 Task: Open an excel sheet and write heading  Excelerate Sales. Add 10 people name  'David White, Emily Green, Andrew Baker, Madison Evans, Logan King, Grace Hill, Gabriel Young, Elizabeth Flores, Samuel Reed, Avery Nelson'Item code in between  4055-6600. Product range in between  5000-20000. Add Products  Nike shoe, Adidas shoe, Gucci T-shirt, Louis Vuitton bag, Zara Shirt, H&M jeans, Chanel perfume, Versace perfume, Ralph Lauren, Prada Shirt_x000D_
Choose quantity  1 to 10 commission 2 percent Total Add Amount. Save page  Excelerate Sales log book
Action: Mouse moved to (141, 201)
Screenshot: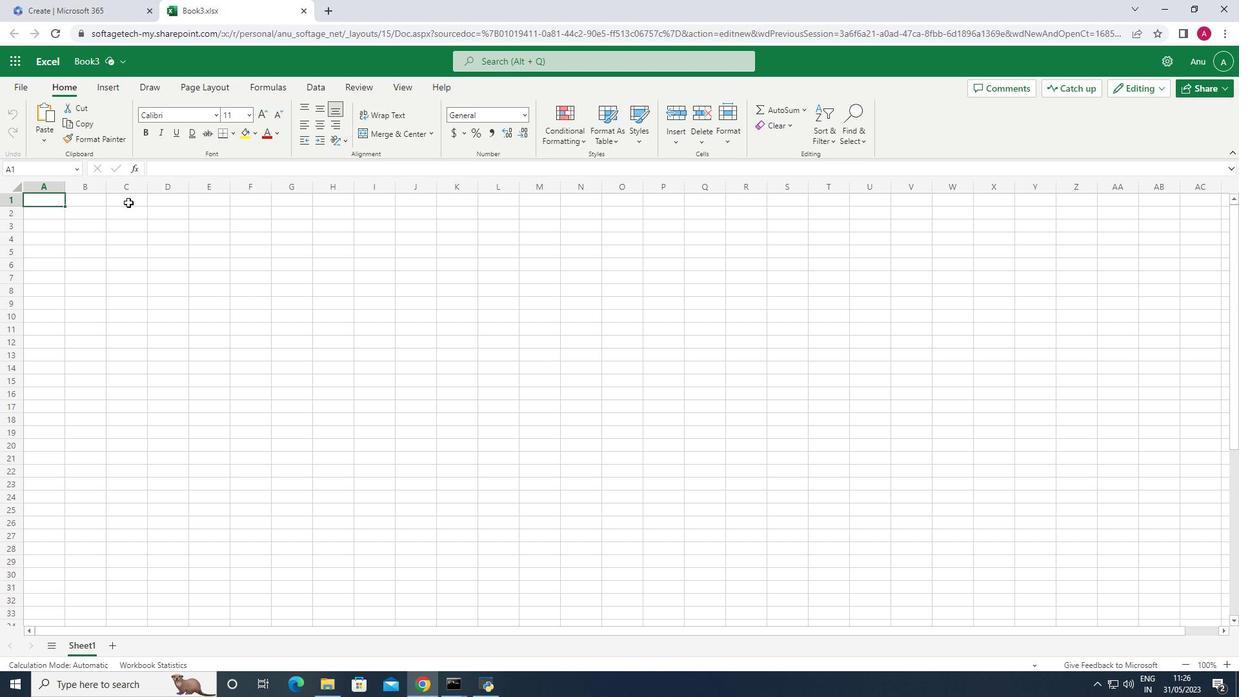 
Action: Mouse pressed left at (141, 201)
Screenshot: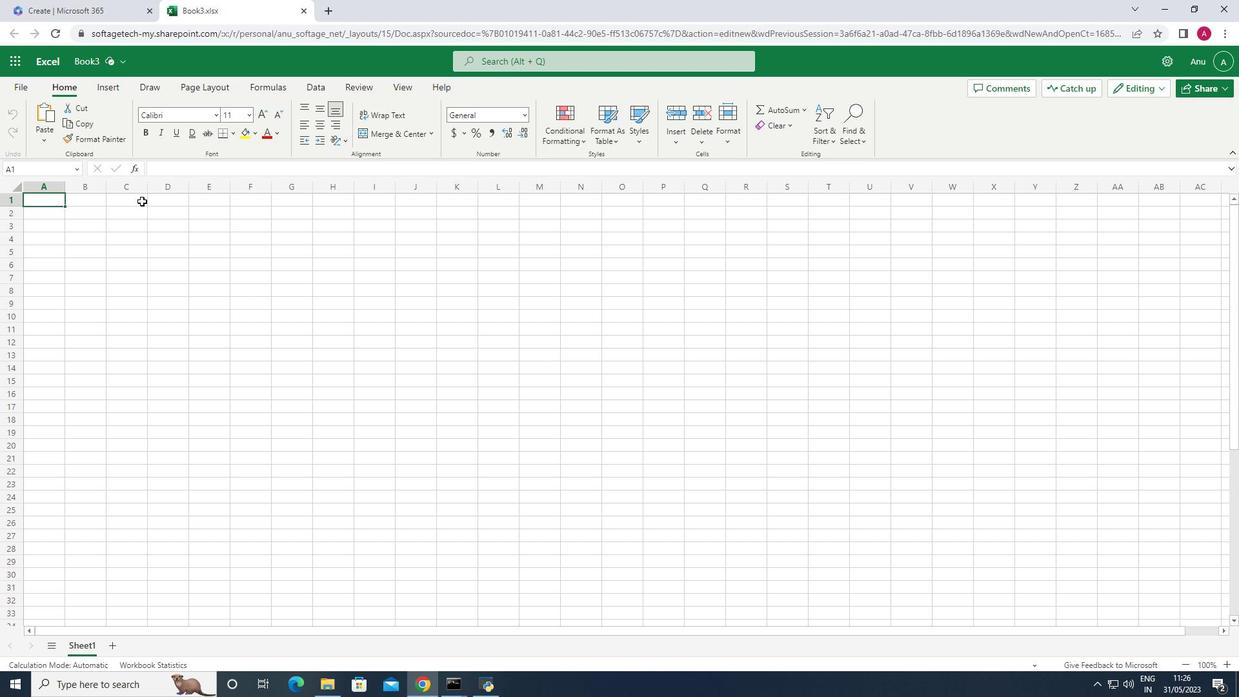 
Action: Mouse moved to (140, 202)
Screenshot: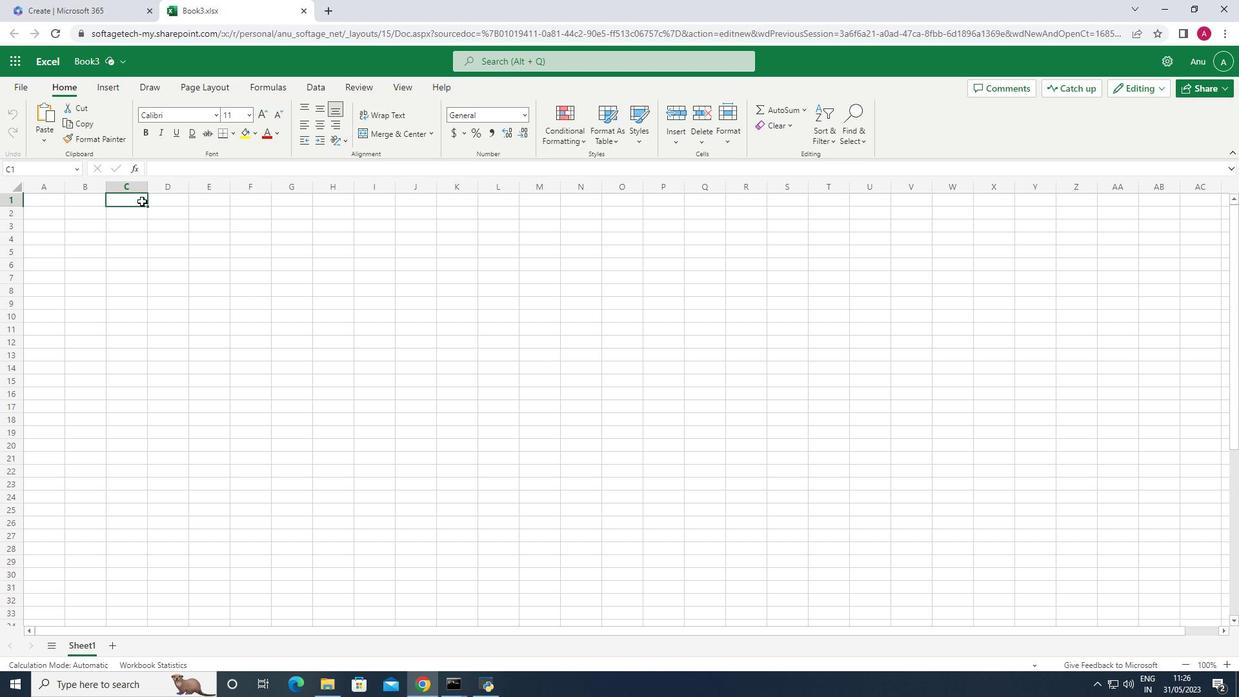 
Action: Key pressed <Key.shift>Excelerate<Key.space><Key.shift>Sales
Screenshot: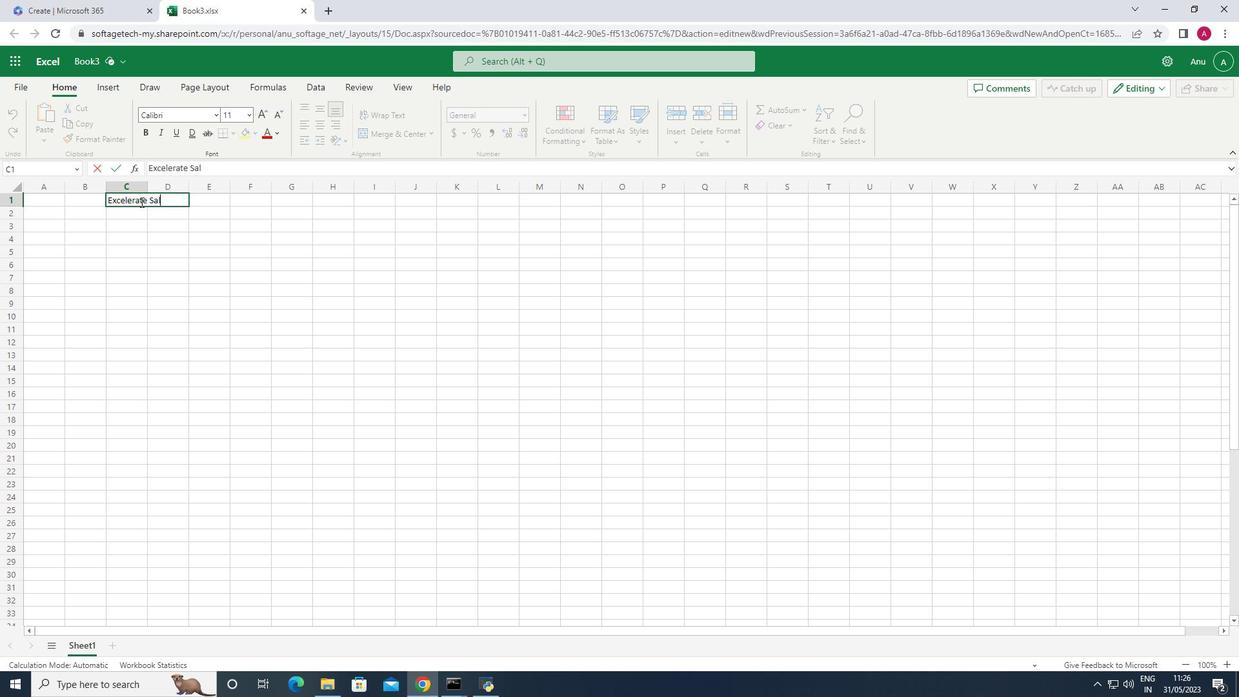 
Action: Mouse moved to (51, 214)
Screenshot: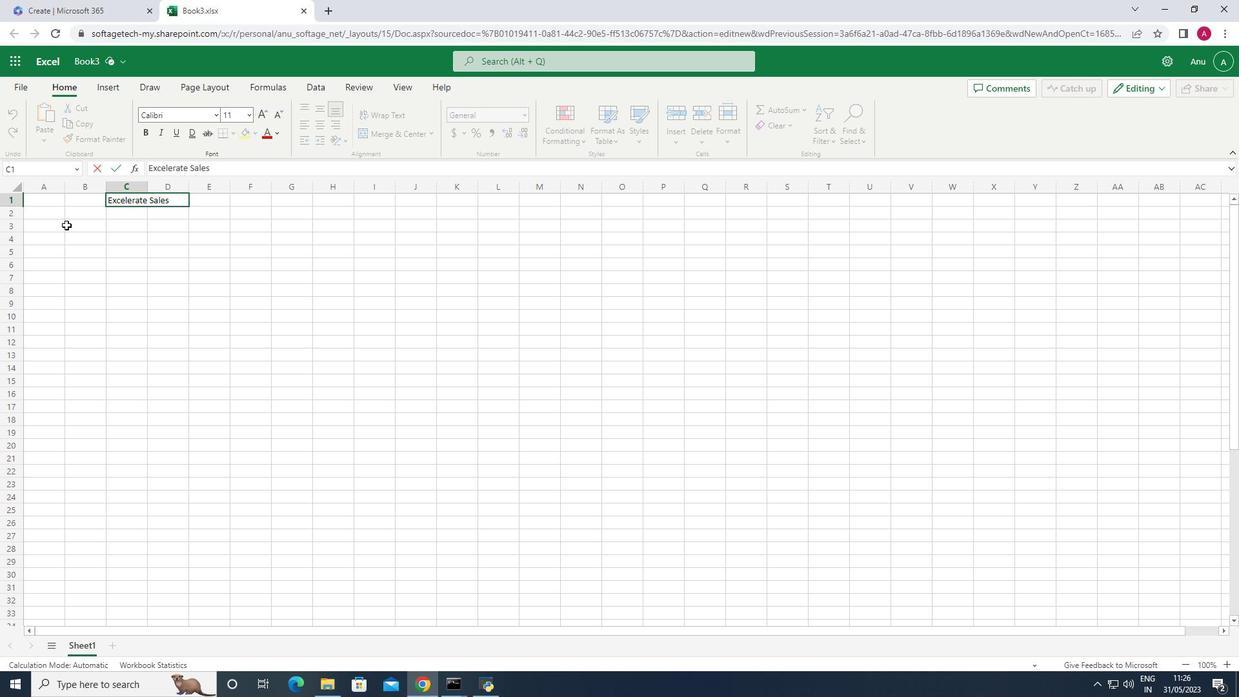 
Action: Mouse pressed left at (51, 214)
Screenshot: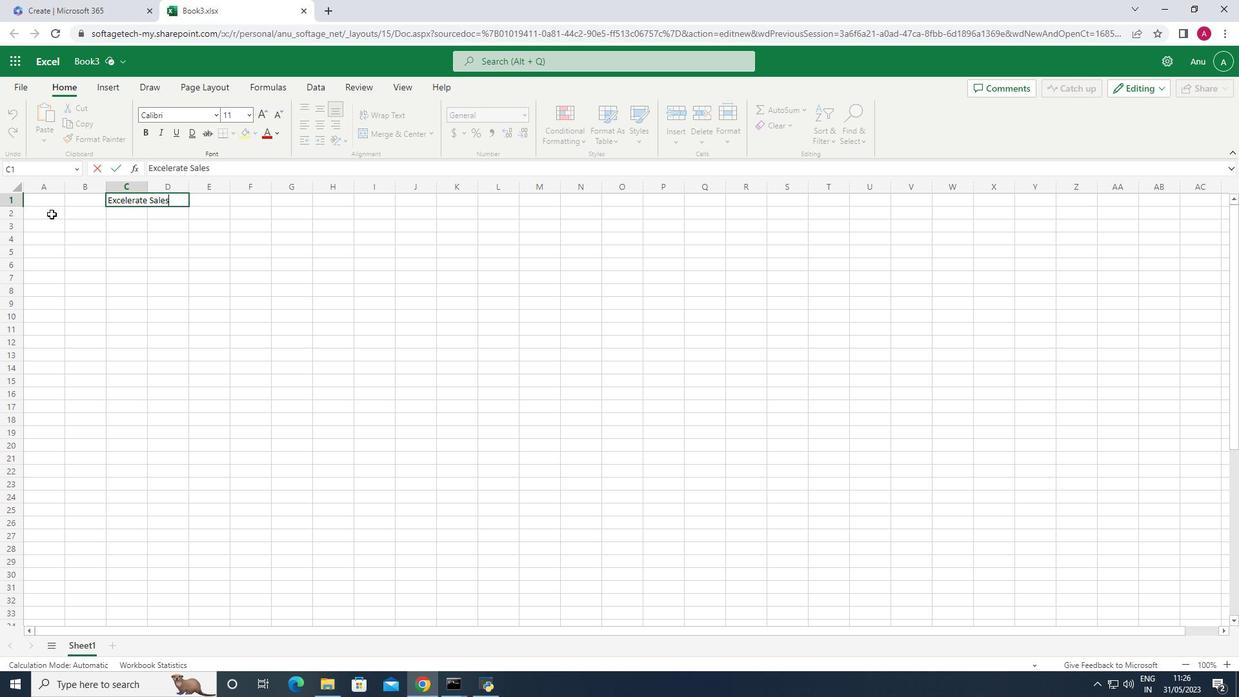 
Action: Mouse moved to (50, 217)
Screenshot: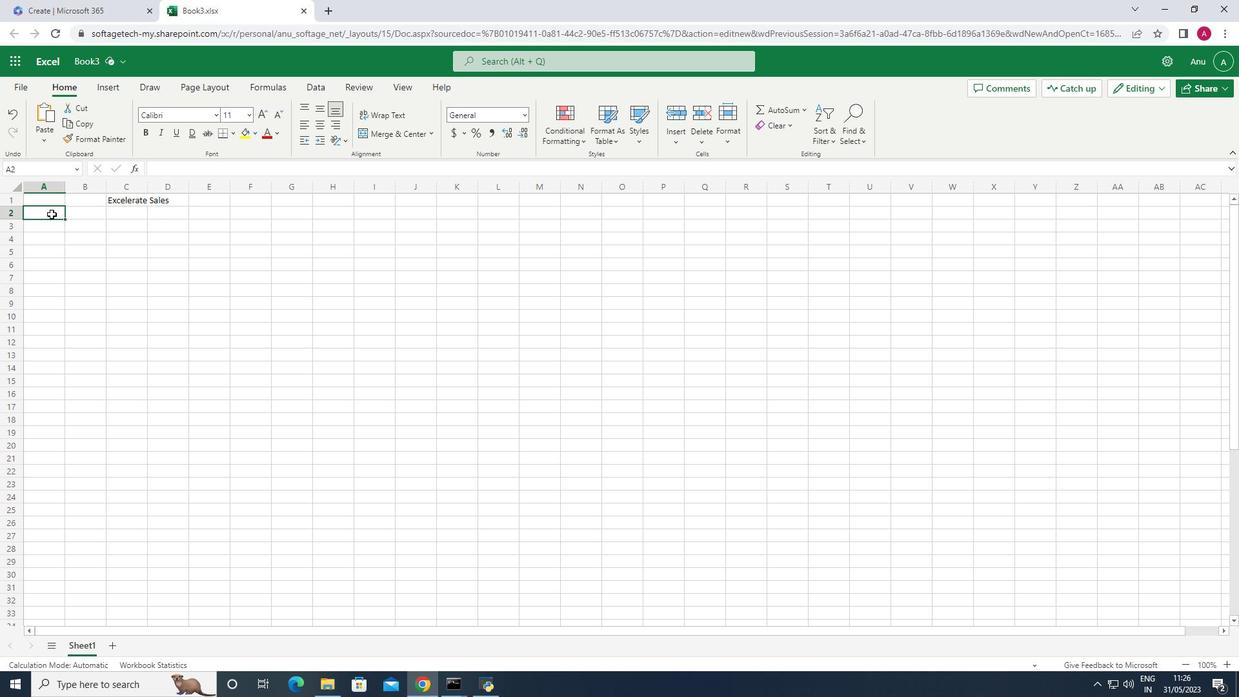
Action: Key pressed <Key.shift>Sr.no<Key.down>1<Key.down>2<Key.down>23<Key.backspace><Key.backspace>3
Screenshot: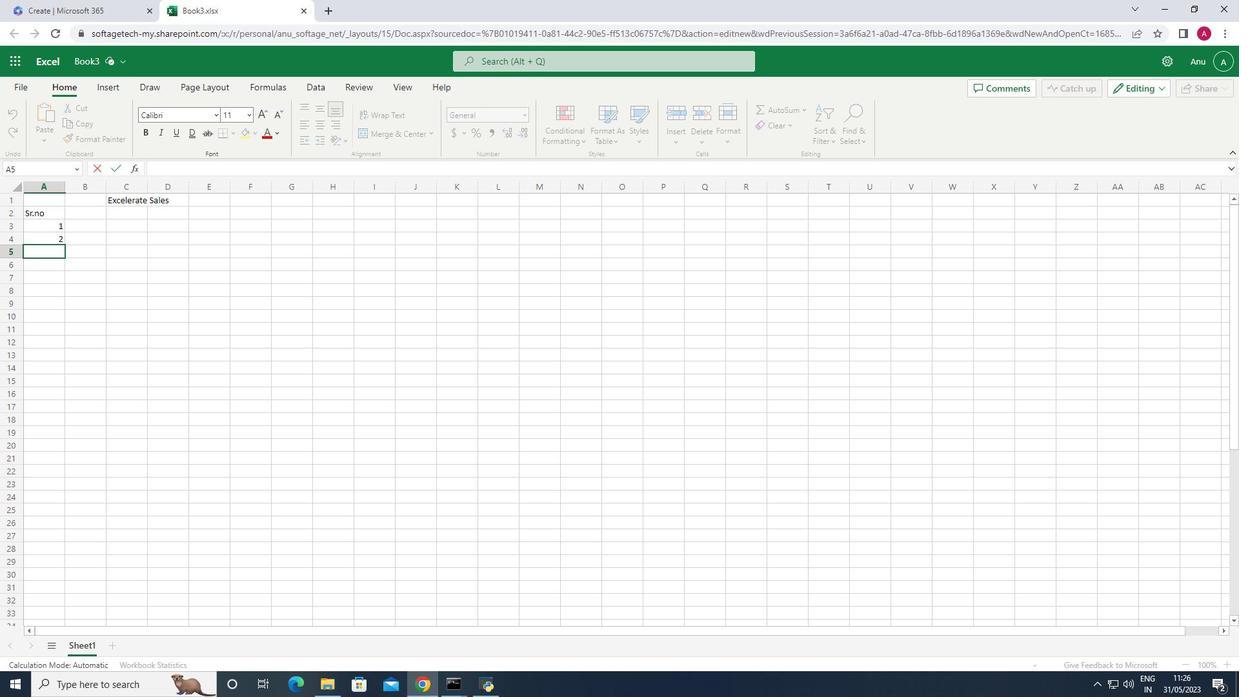 
Action: Mouse moved to (45, 227)
Screenshot: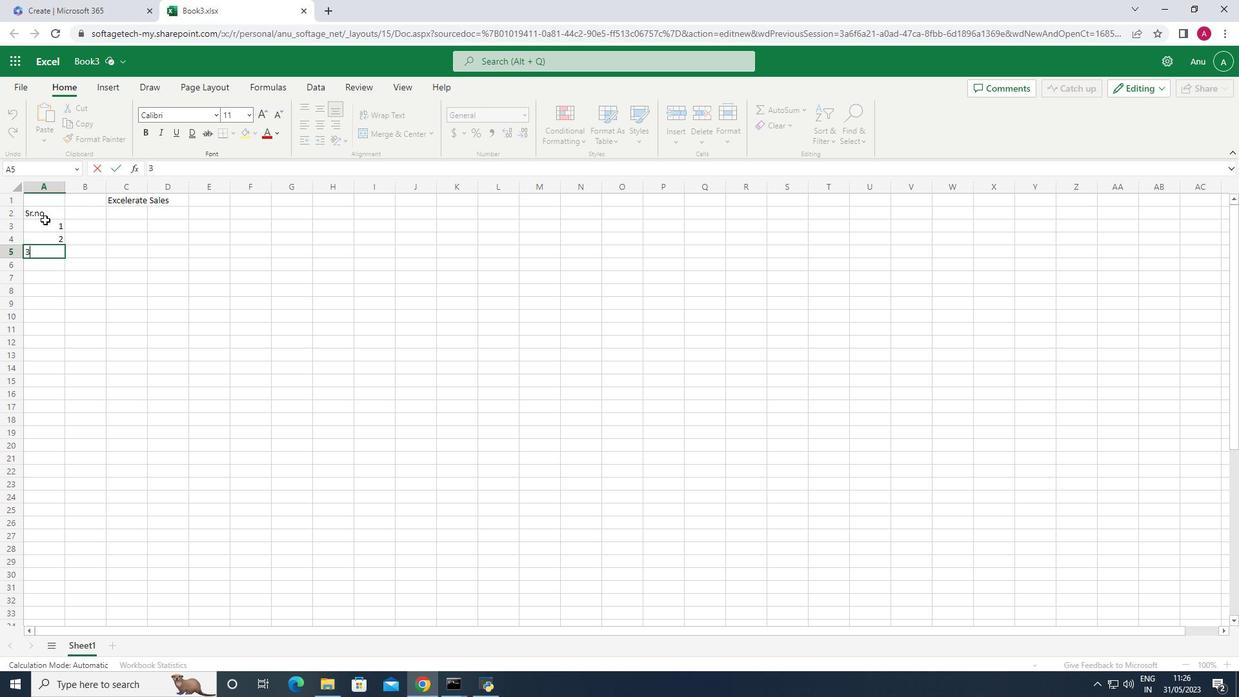 
Action: Mouse pressed left at (45, 227)
Screenshot: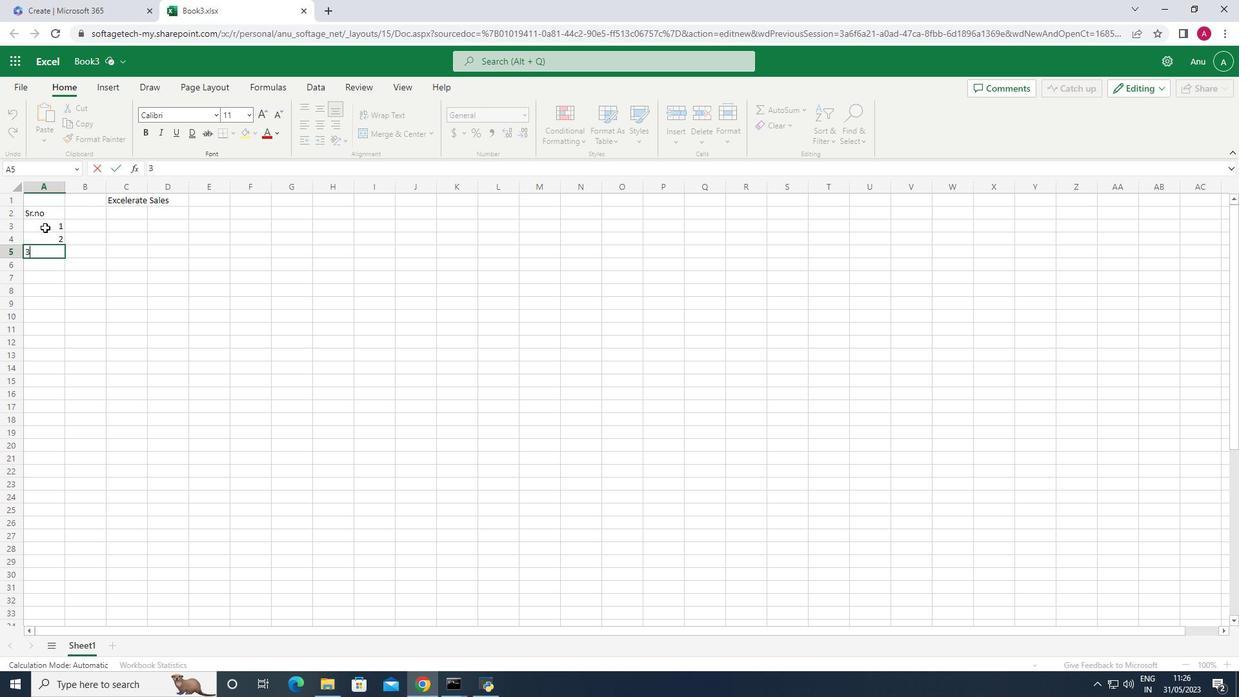 
Action: Mouse moved to (64, 257)
Screenshot: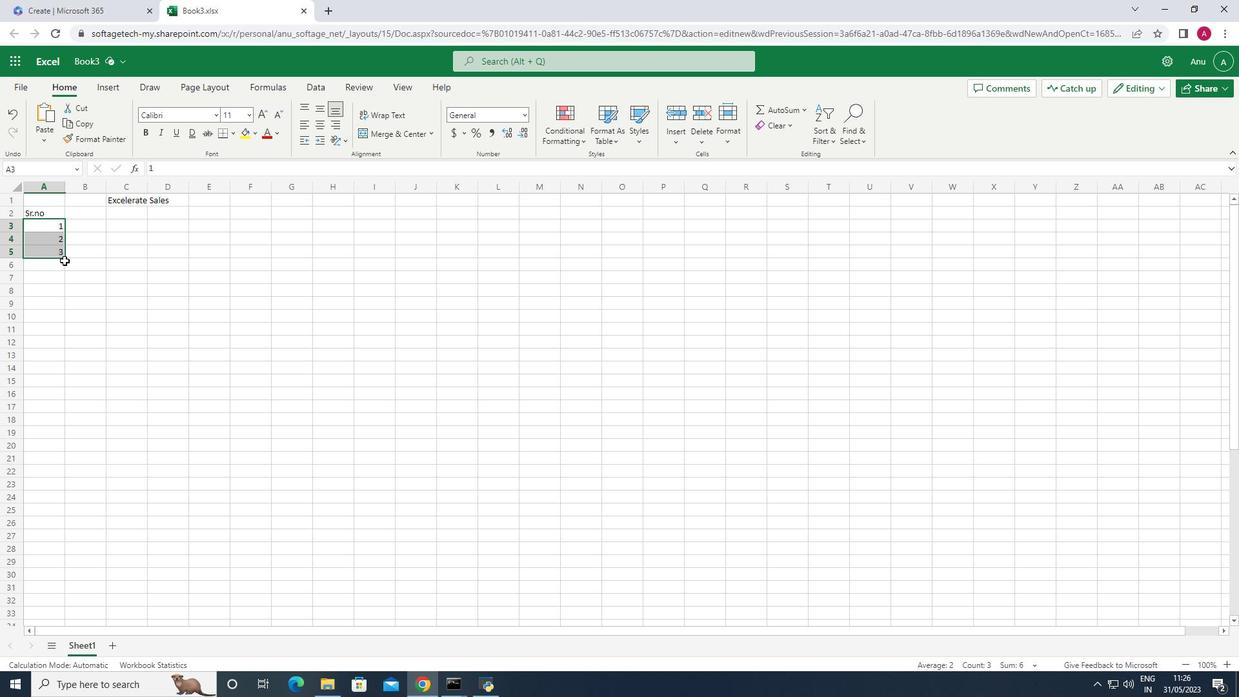 
Action: Mouse pressed left at (64, 257)
Screenshot: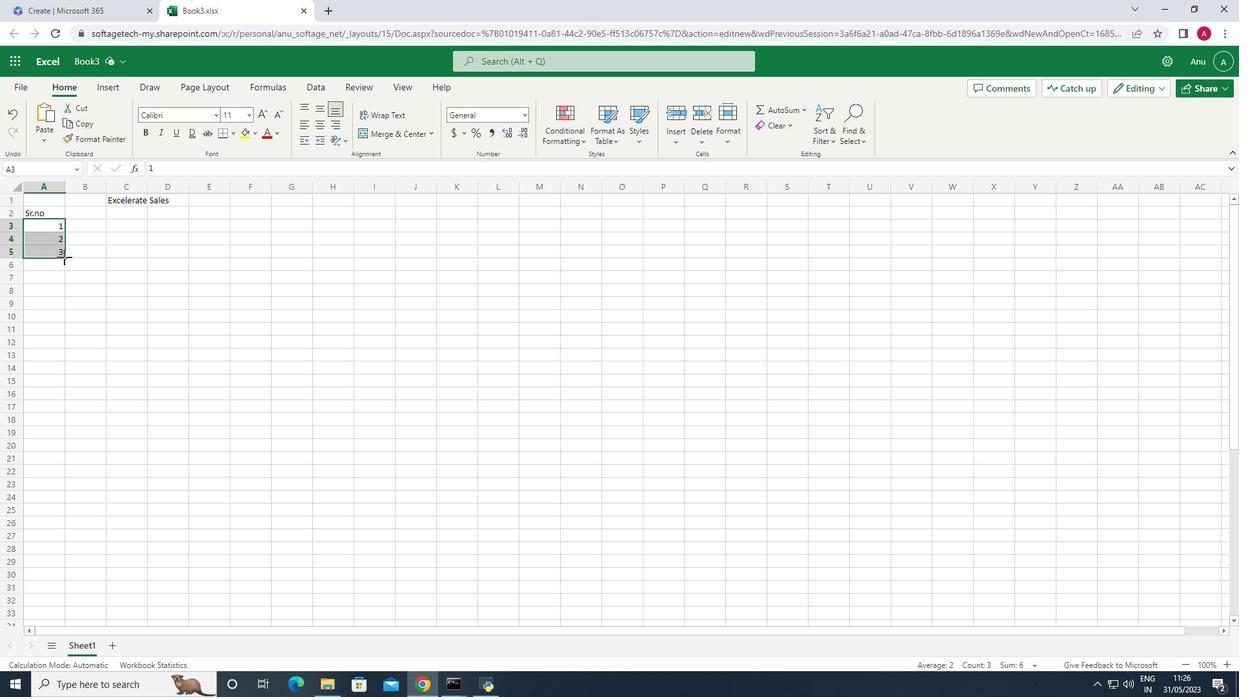 
Action: Mouse moved to (63, 334)
Screenshot: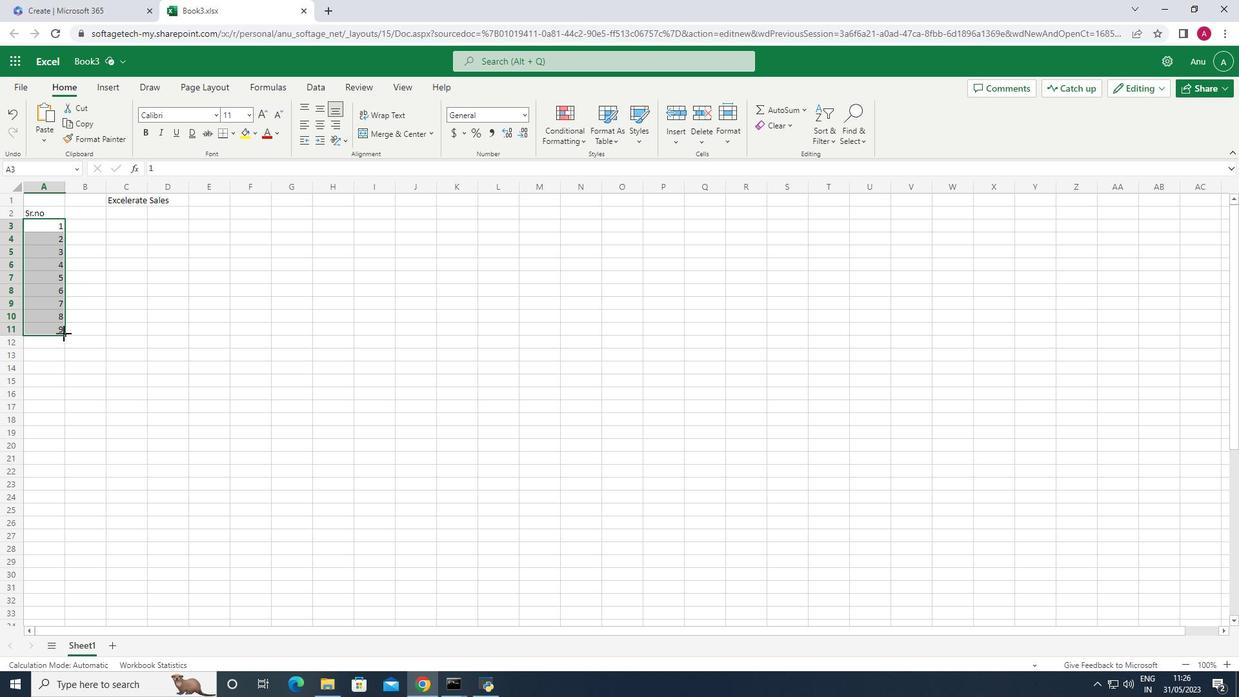 
Action: Mouse pressed left at (63, 334)
Screenshot: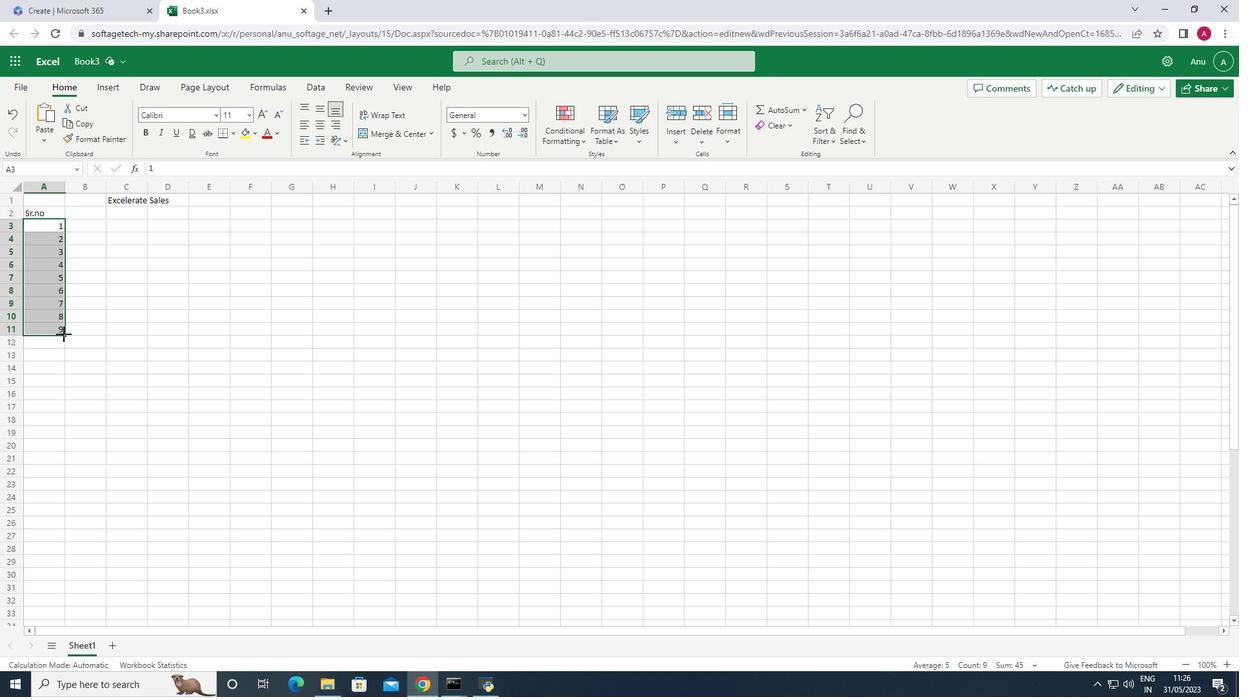 
Action: Mouse moved to (86, 210)
Screenshot: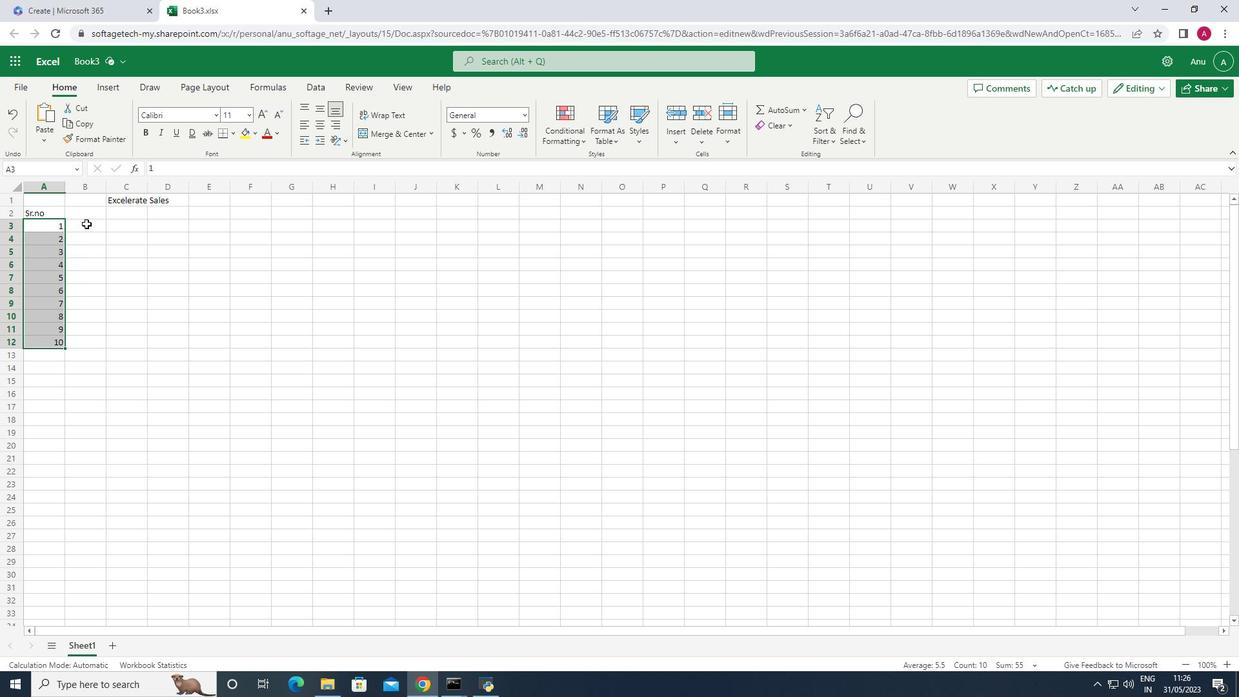 
Action: Mouse pressed left at (86, 210)
Screenshot: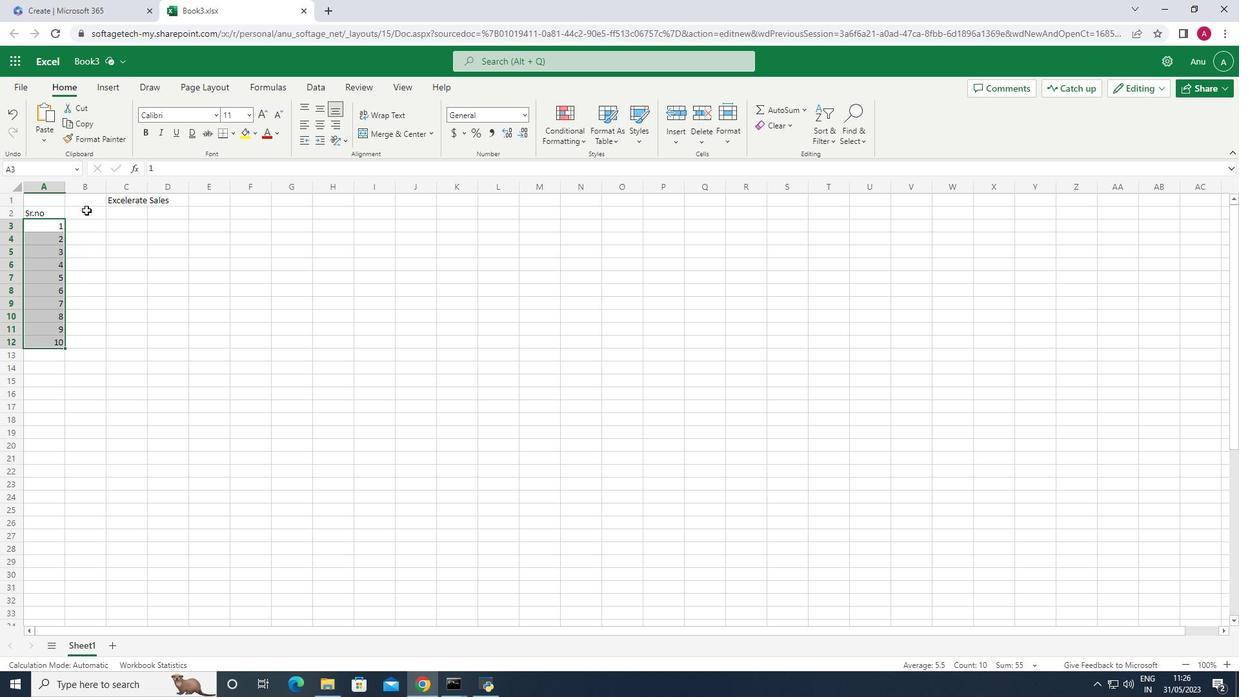 
Action: Key pressed <Key.shift>Name<Key.right><Key.left><Key.down><Key.shift>David<Key.space><Key.shift>White<Key.down><Key.shift>Emily<Key.space><Key.shift>Green<Key.down><Key.shift>Andrew<Key.space><Key.shift>Baker<Key.down><Key.shift>Madison<Key.space><Key.shift>Evans<Key.down><Key.shift><Key.shift>Logan<Key.space><Key.shift_r>King<Key.down><Key.shift>Grace<Key.space><Key.shift>Hill<Key.down><Key.shift>Gabriel<Key.space><Key.shift>Young<Key.down><Key.shift>Elizabeth<Key.space><Key.shift>Flores<Key.down><Key.shift>Samuel<Key.space><Key.shift>Reed<Key.down><Key.shift>Avery<Key.space><Key.shift>Nelson
Screenshot: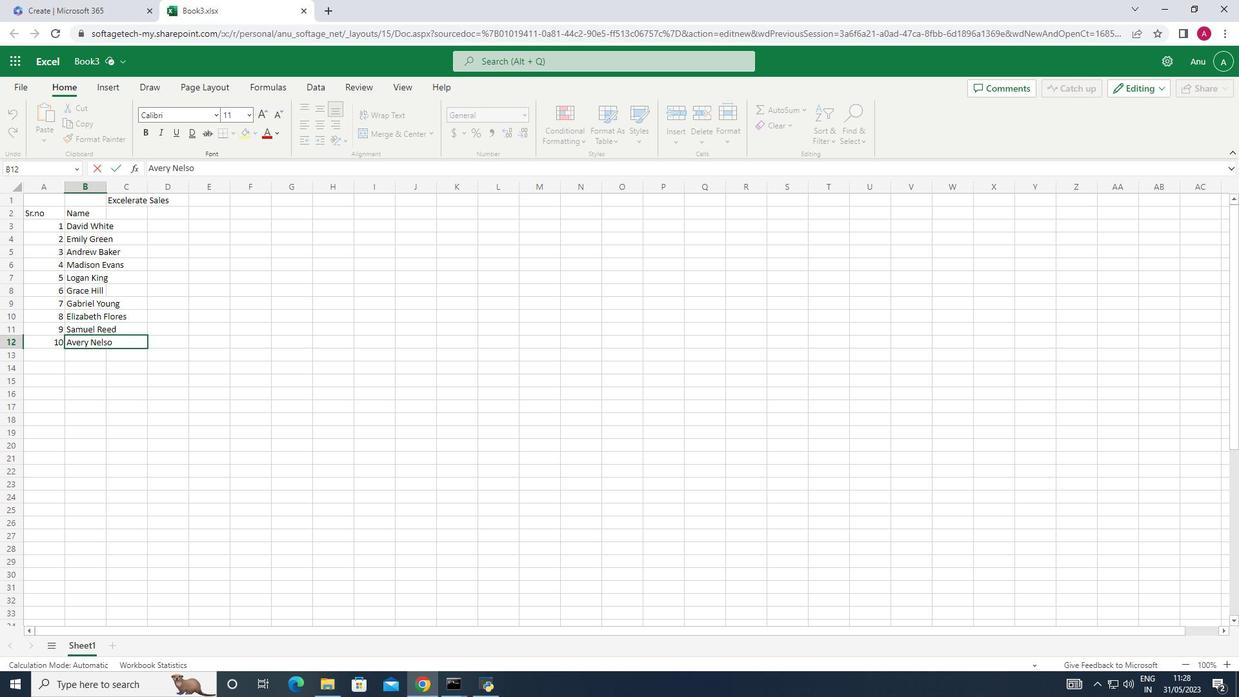 
Action: Mouse moved to (105, 185)
Screenshot: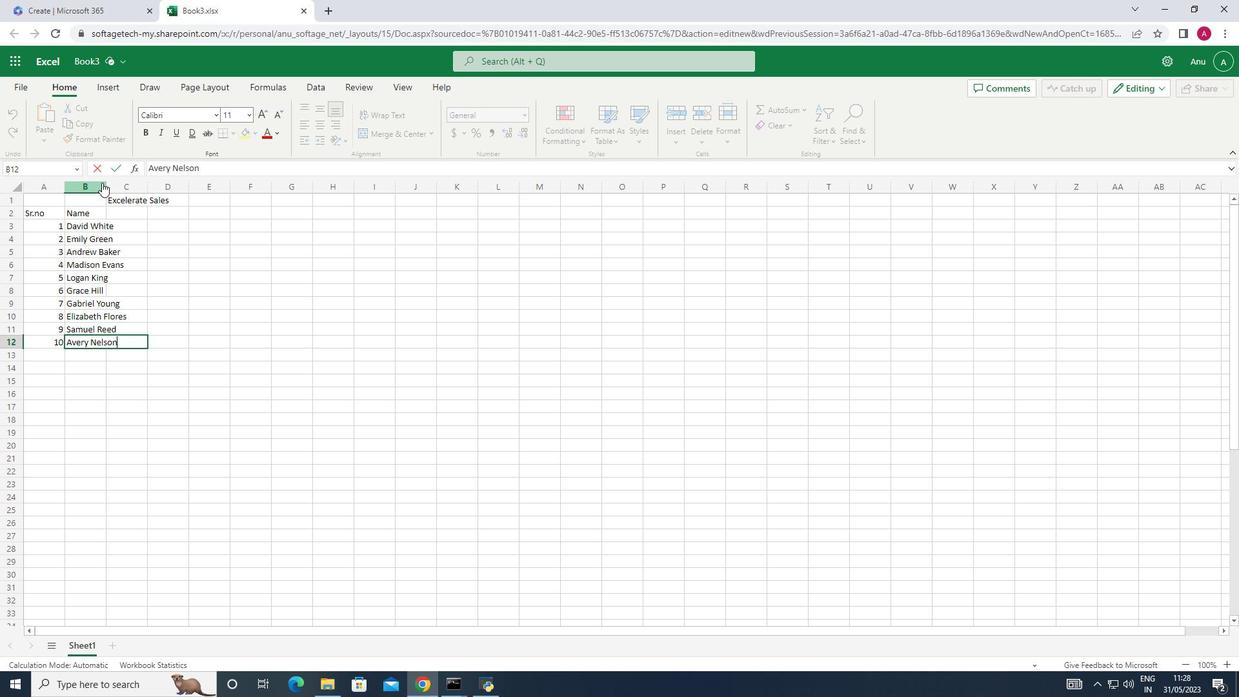 
Action: Mouse pressed left at (105, 185)
Screenshot: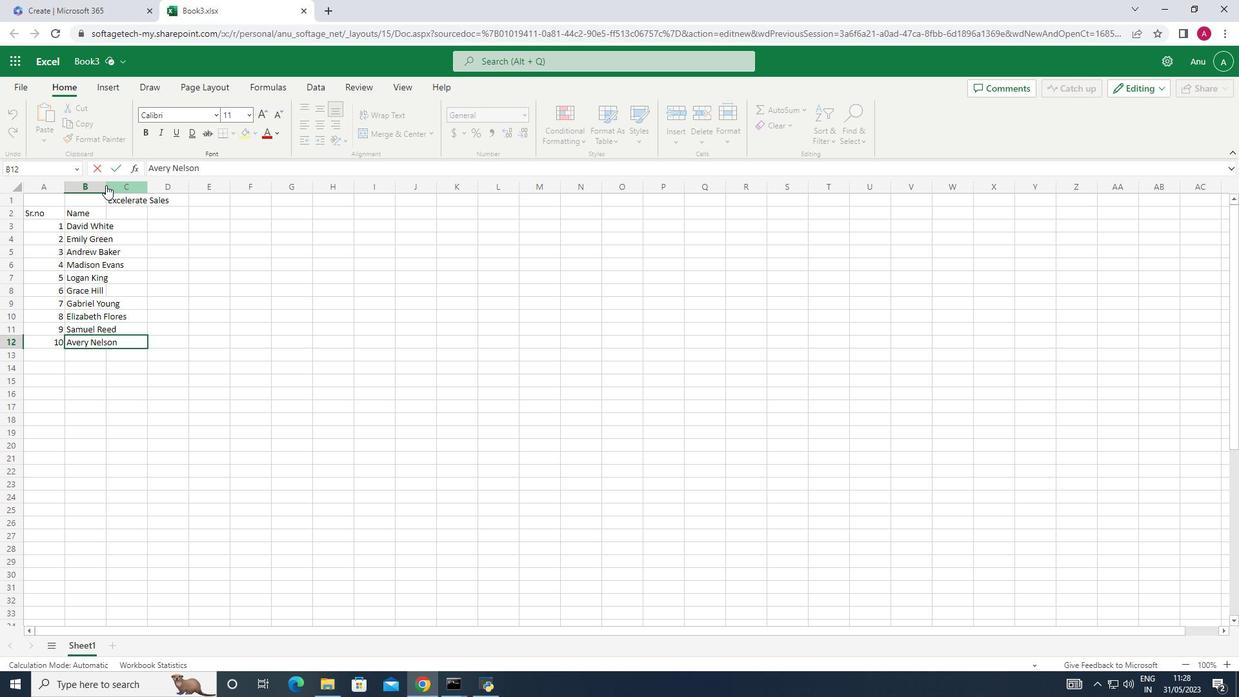 
Action: Mouse moved to (108, 184)
Screenshot: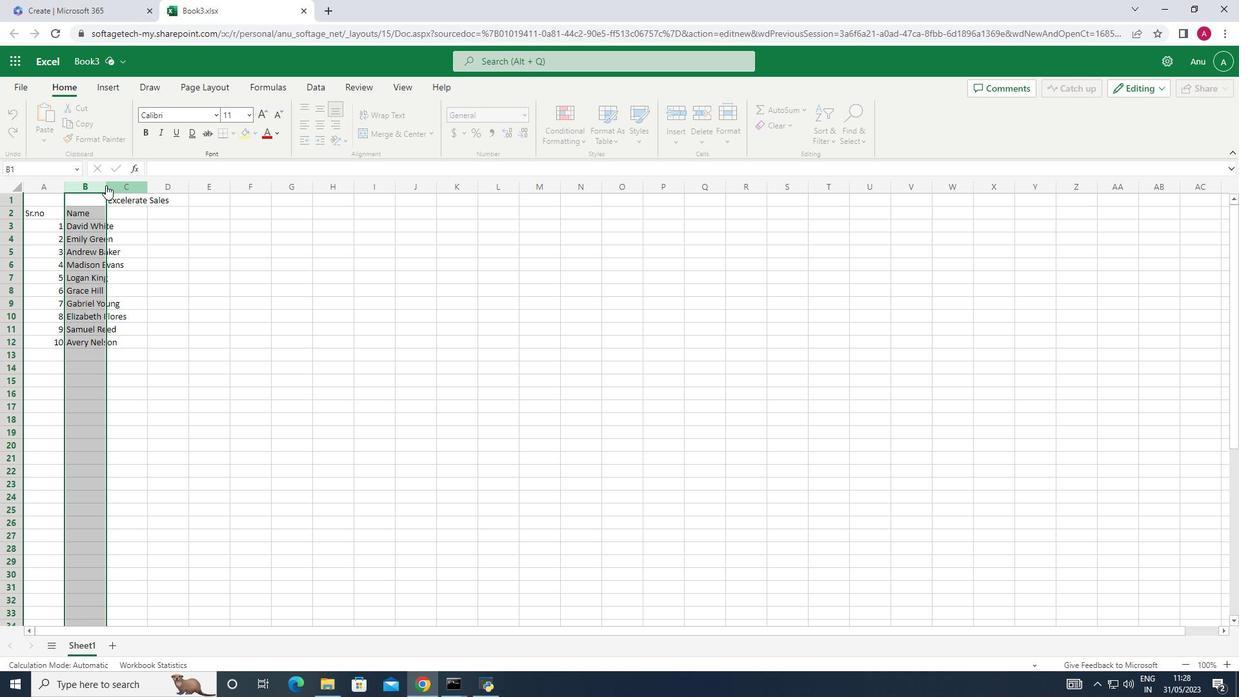 
Action: Mouse pressed left at (108, 184)
Screenshot: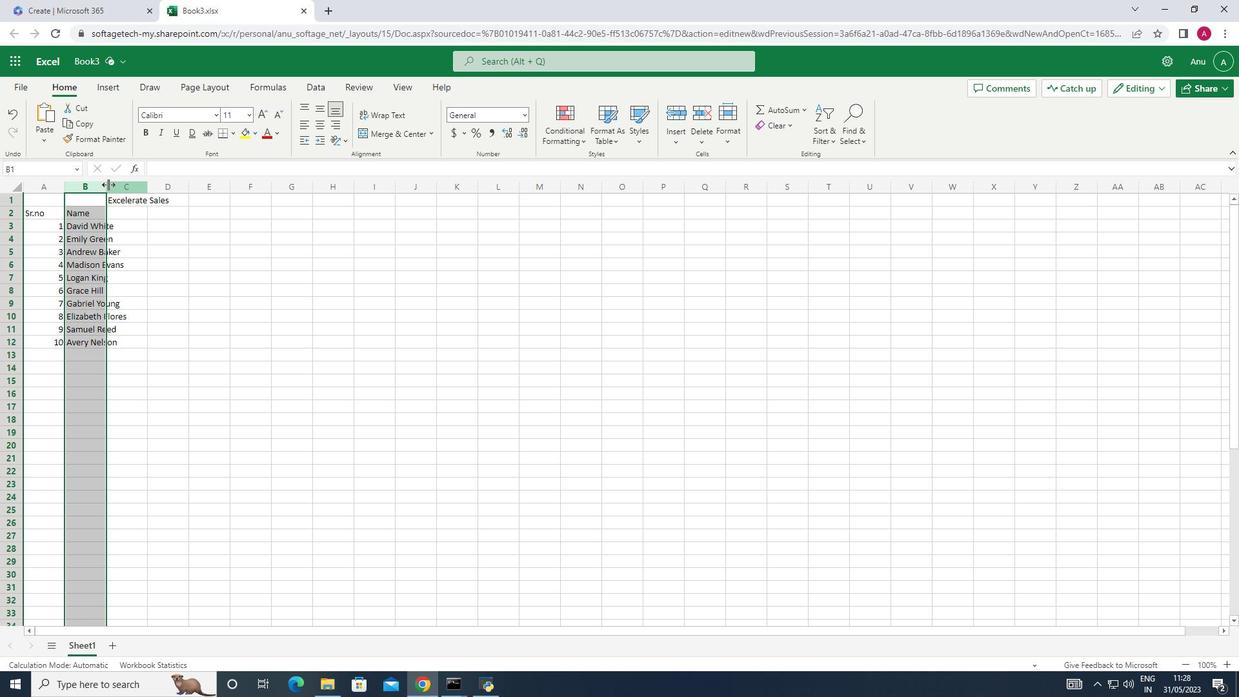 
Action: Mouse pressed left at (108, 184)
Screenshot: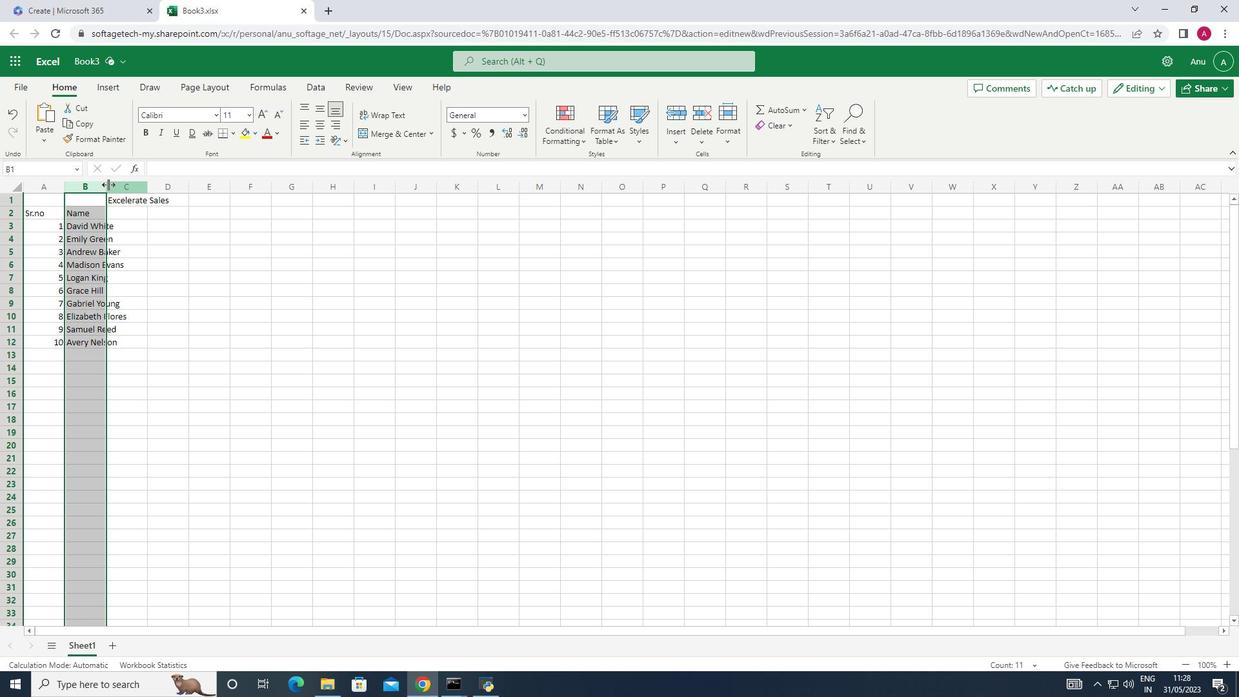 
Action: Mouse moved to (143, 215)
Screenshot: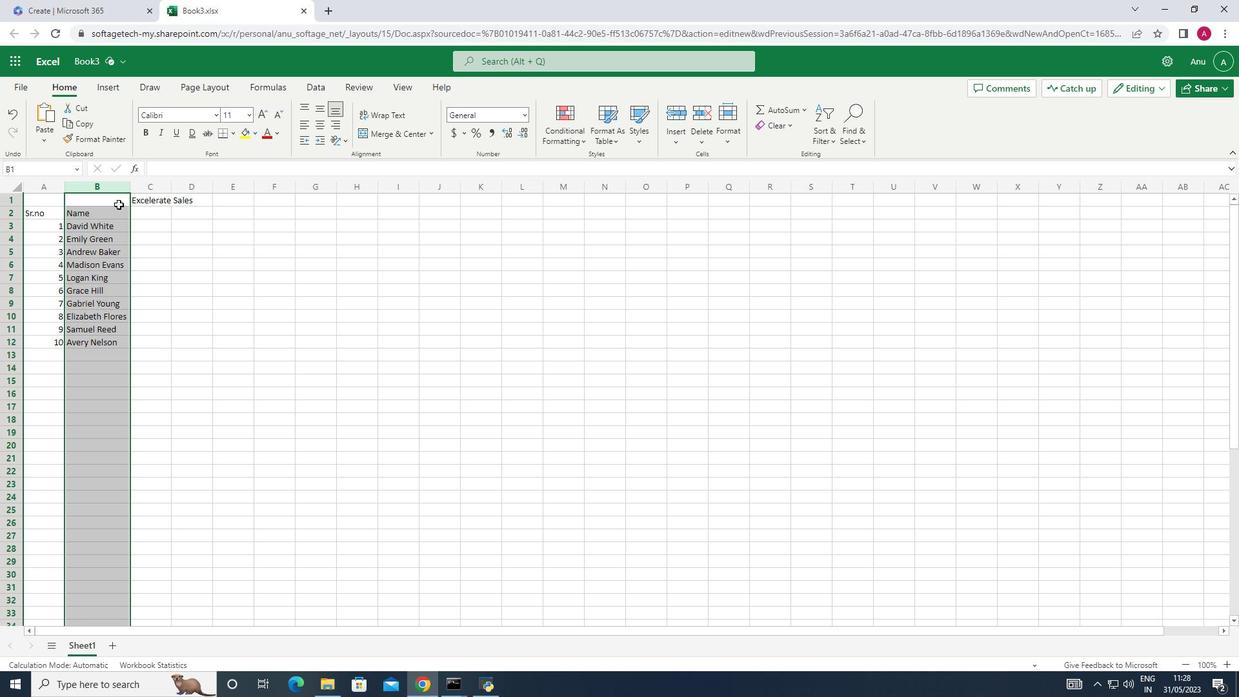 
Action: Mouse pressed left at (143, 215)
Screenshot: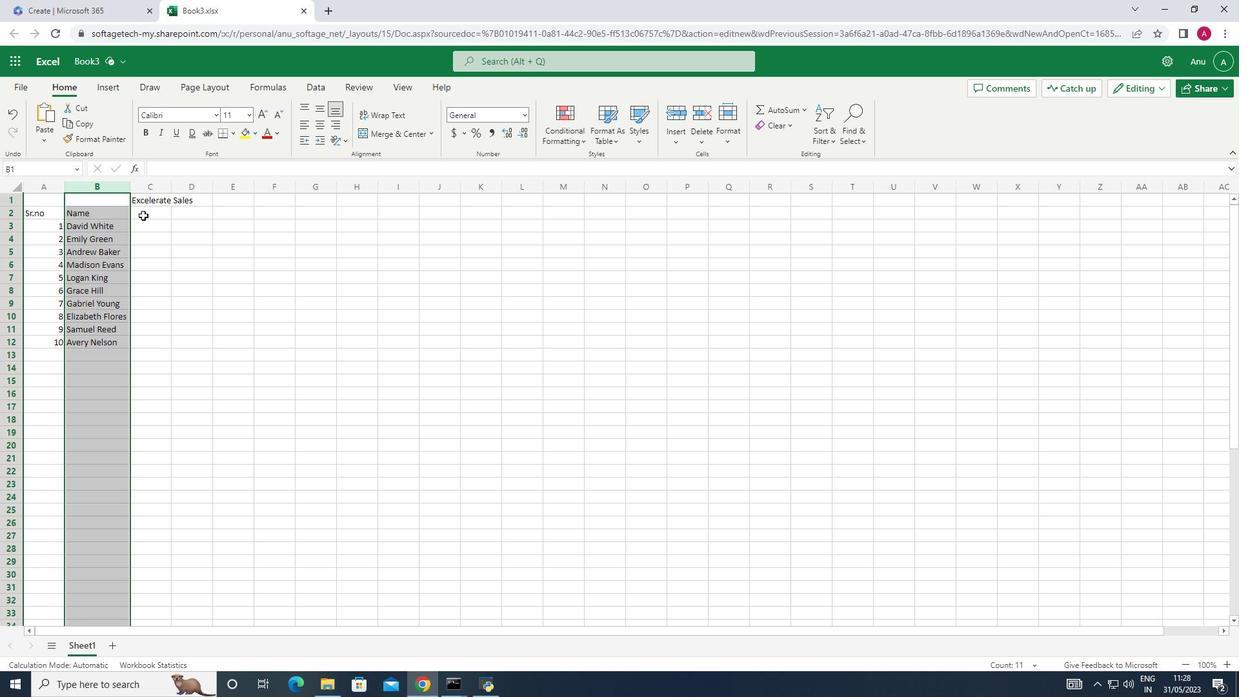 
Action: Mouse moved to (140, 217)
Screenshot: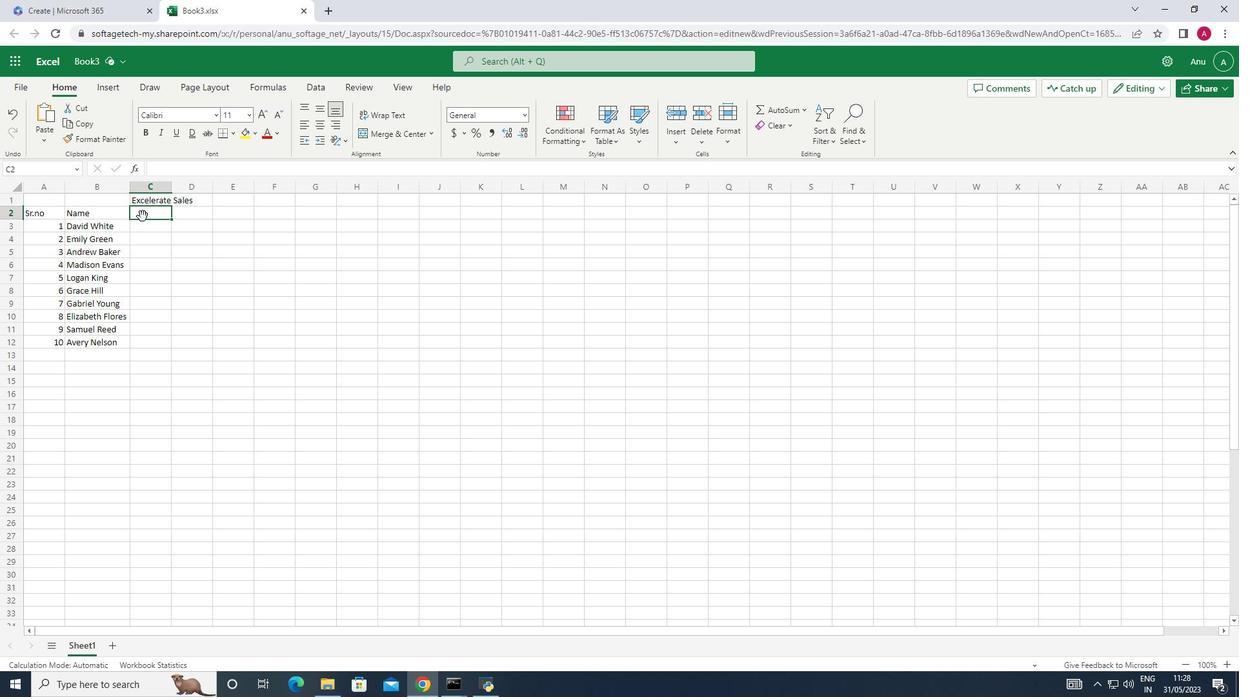 
Action: Key pressed <Key.shift><Key.shift><Key.shift><Key.shift><Key.shift><Key.shift><Key.shift><Key.shift><Key.shift><Key.shift><Key.shift><Key.shift><Key.shift><Key.shift><Key.shift><Key.shift><Key.shift><Key.shift><Key.shift><Key.shift><Key.shift><Key.shift><Key.shift><Key.shift><Key.shift>C<Key.backspace><Key.shift_r>Item<Key.space><Key.shift>Code<Key.down>4056<Key.down>405<Key.backspace>85<Key.down>4150<Key.down>4255<Key.down>4365<Key.down>4560<Key.down>4680<Key.down>4700<Key.down>5500<Key.down>6600
Screenshot: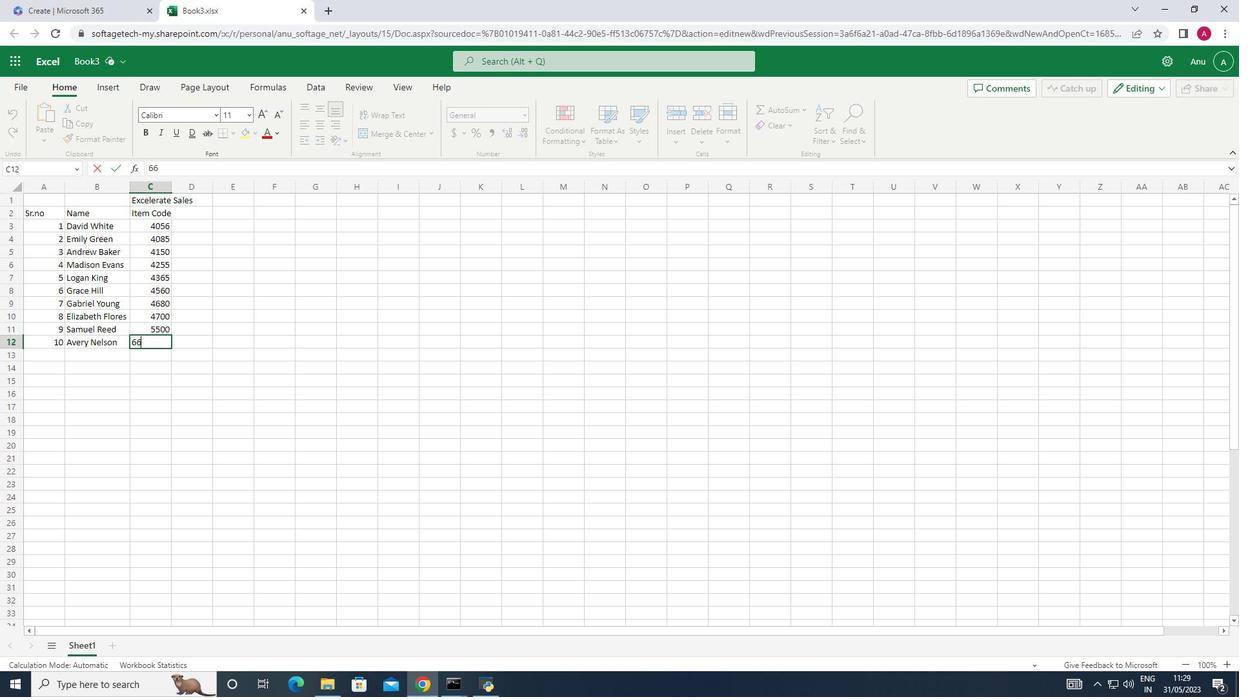 
Action: Mouse moved to (192, 216)
Screenshot: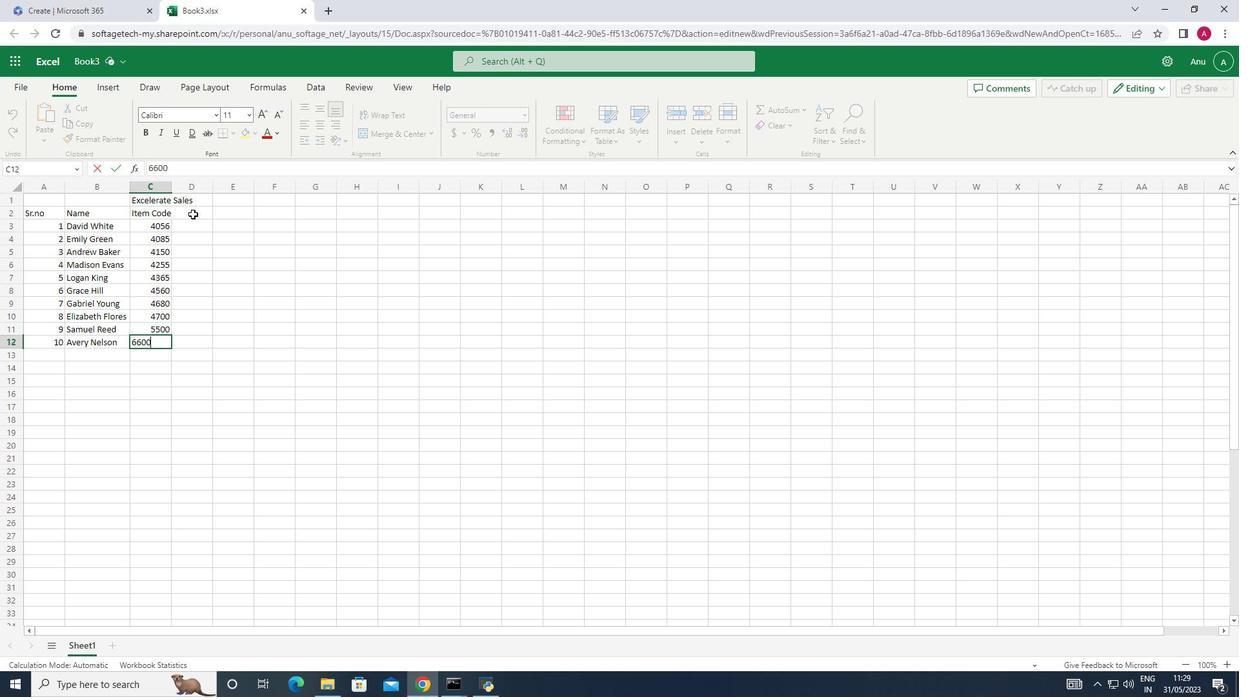 
Action: Mouse pressed left at (192, 216)
Screenshot: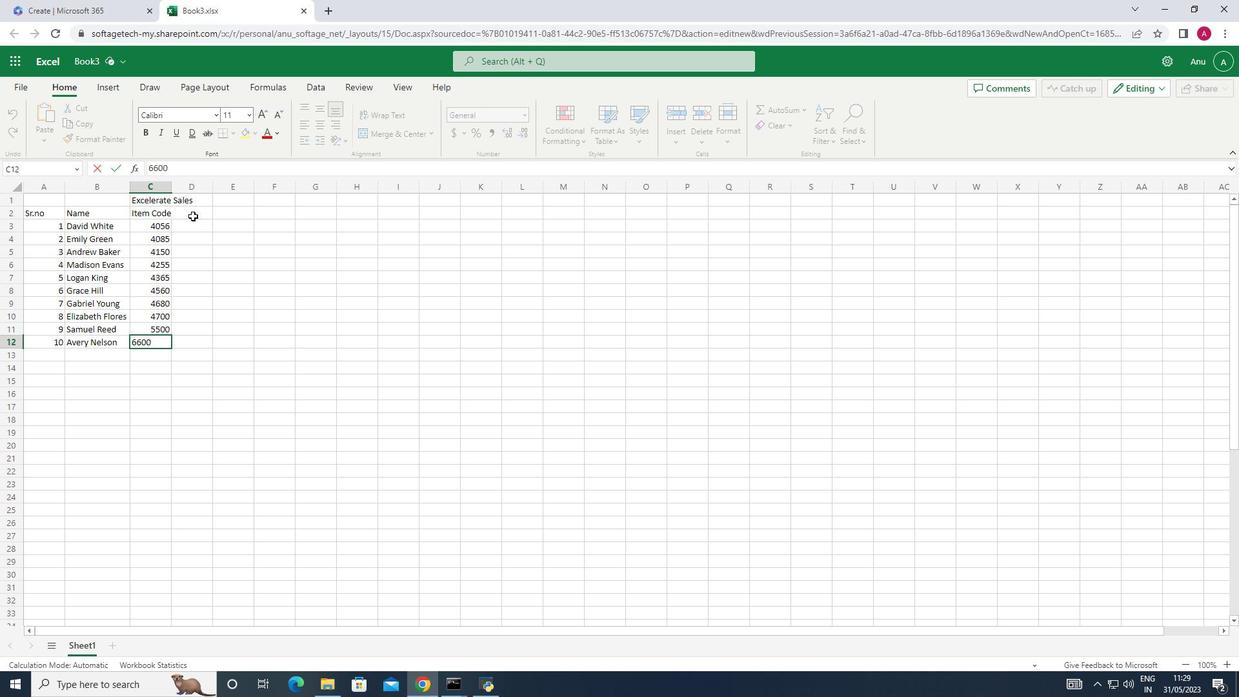 
Action: Mouse moved to (158, 232)
Screenshot: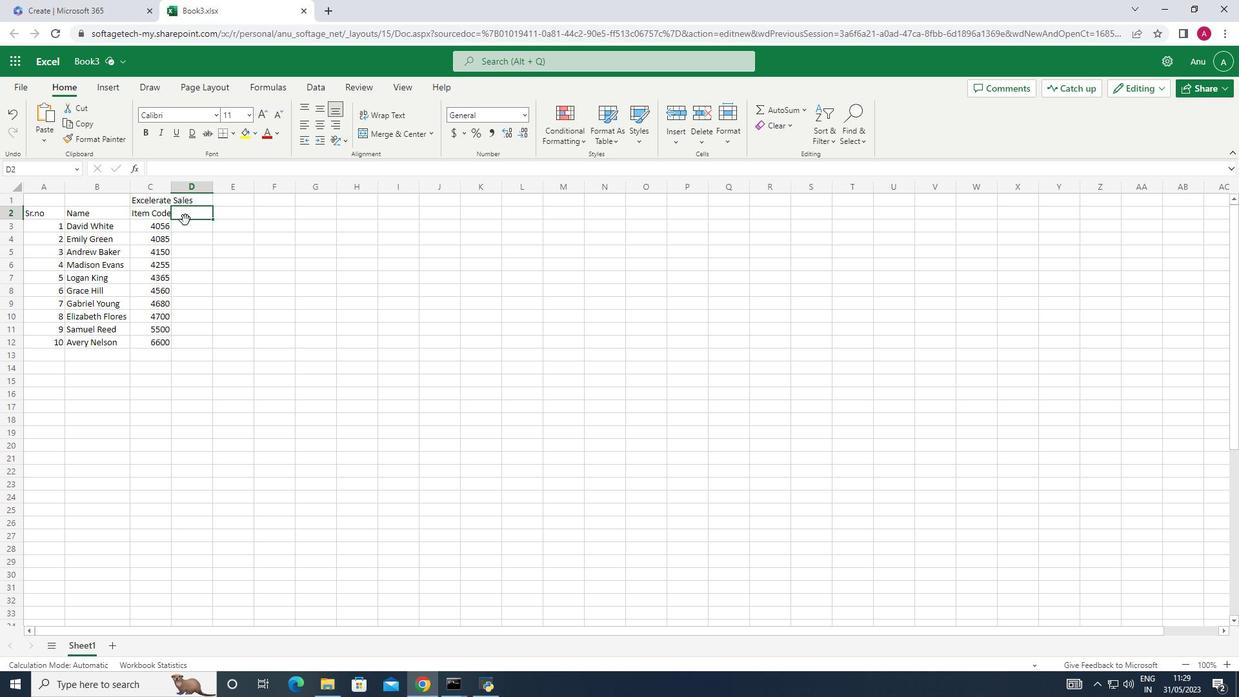 
Action: Key pressed <Key.shift_r>Product<Key.space><Key.shift>Rangr<Key.backspace>e<Key.down>6000<Key.down>7500<Key.down>10000<Key.down>12000<Key.down>7500<Key.down>8000<Key.down>13000<Key.down>17000<Key.down>20000<Key.down>17500
Screenshot: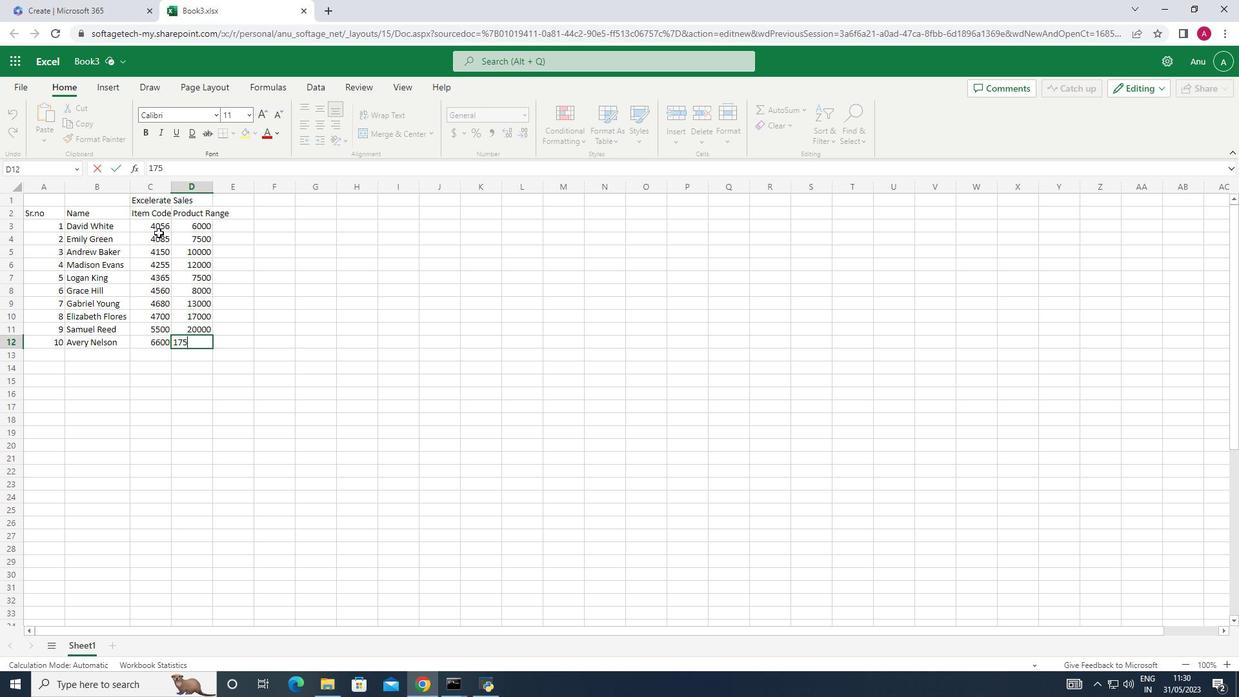 
Action: Mouse moved to (211, 183)
Screenshot: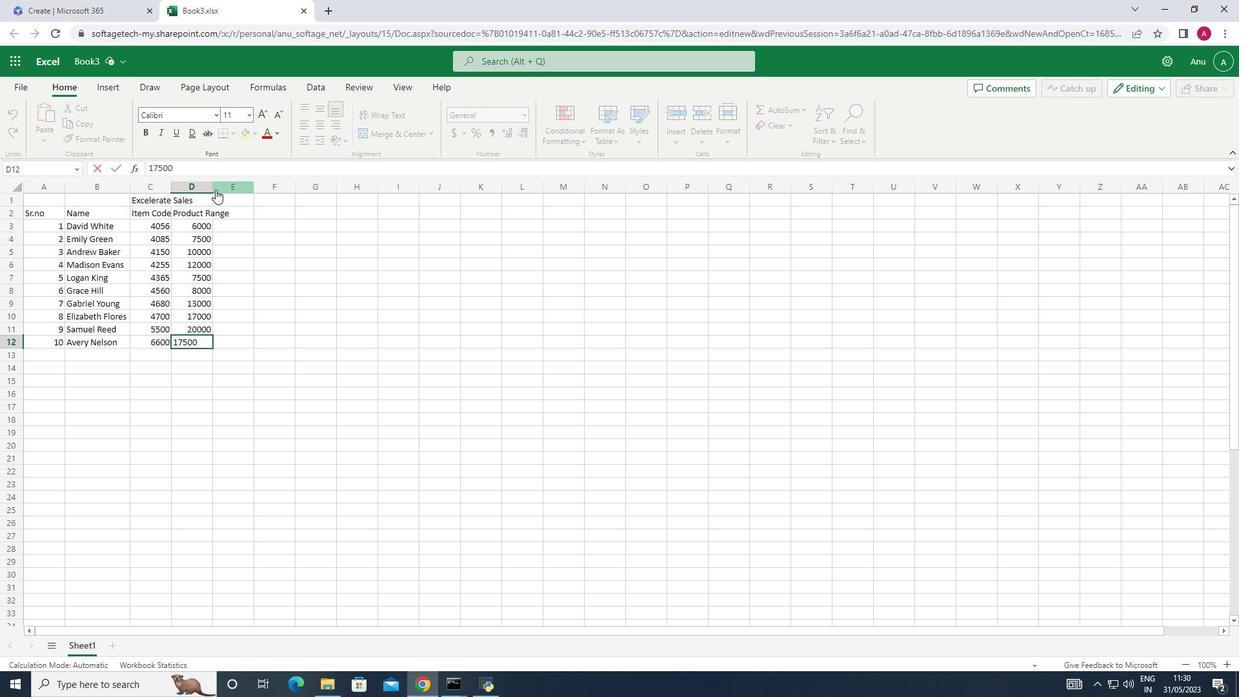 
Action: Mouse pressed left at (211, 183)
Screenshot: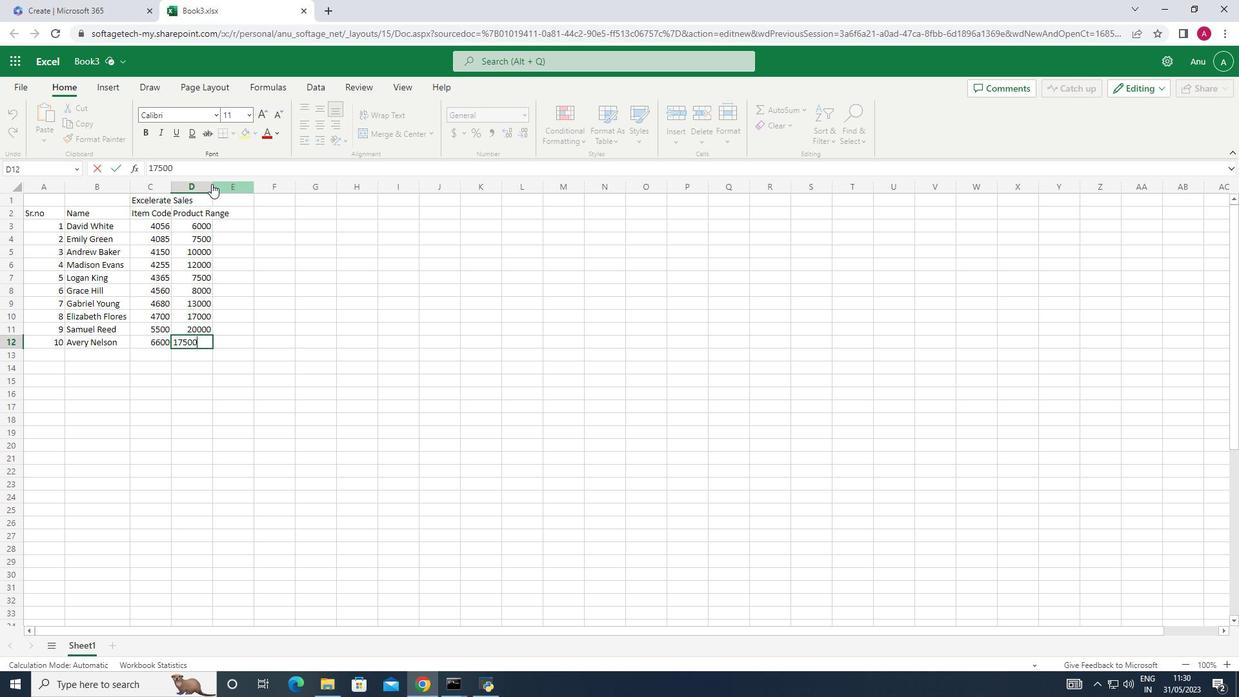
Action: Mouse moved to (209, 190)
Screenshot: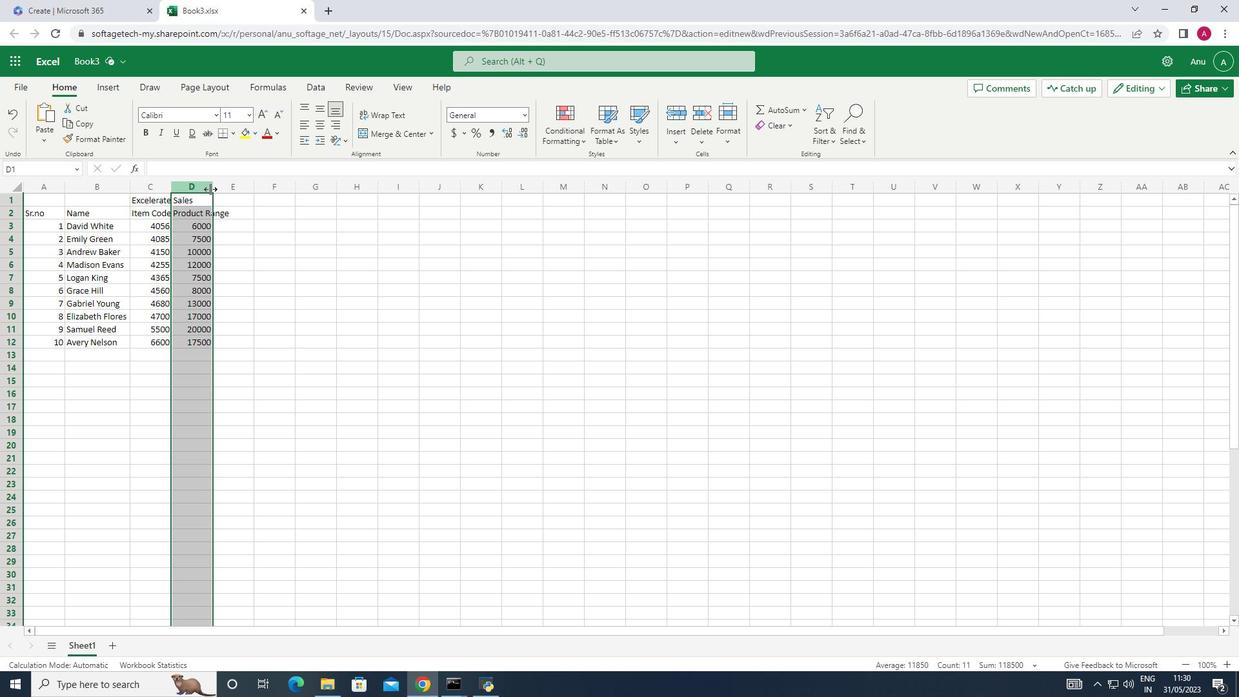 
Action: Mouse pressed left at (209, 190)
Screenshot: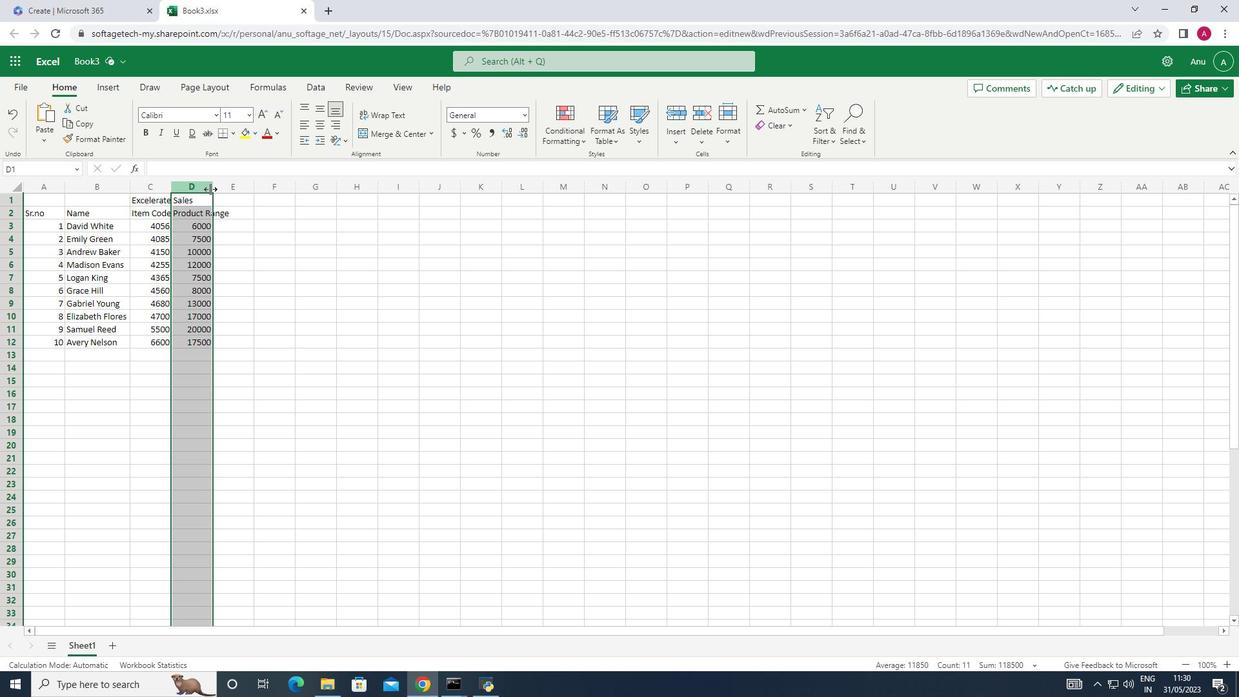 
Action: Mouse moved to (209, 191)
Screenshot: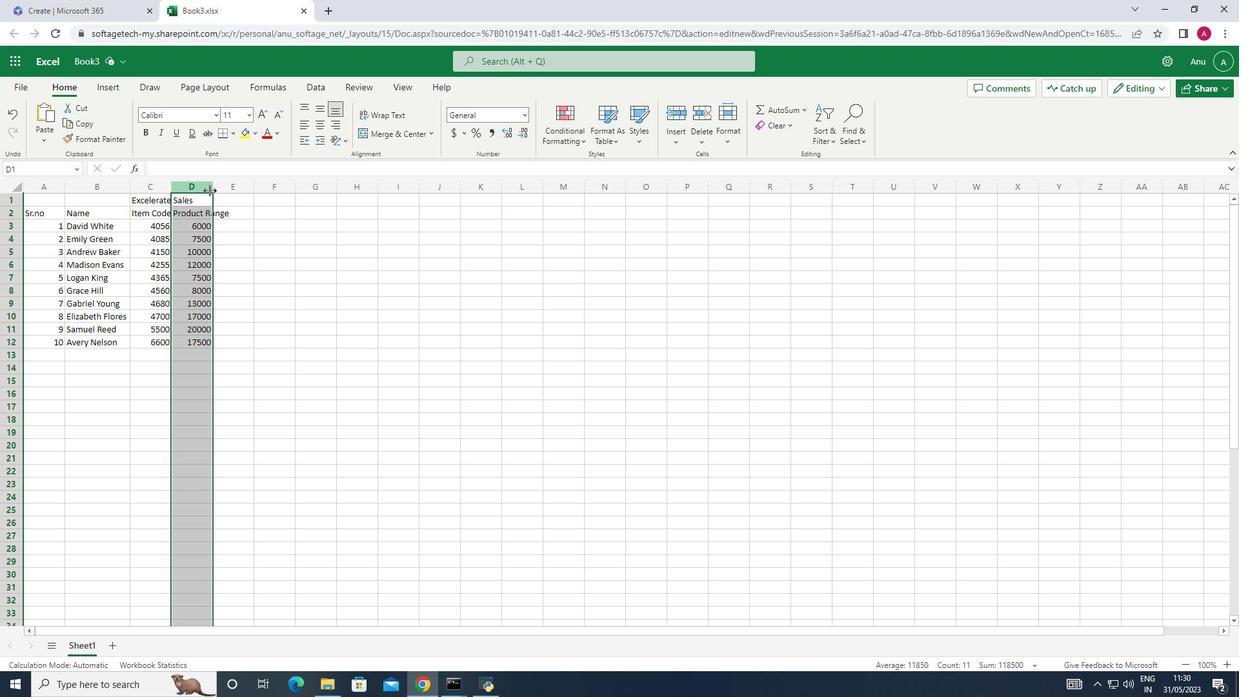 
Action: Mouse pressed left at (209, 191)
Screenshot: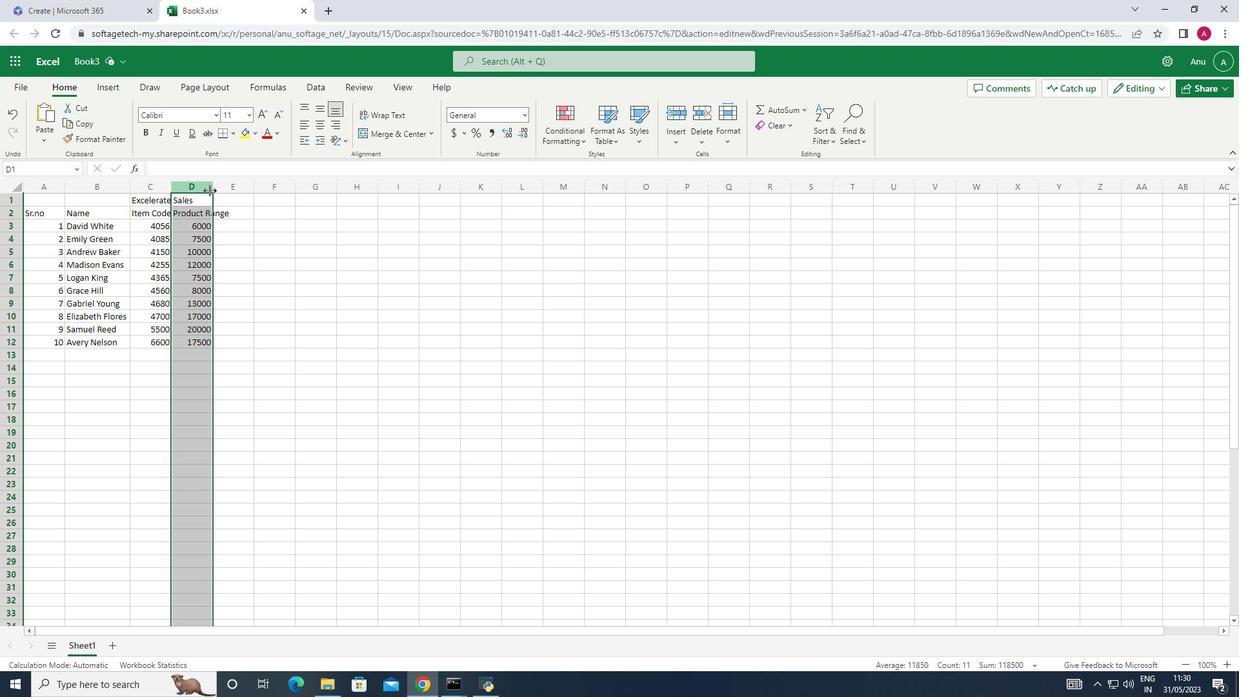 
Action: Mouse moved to (252, 212)
Screenshot: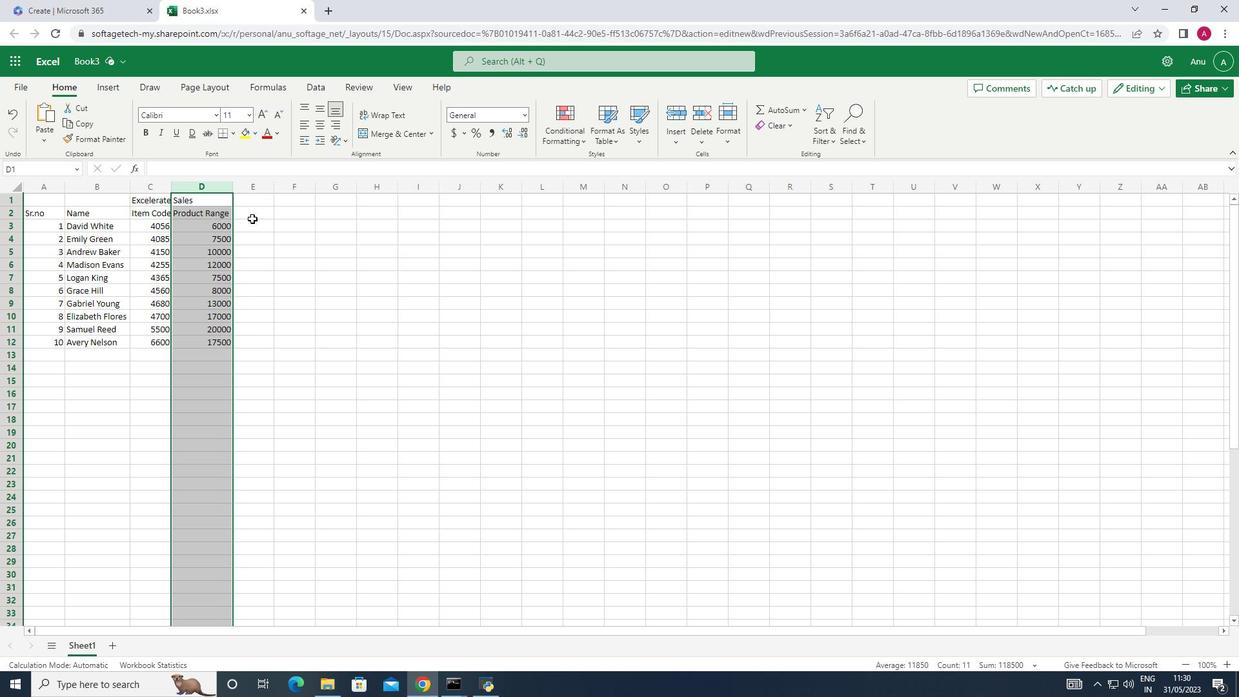 
Action: Mouse pressed left at (252, 212)
Screenshot: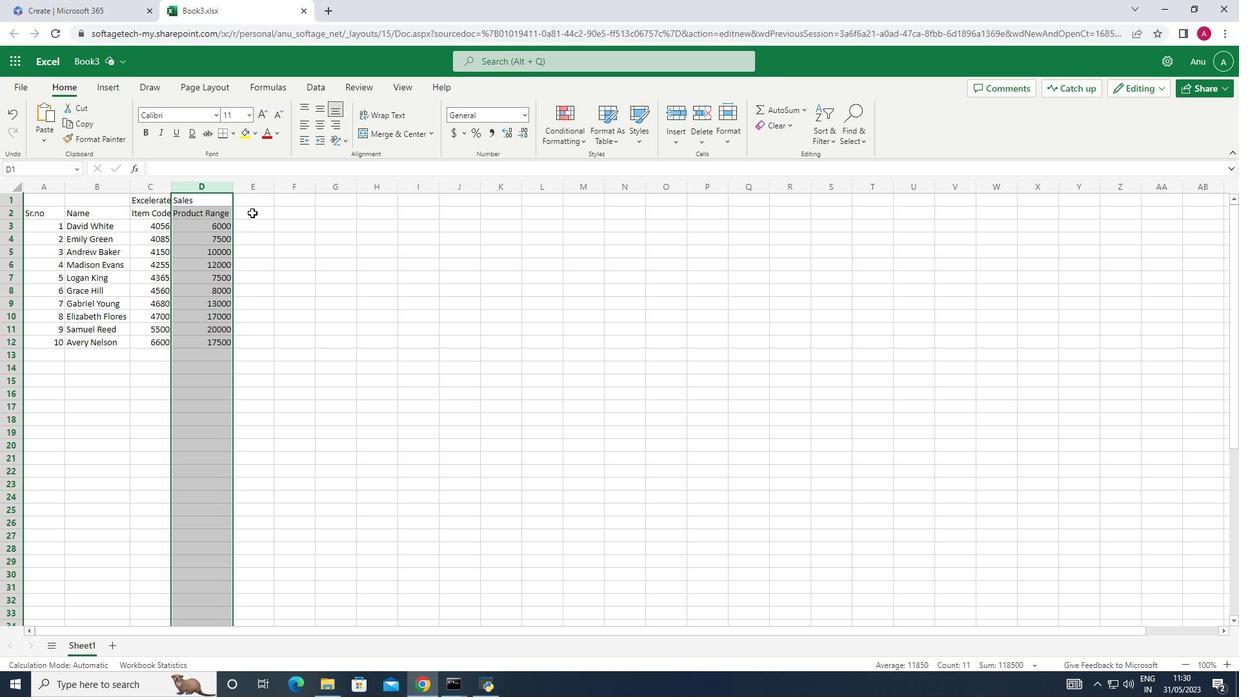 
Action: Key pressed <Key.shift_r>Products<Key.down><Key.shift_r>Nike<Key.space><Key.shift>Shoe<Key.down><Key.shift>Adidas<Key.space><Key.shift>Shoe<Key.down><Key.shift>Gucci<Key.space><Key.shift_r><Key.shift_r><Key.shift_r><Key.shift_r><Key.shift_r><Key.shift_r><Key.shift_r><Key.shift_r><Key.shift_r><Key.shift_r><Key.shift_r><Key.shift_r><Key.shift_r><Key.shift_r><Key.shift_r><Key.shift_r><Key.shift_r><Key.shift_r><Key.shift_r><Key.shift_r><Key.shift_r><Key.shift_r><Key.shift_r><Key.shift_r><Key.shift_r><Key.shift_r><Key.shift_r>T-<Key.shift>Shirt<Key.down><Key.shift_r>Louis<Key.space><Key.shift><Key.shift>Vuitton<Key.space>bag<Key.down><Key.shift><Key.shift><Key.shift><Key.shift><Key.shift><Key.shift><Key.shift><Key.shift><Key.shift><Key.shift><Key.shift><Key.shift><Key.shift><Key.shift><Key.shift><Key.shift><Key.shift><Key.shift><Key.shift>Zara<Key.space><Key.shift>Shirt<Key.down><Key.shift_r><Key.shift_r><Key.shift_r><Key.shift_r><Key.shift_r><Key.shift_r>H<Key.shift_r>&<Key.shift_r>M<Key.space>jeans<Key.down><Key.shift>Chanel<Key.space>perfume<Key.down><Key.shift>Versace<Key.space>perfume<Key.down><Key.shift>Ralph<Key.space><Key.shift_r>Lauren<Key.down><Key.shift_r>Prada<Key.space><Key.shift>Shirt
Screenshot: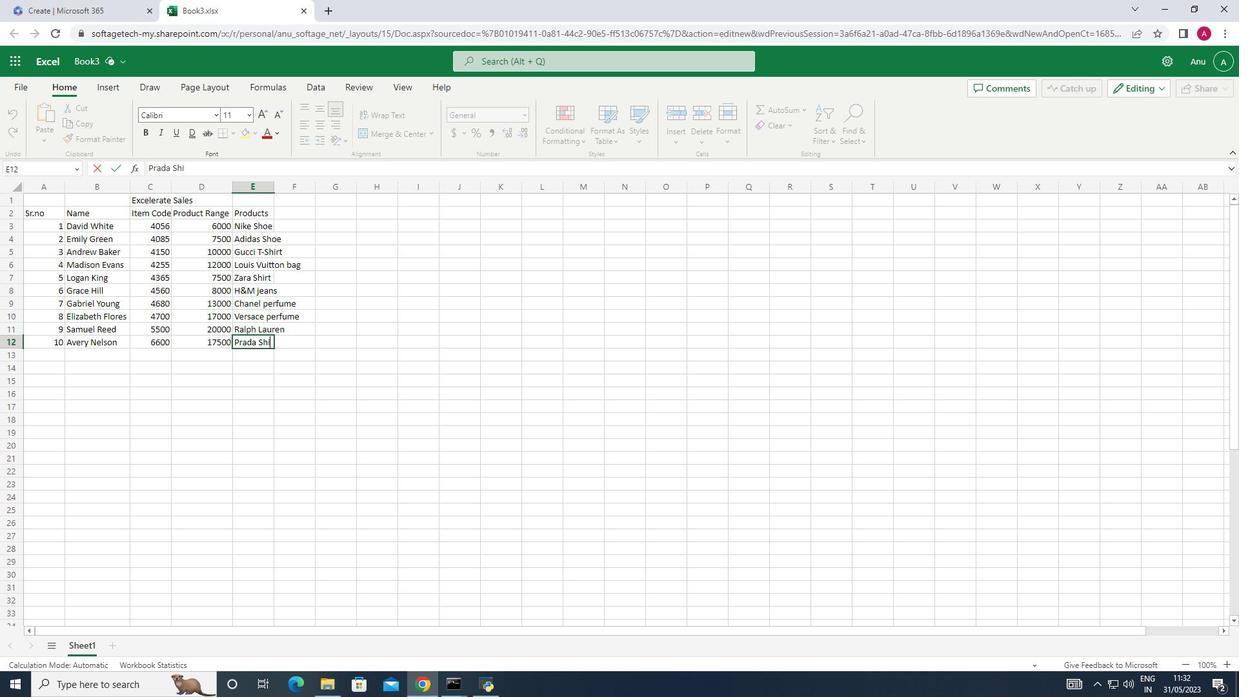
Action: Mouse moved to (275, 182)
Screenshot: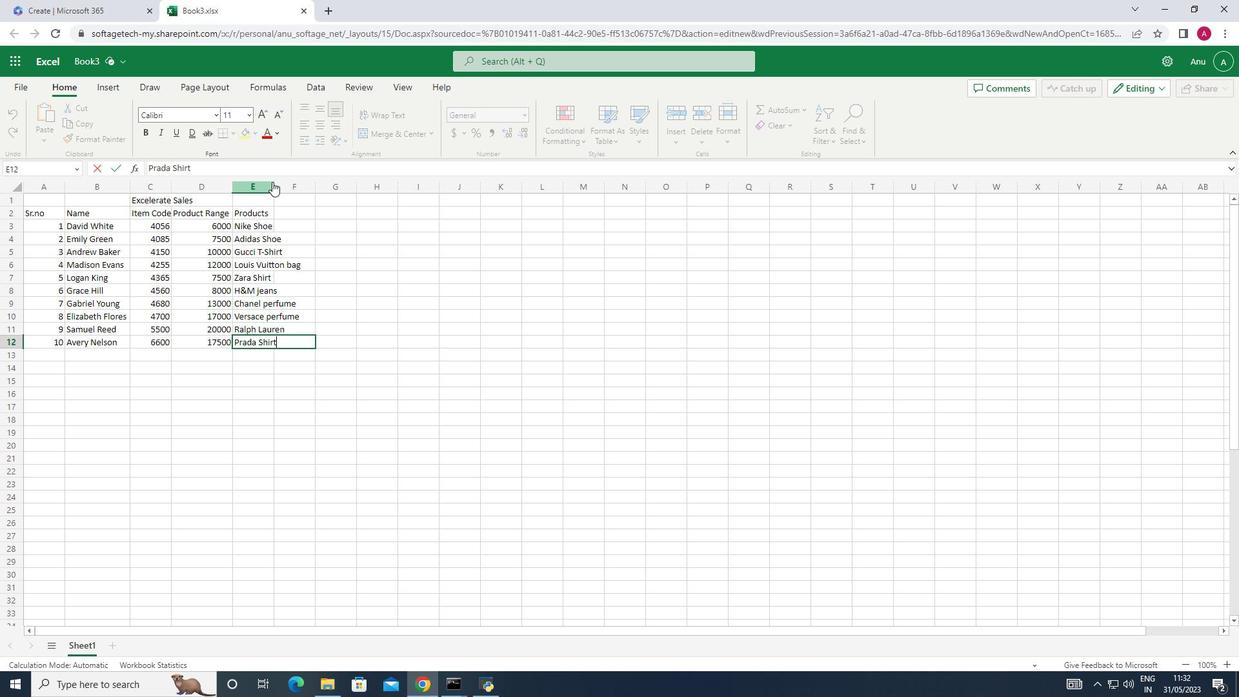 
Action: Mouse pressed left at (275, 182)
Screenshot: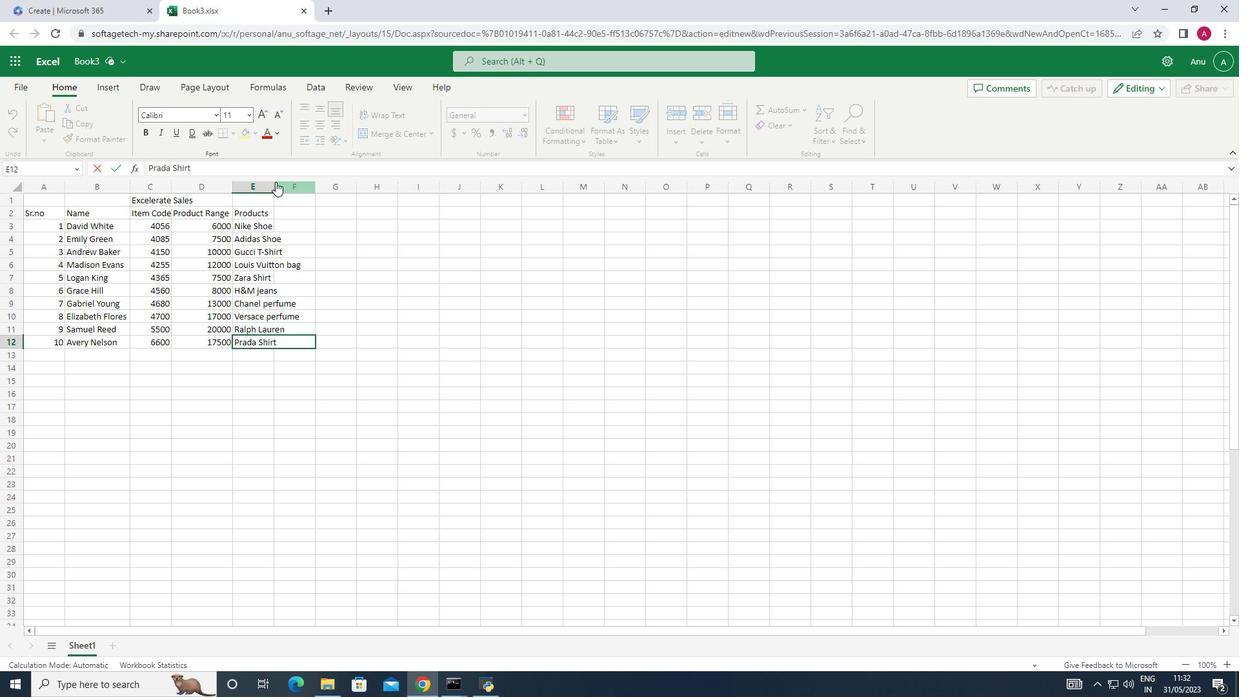 
Action: Mouse moved to (271, 183)
Screenshot: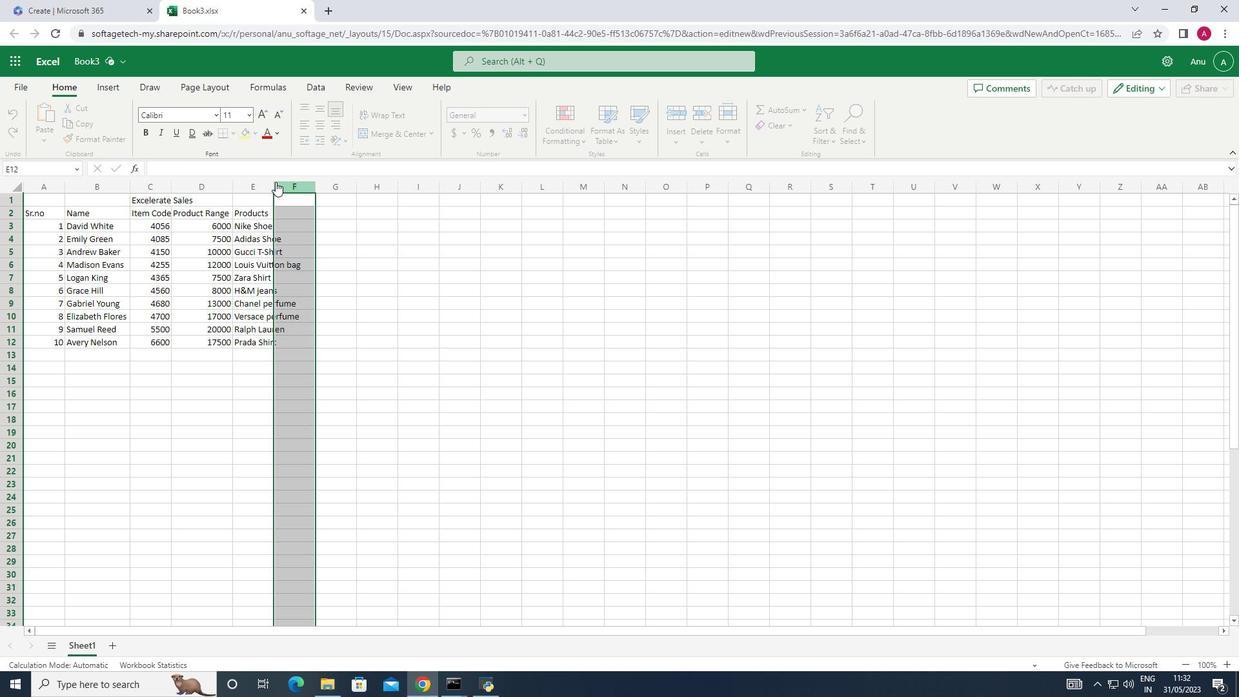 
Action: Mouse pressed left at (271, 183)
Screenshot: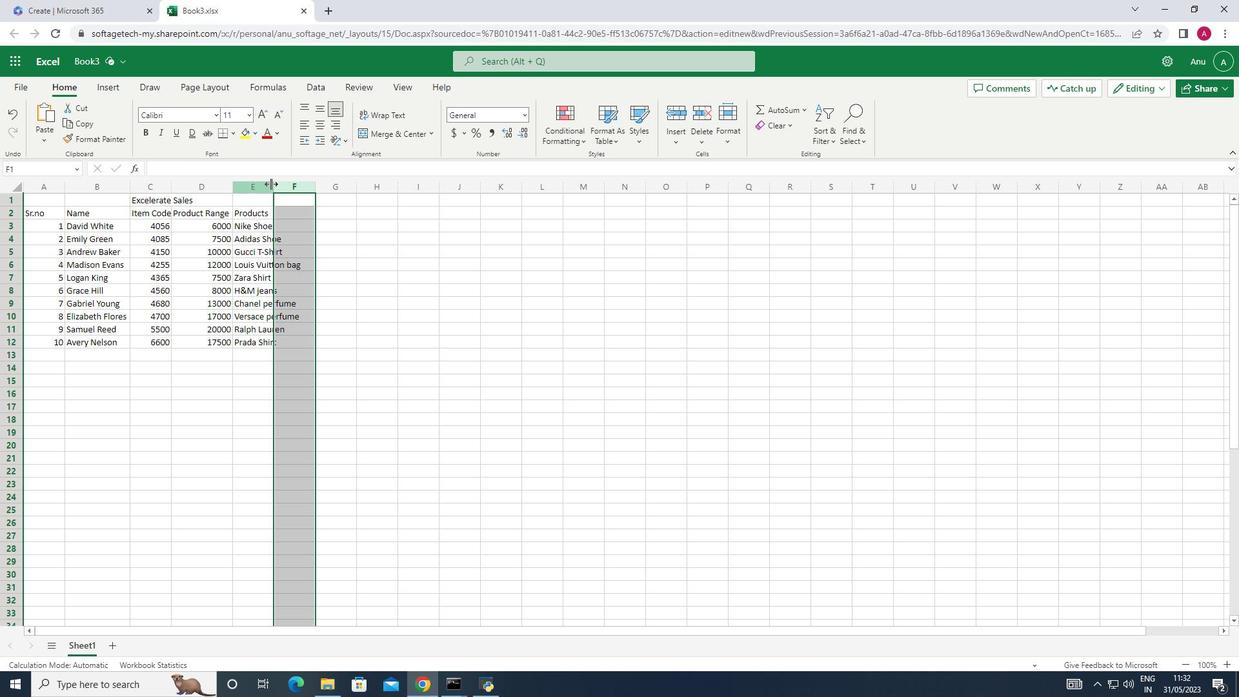 
Action: Mouse pressed left at (271, 183)
Screenshot: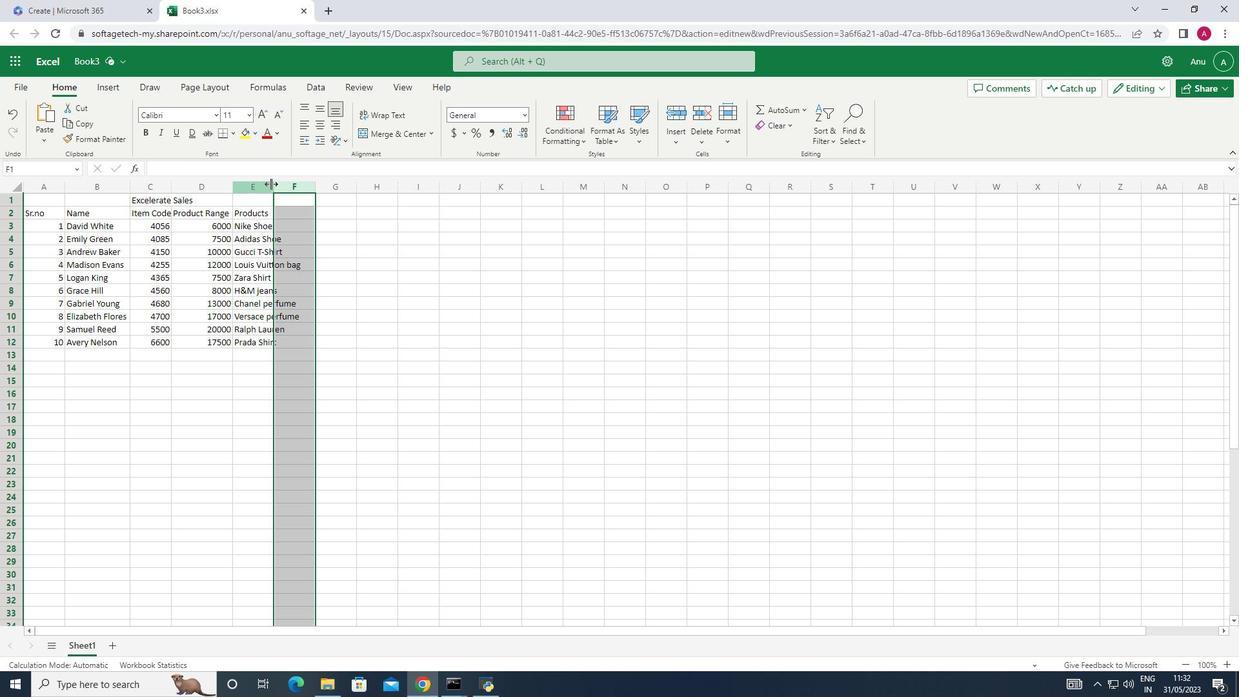 
Action: Mouse moved to (316, 215)
Screenshot: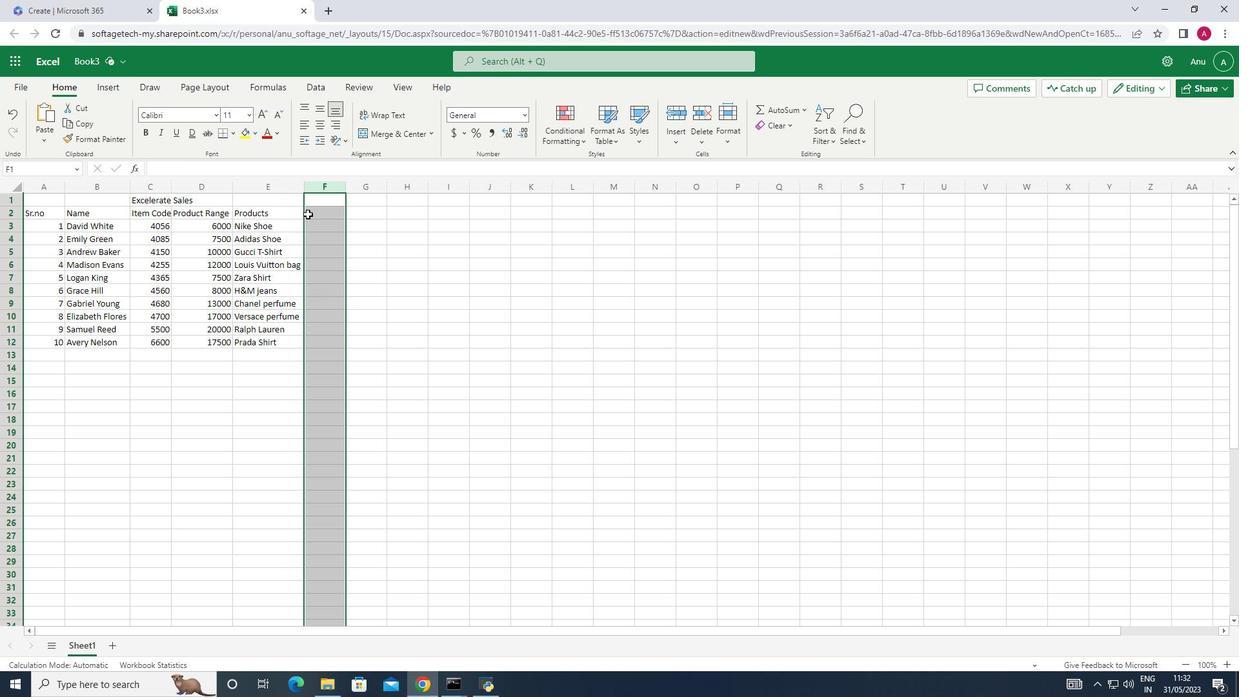 
Action: Mouse pressed left at (316, 215)
Screenshot: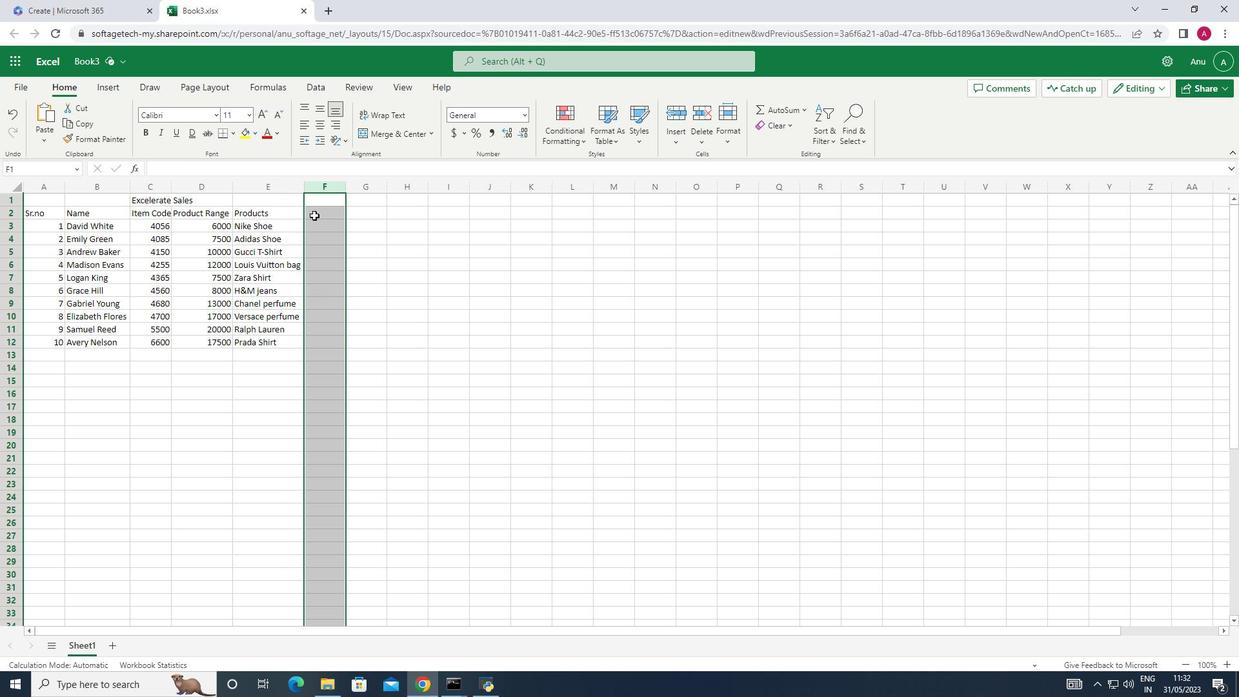 
Action: Mouse moved to (282, 238)
Screenshot: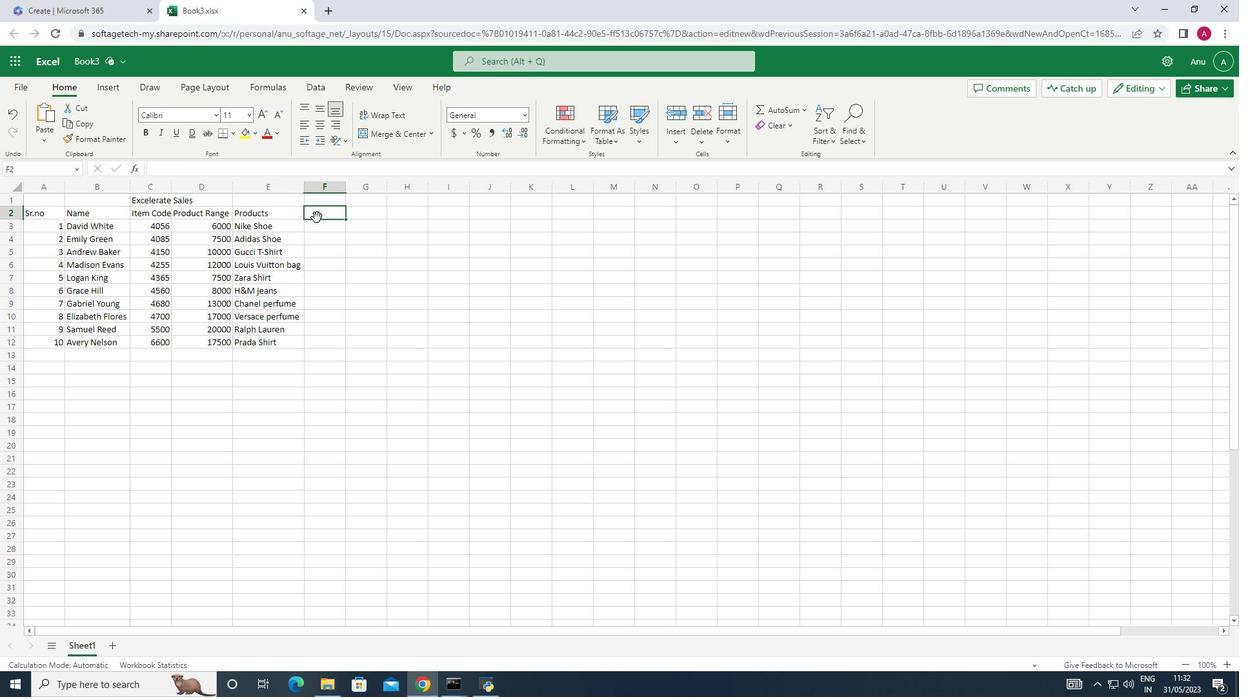
Action: Key pressed <Key.shift>Quantity
Screenshot: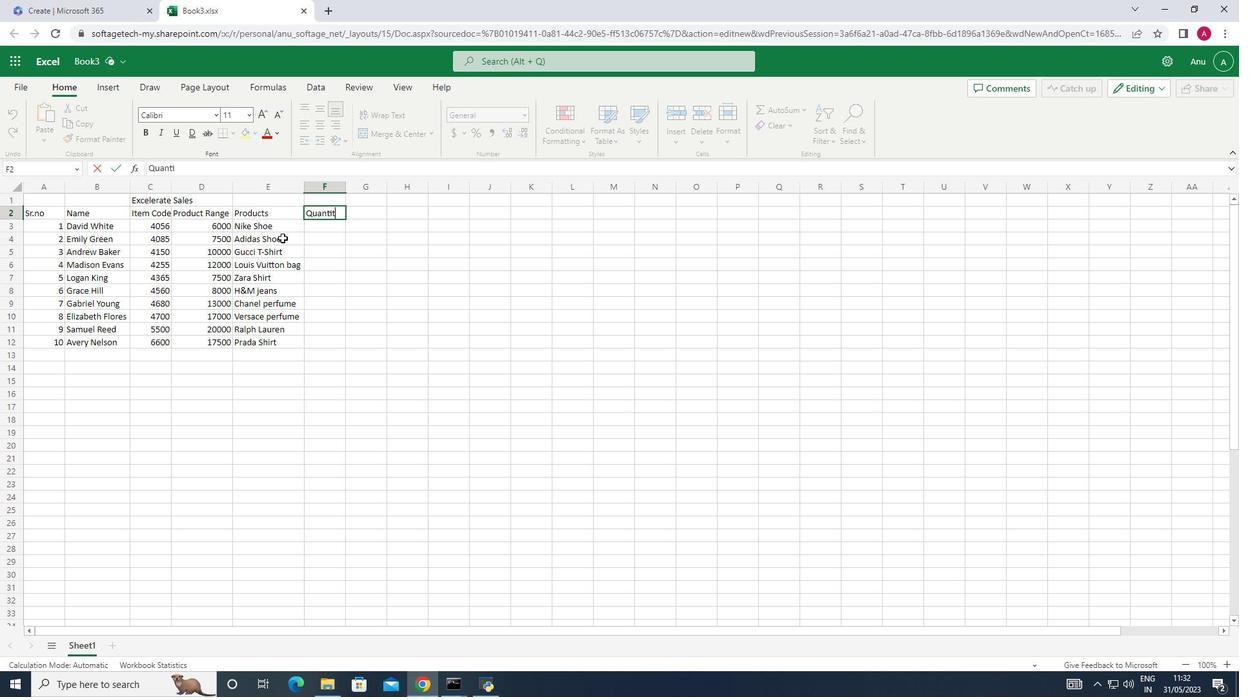 
Action: Mouse moved to (329, 227)
Screenshot: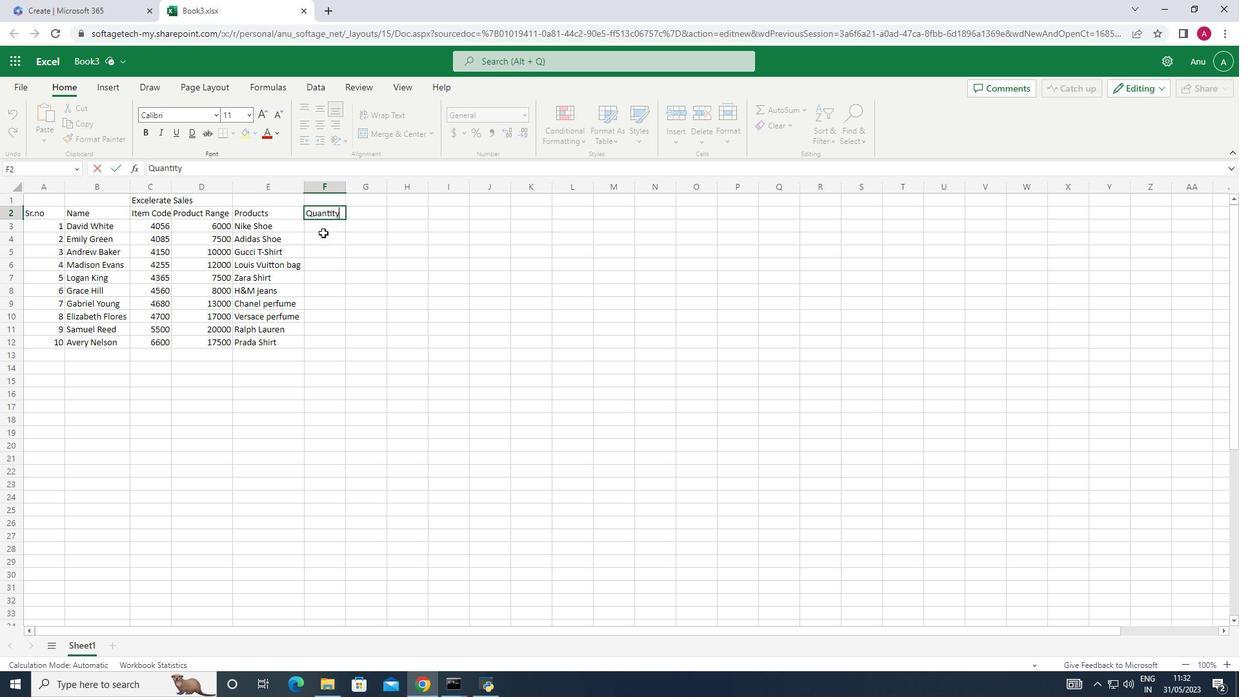 
Action: Mouse pressed left at (329, 227)
Screenshot: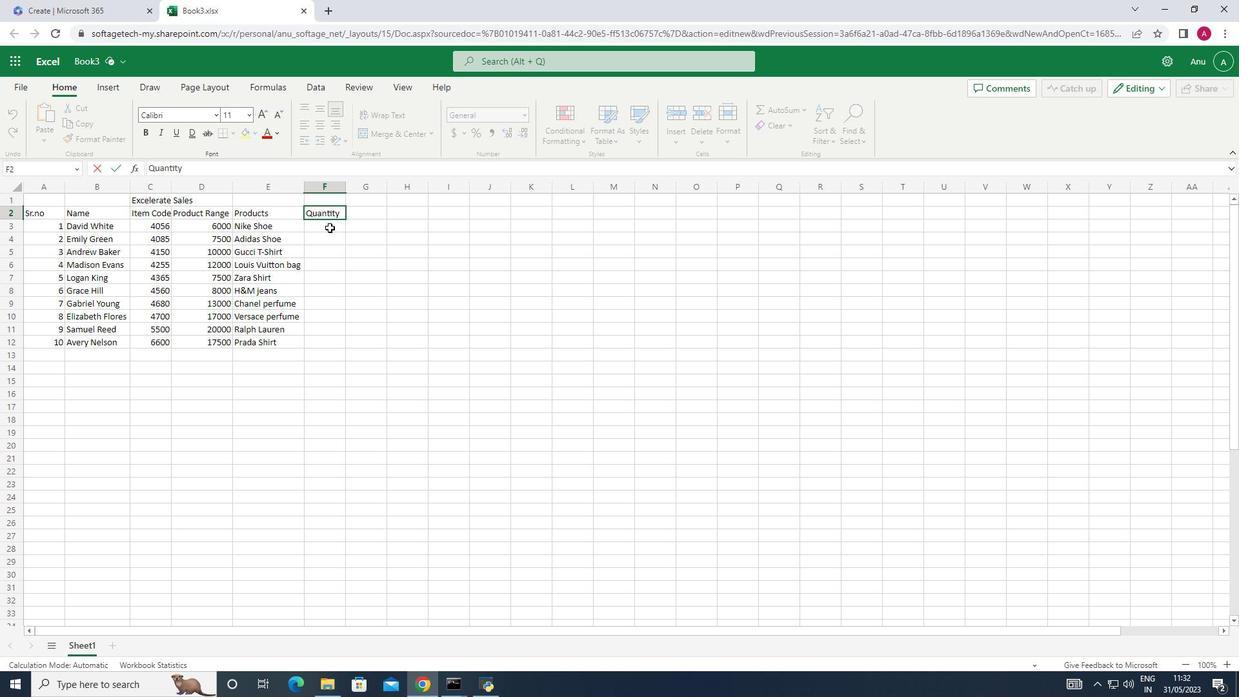 
Action: Mouse moved to (282, 251)
Screenshot: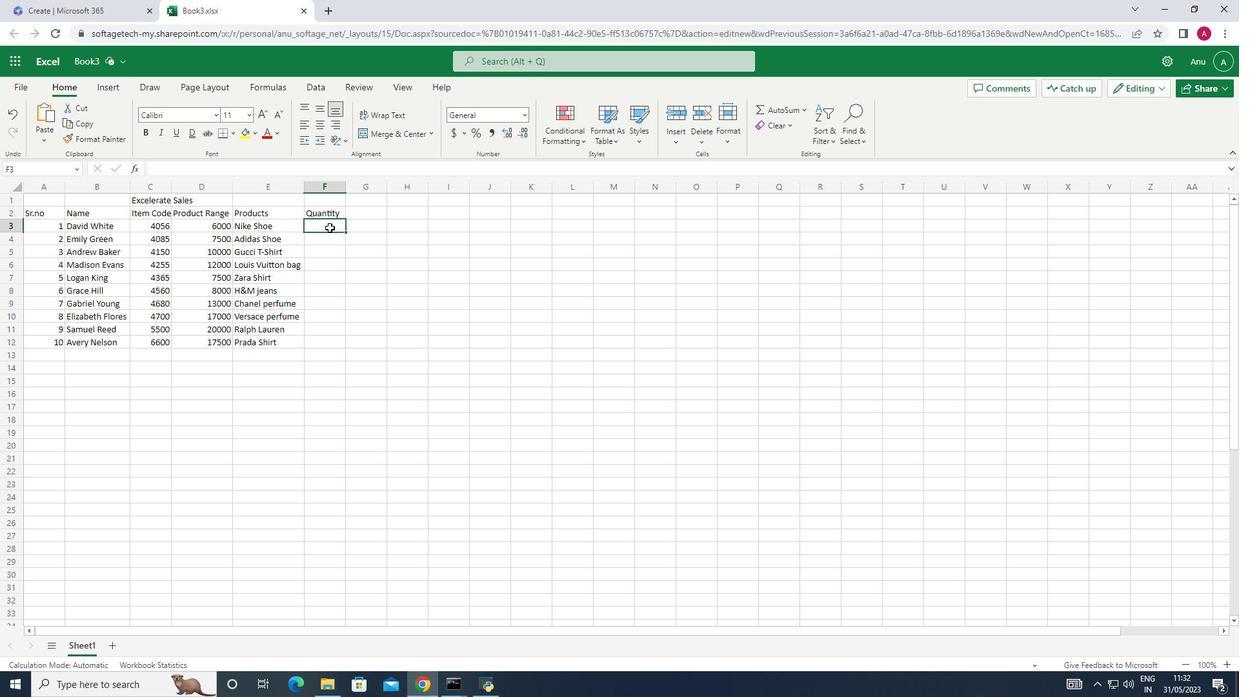 
Action: Key pressed 2<Key.down>3<Key.down>1<Key.down>2<Key.down>5<Key.down>7<Key.down>3<Key.down>10<Key.down>1<Key.down>5
Screenshot: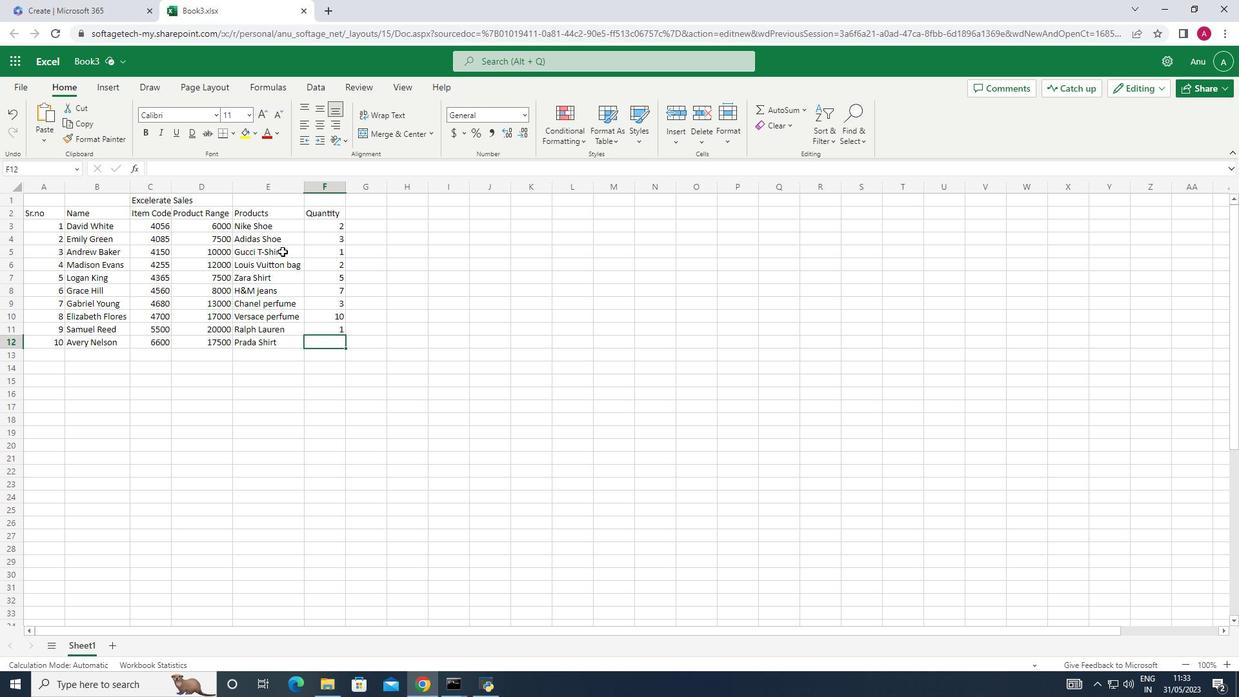 
Action: Mouse moved to (360, 226)
Screenshot: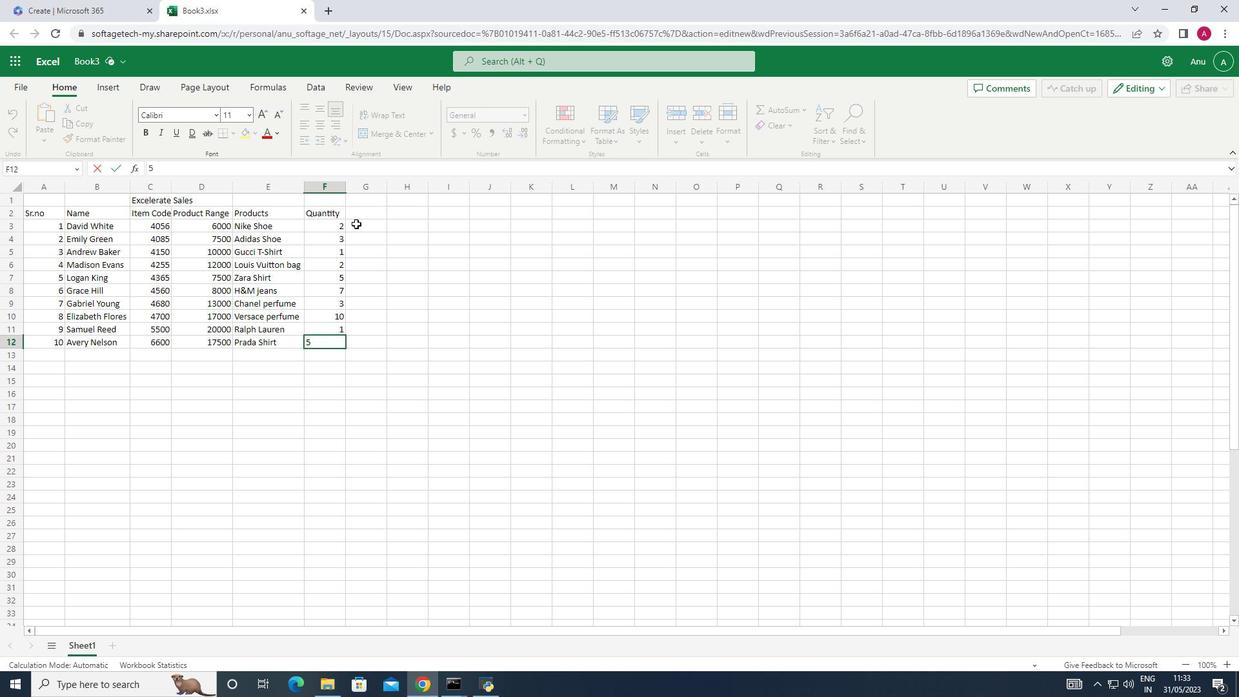 
Action: Mouse pressed left at (360, 226)
Screenshot: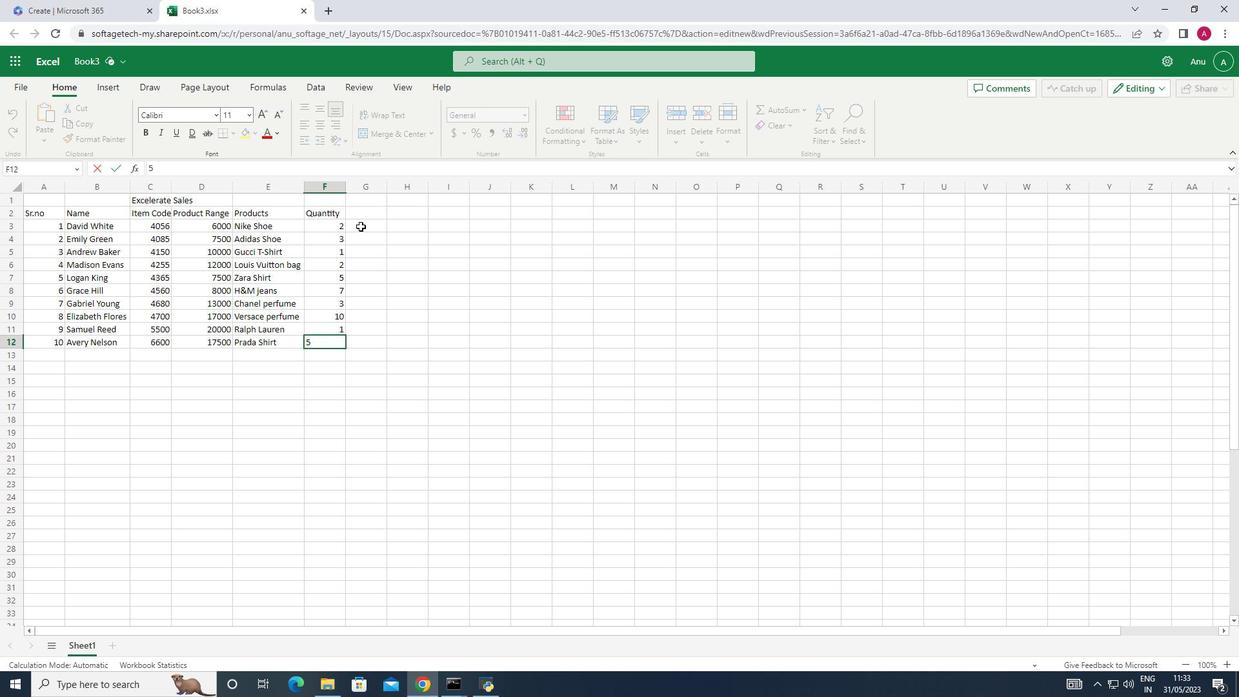 
Action: Mouse moved to (369, 207)
Screenshot: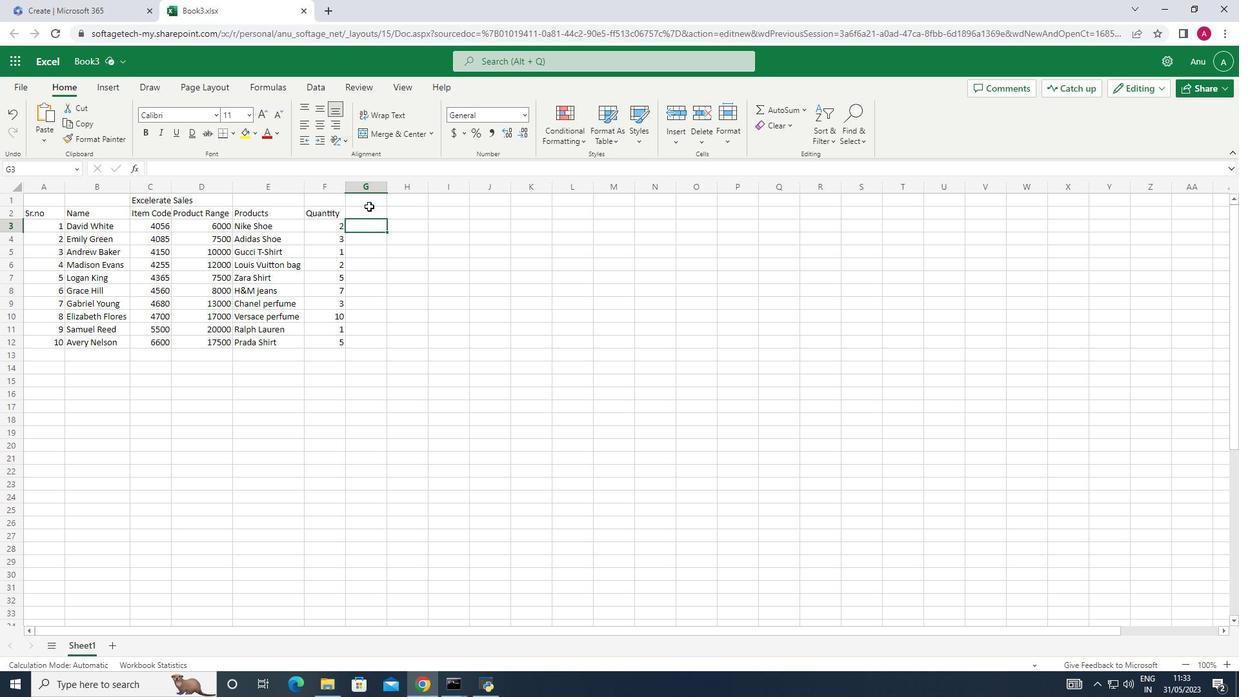 
Action: Mouse pressed left at (369, 207)
Screenshot: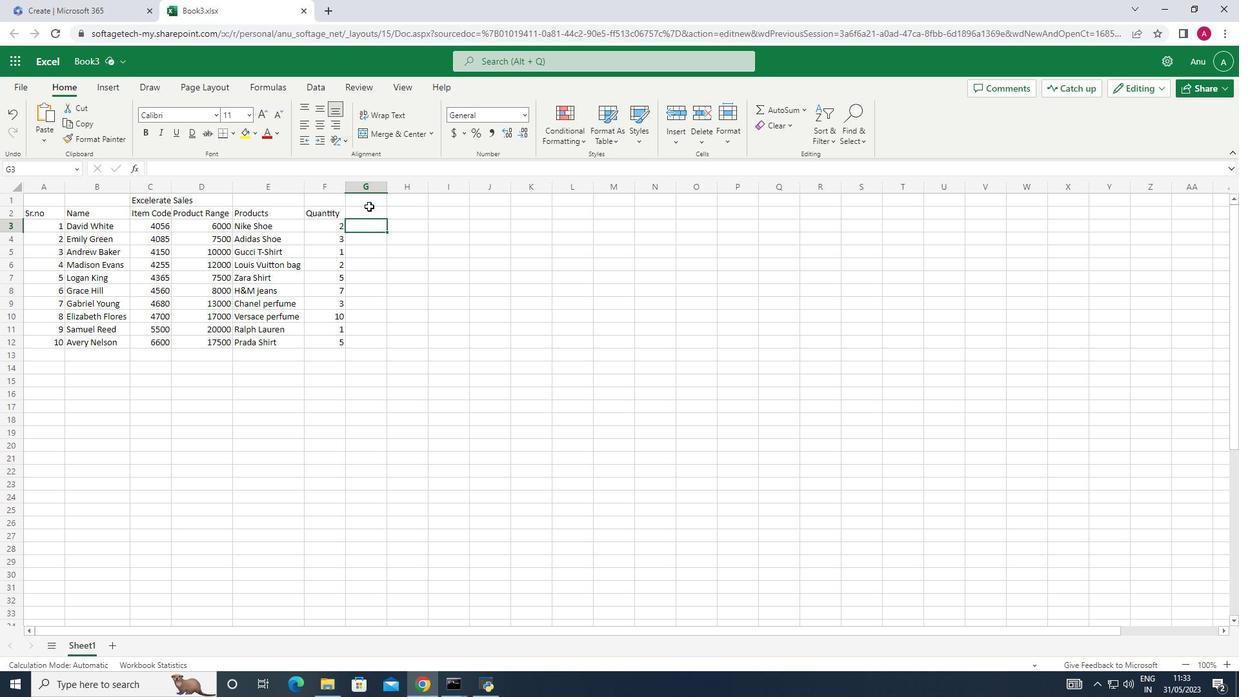 
Action: Mouse moved to (369, 208)
Screenshot: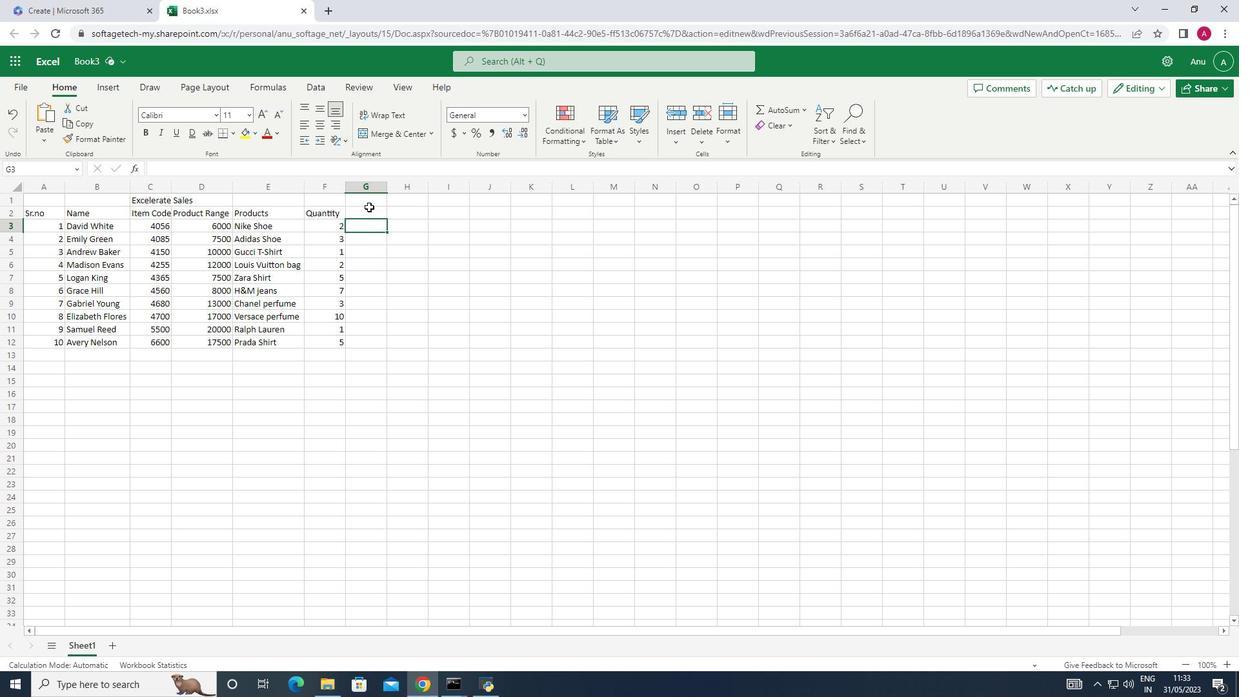
Action: Key pressed <Key.shift_r><Key.shift_r><Key.shift_r><Key.shift_r><Key.shift_r><Key.shift_r><Key.shift_r><Key.shift_r>Total
Screenshot: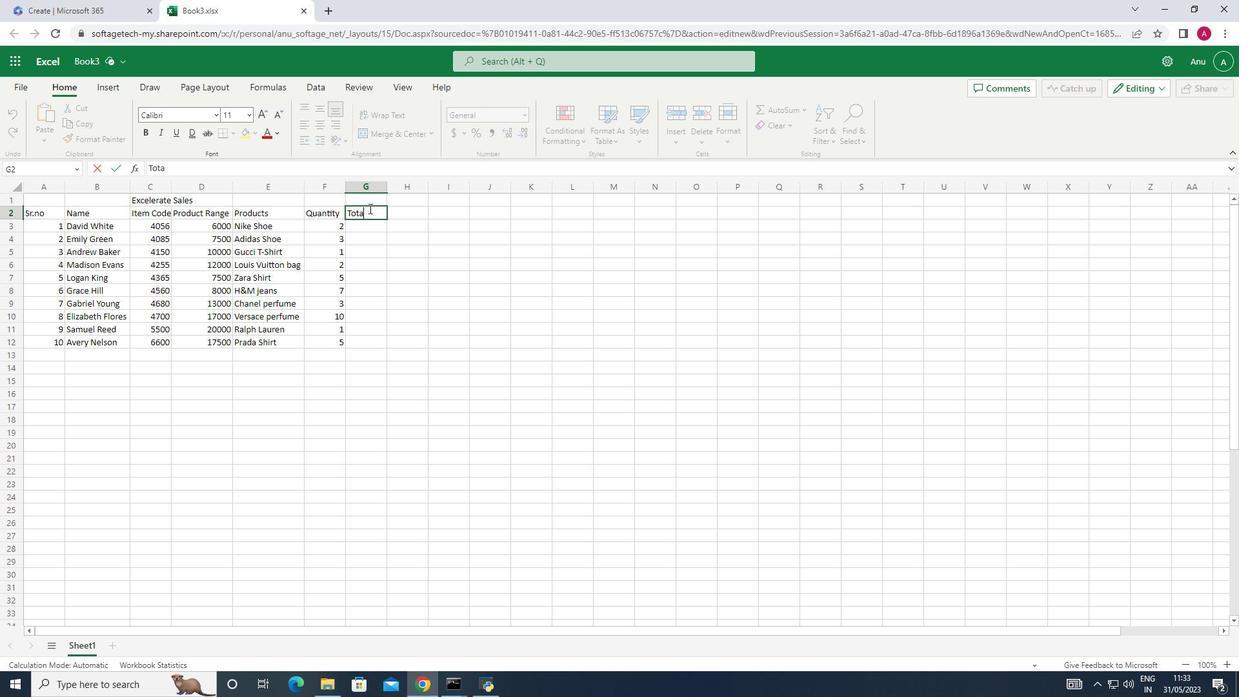 
Action: Mouse moved to (353, 226)
Screenshot: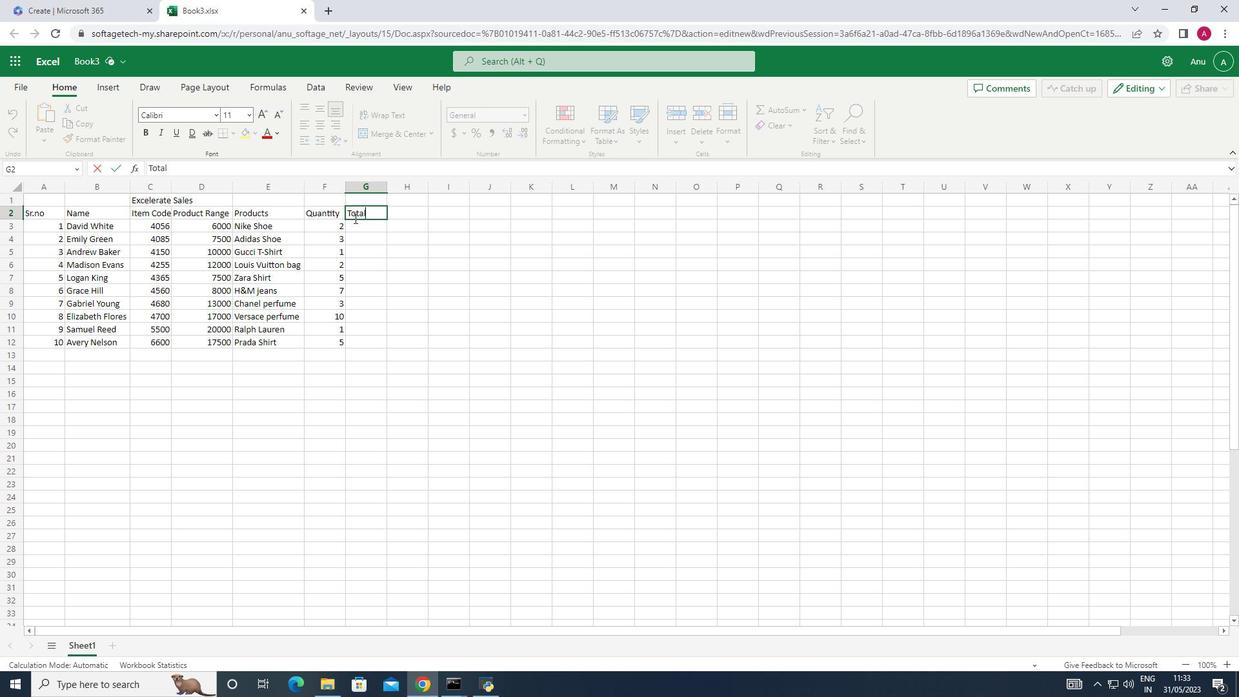 
Action: Mouse pressed left at (353, 226)
Screenshot: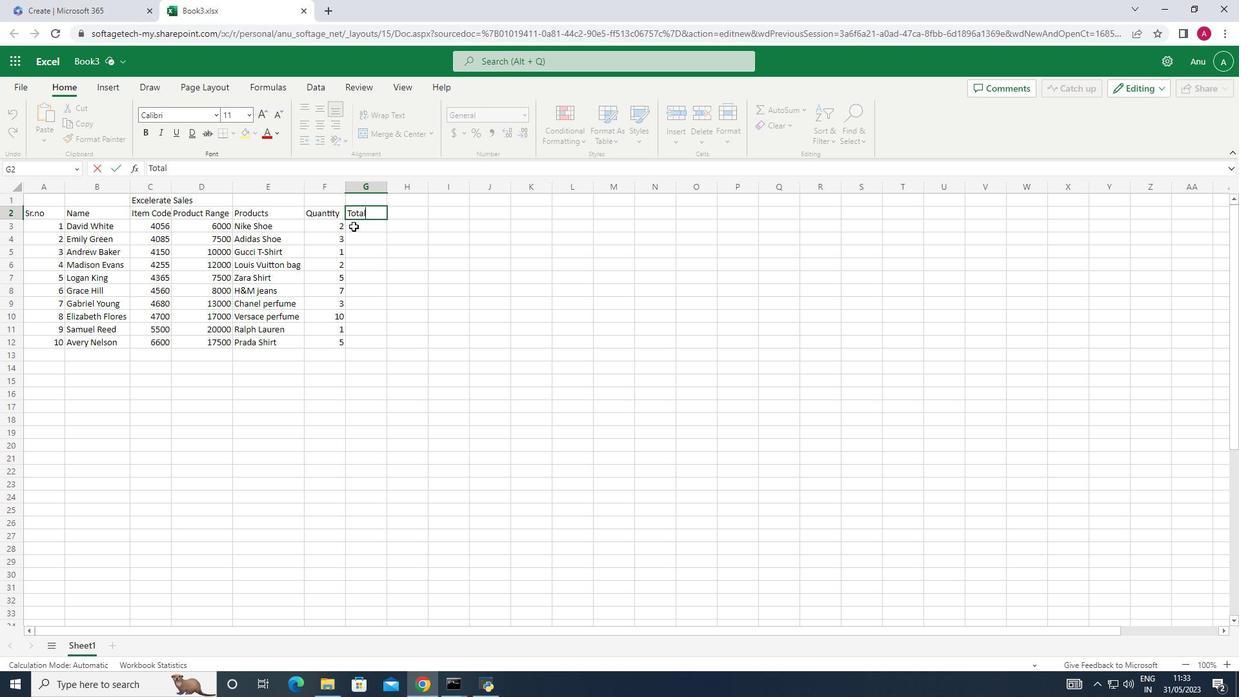 
Action: Mouse moved to (352, 228)
Screenshot: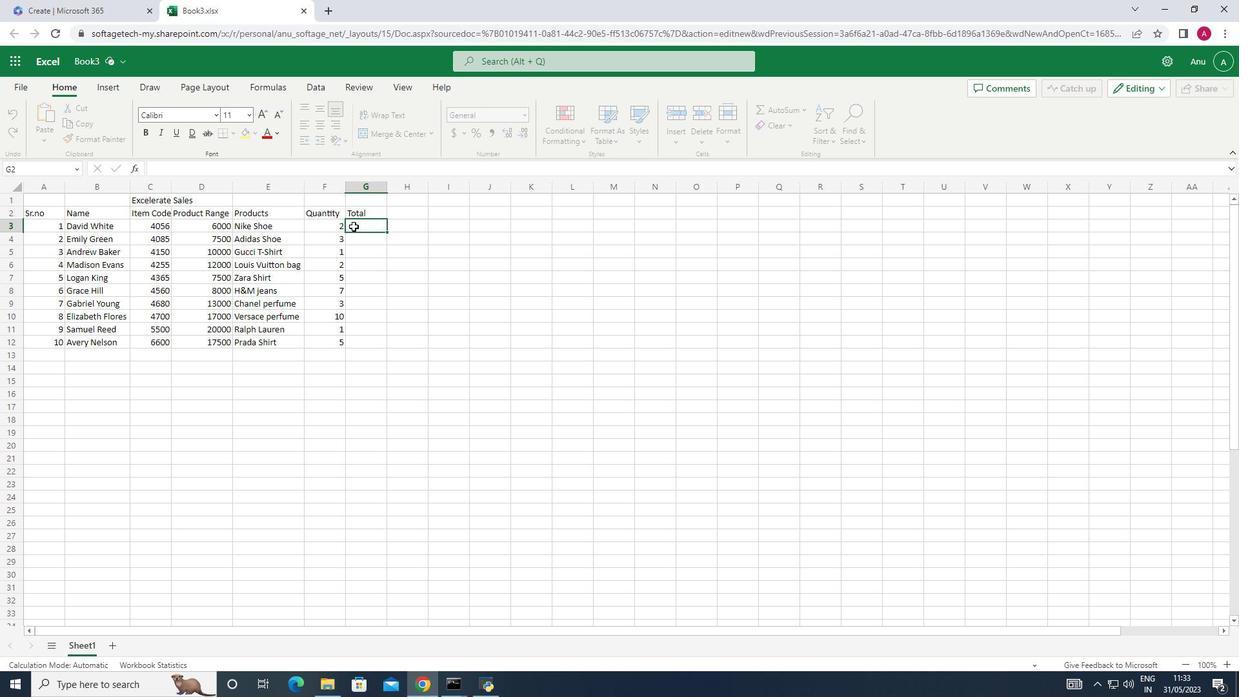 
Action: Key pressed =s<Key.backspace>
Screenshot: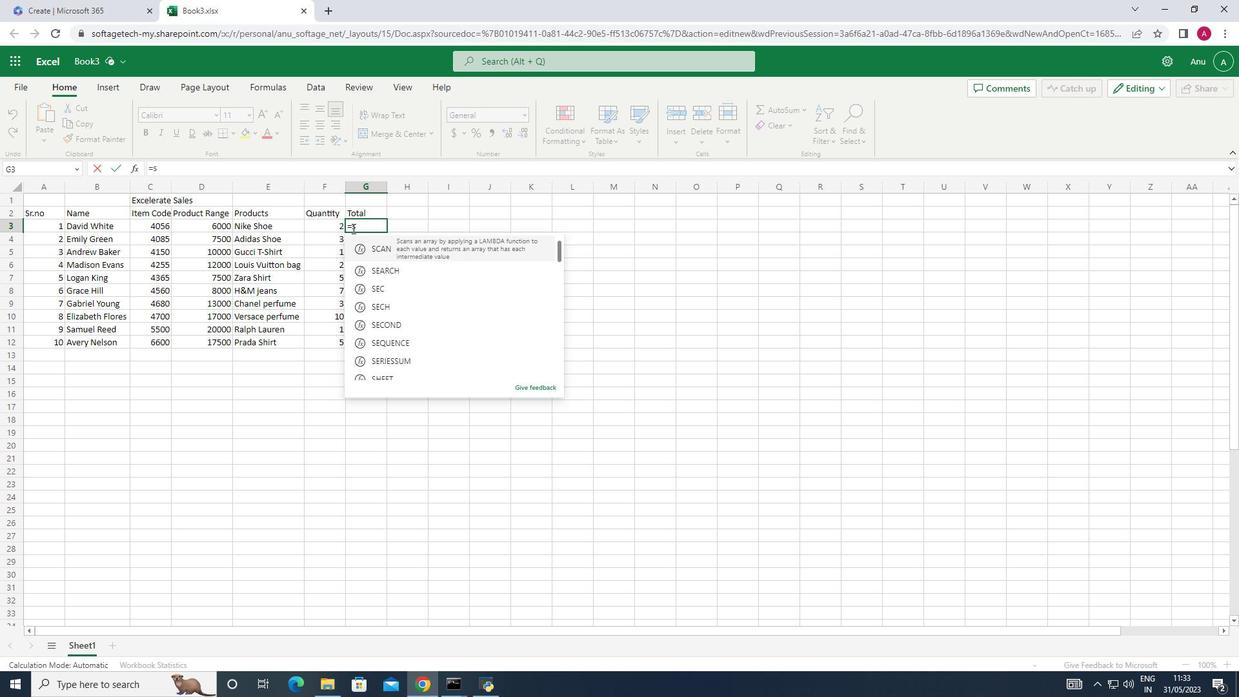 
Action: Mouse moved to (221, 226)
Screenshot: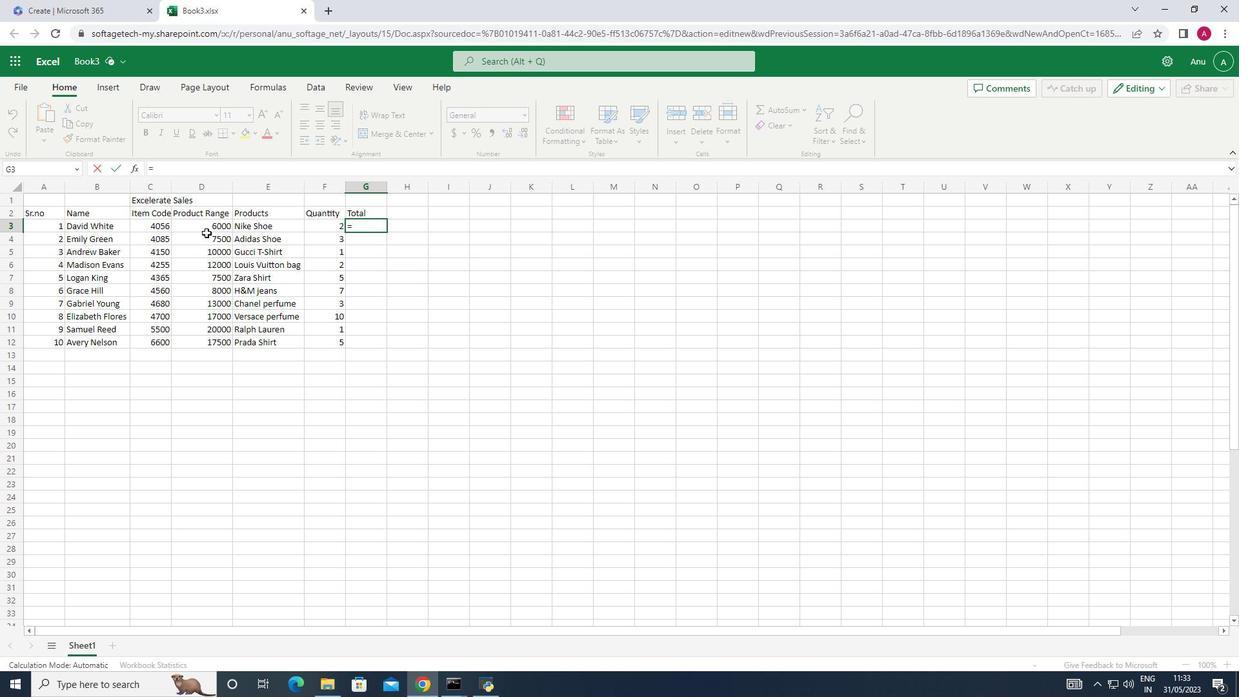 
Action: Mouse pressed left at (221, 226)
Screenshot: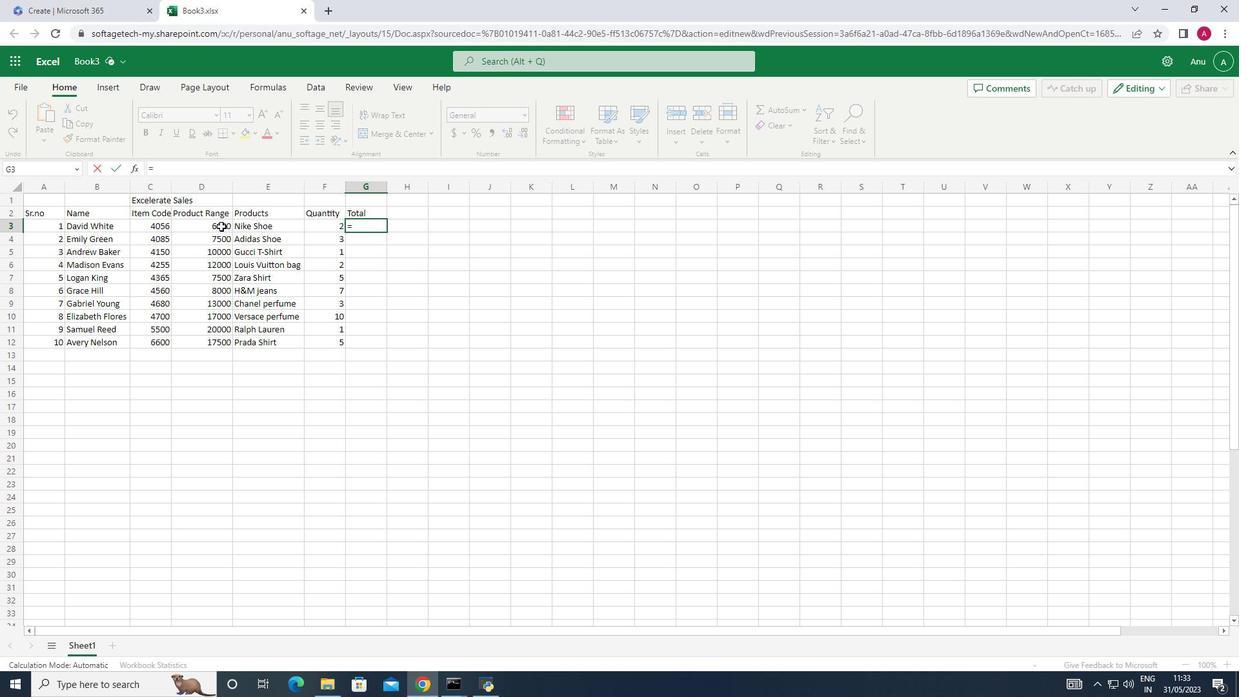 
Action: Key pressed <Key.enter>
Screenshot: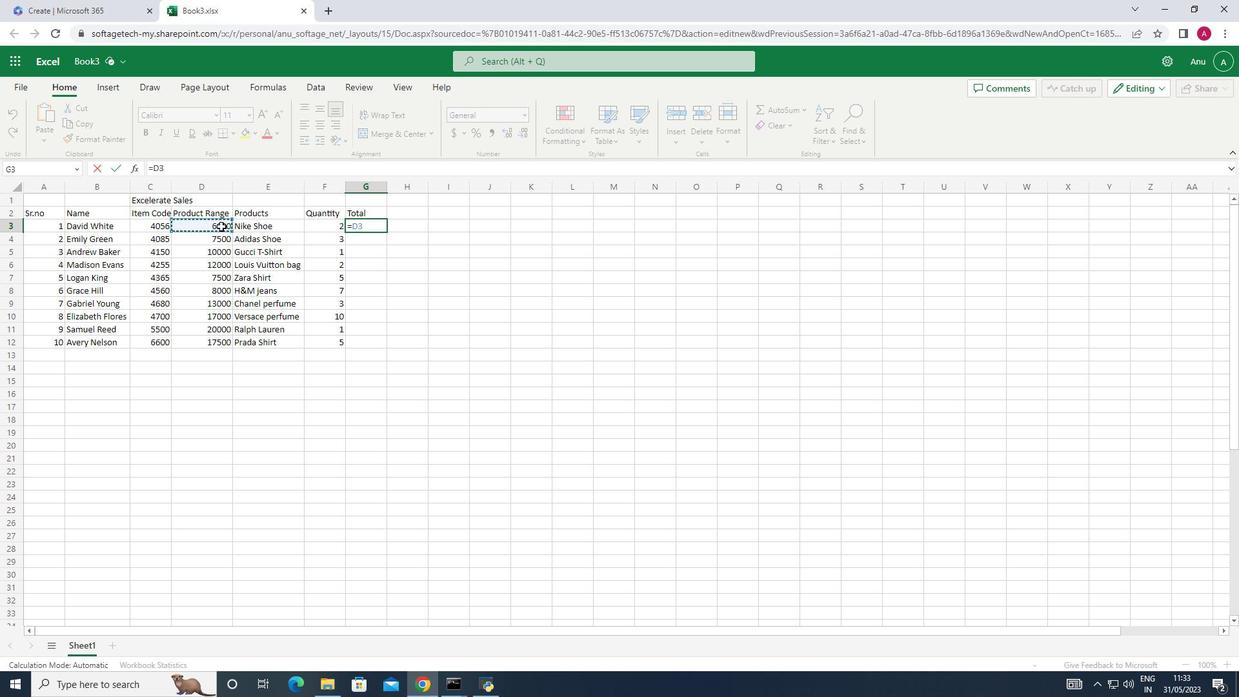 
Action: Mouse moved to (370, 225)
Screenshot: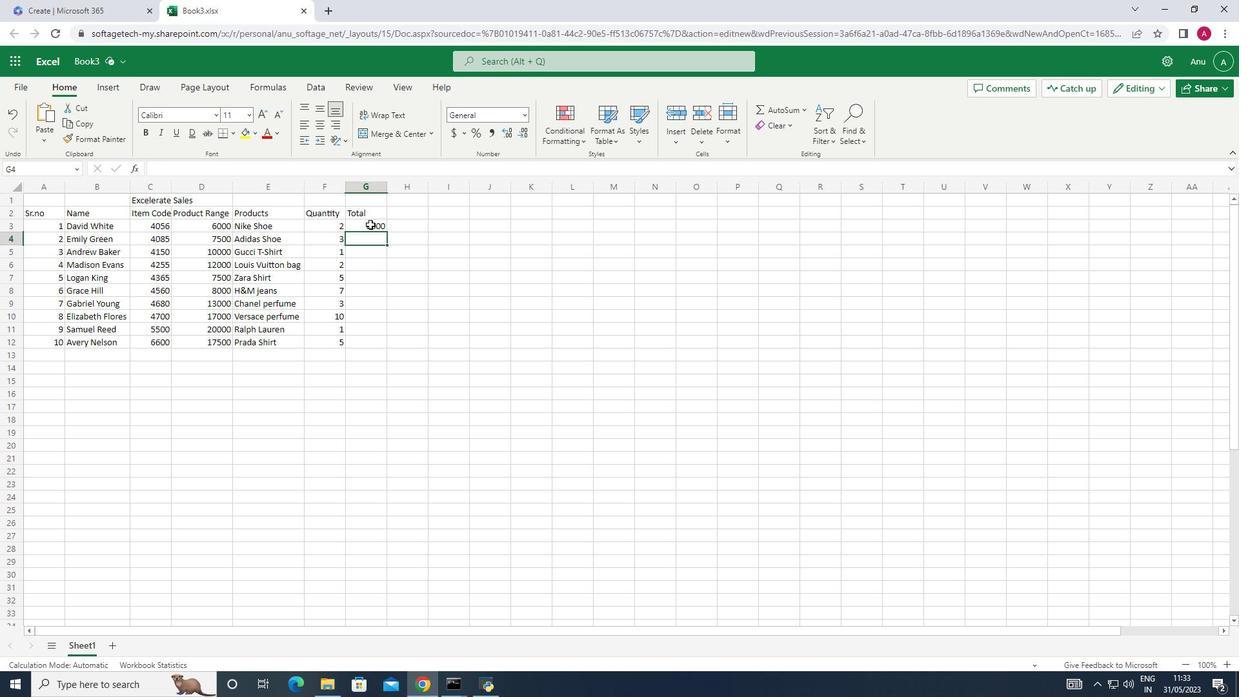 
Action: Mouse pressed left at (370, 225)
Screenshot: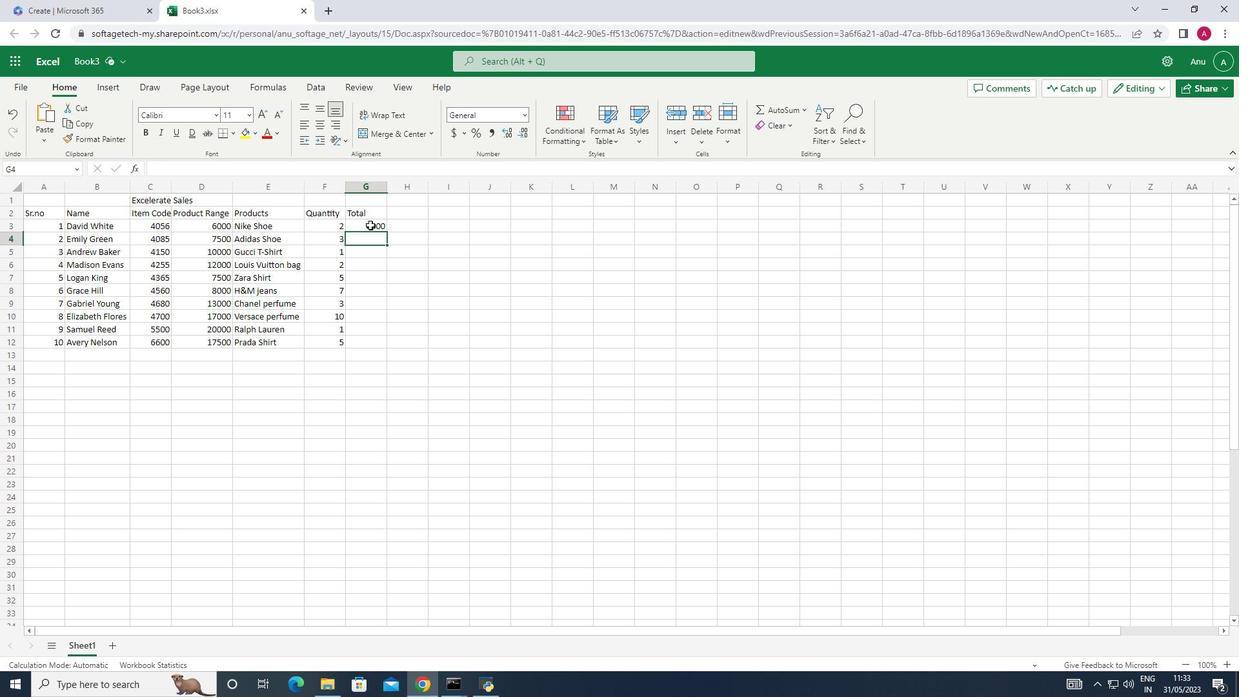
Action: Mouse moved to (371, 225)
Screenshot: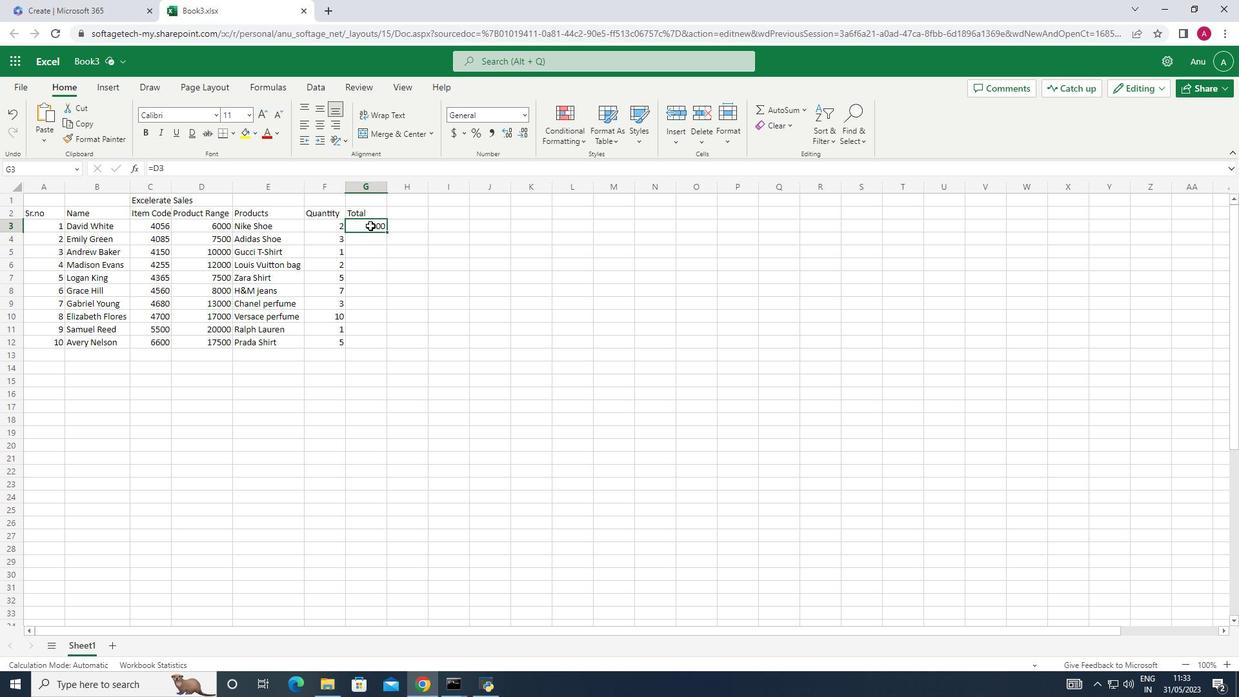 
Action: Key pressed <Key.backspace>=
Screenshot: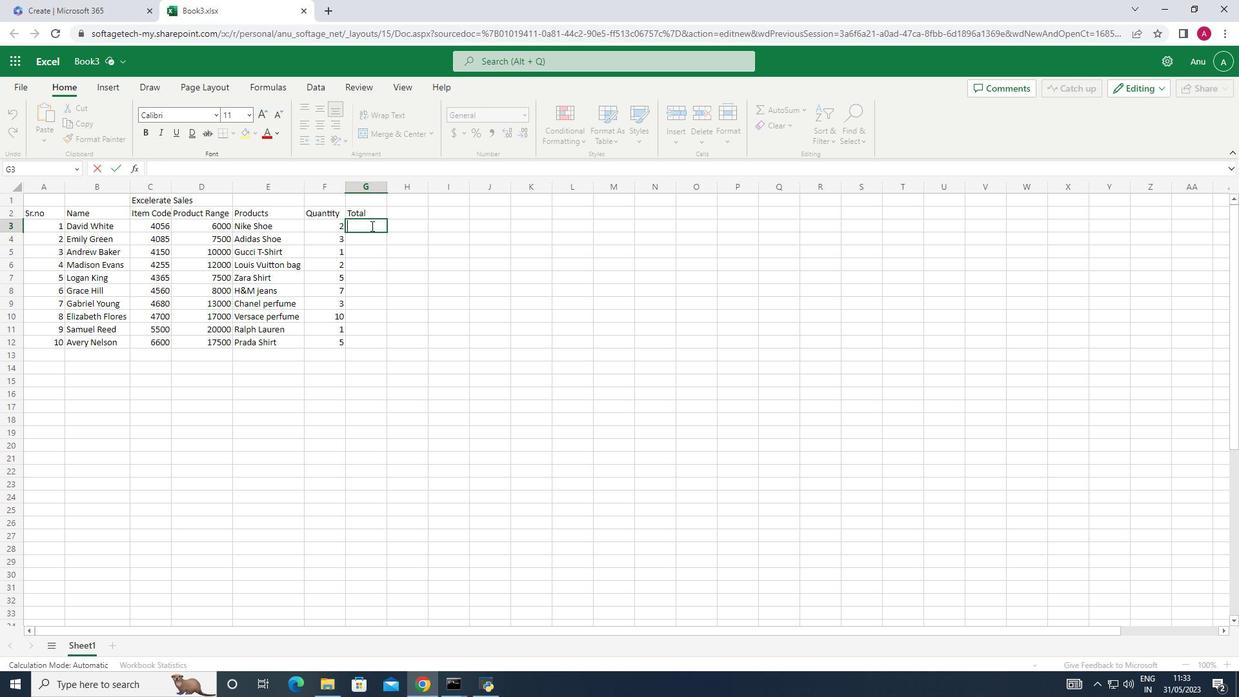 
Action: Mouse moved to (224, 226)
Screenshot: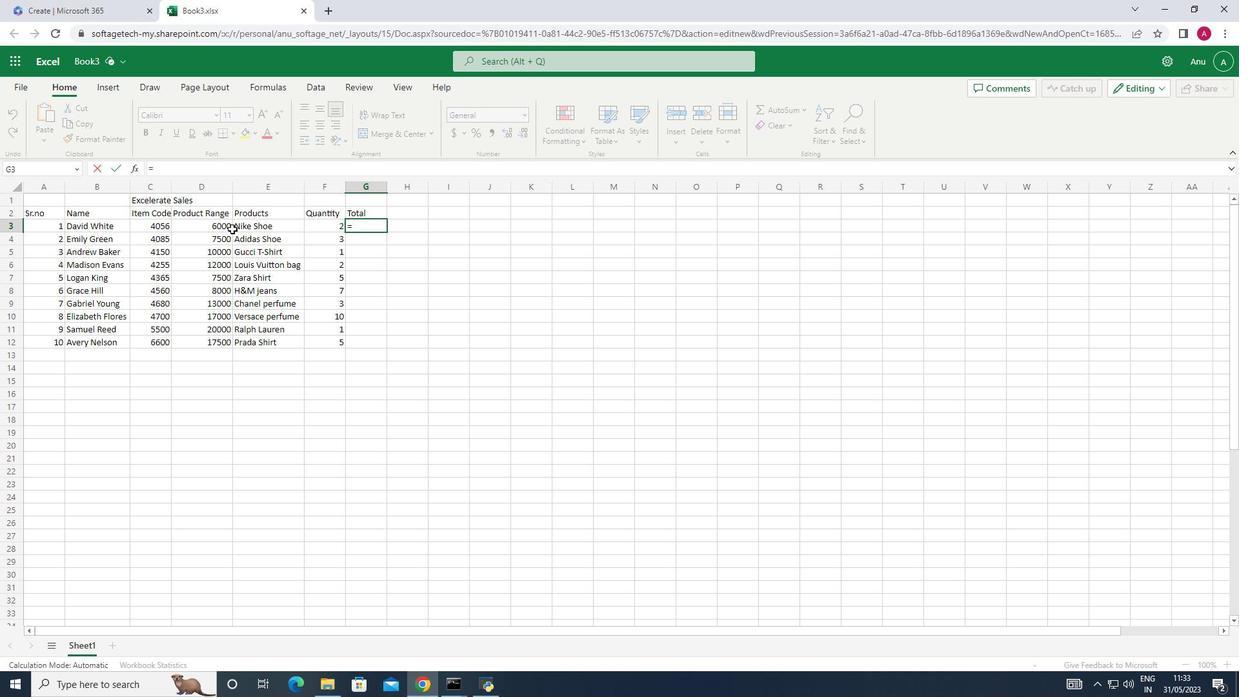 
Action: Mouse pressed left at (224, 226)
Screenshot: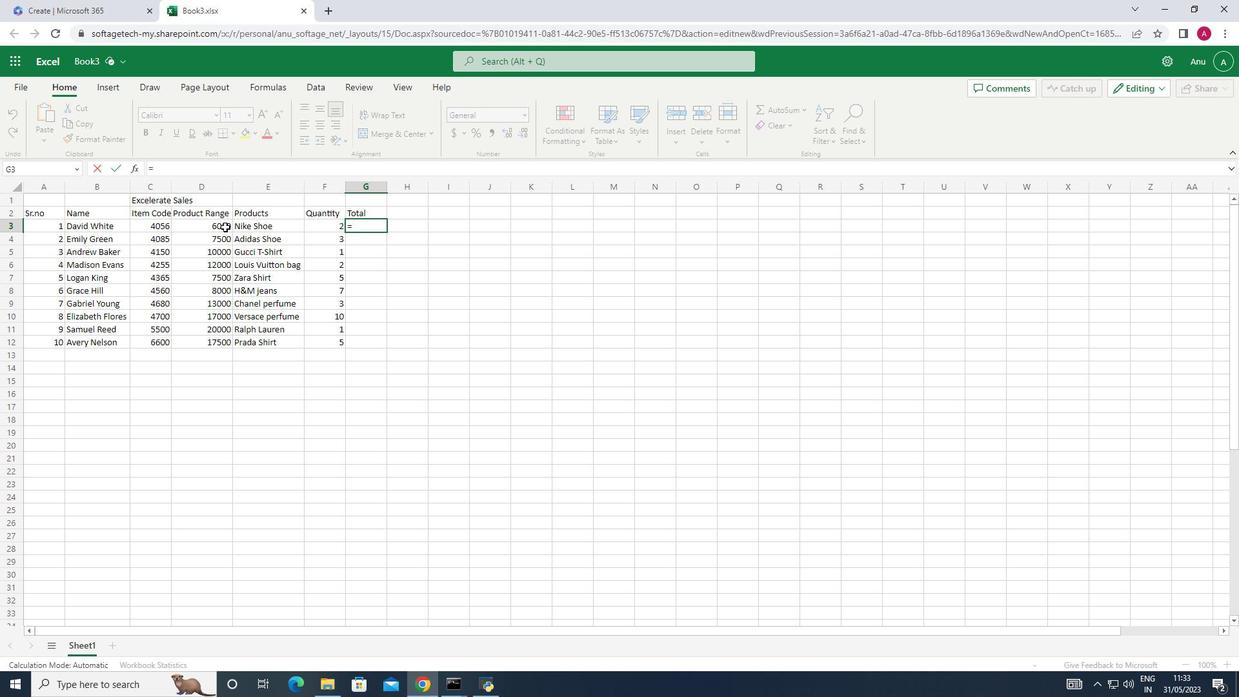 
Action: Key pressed *
Screenshot: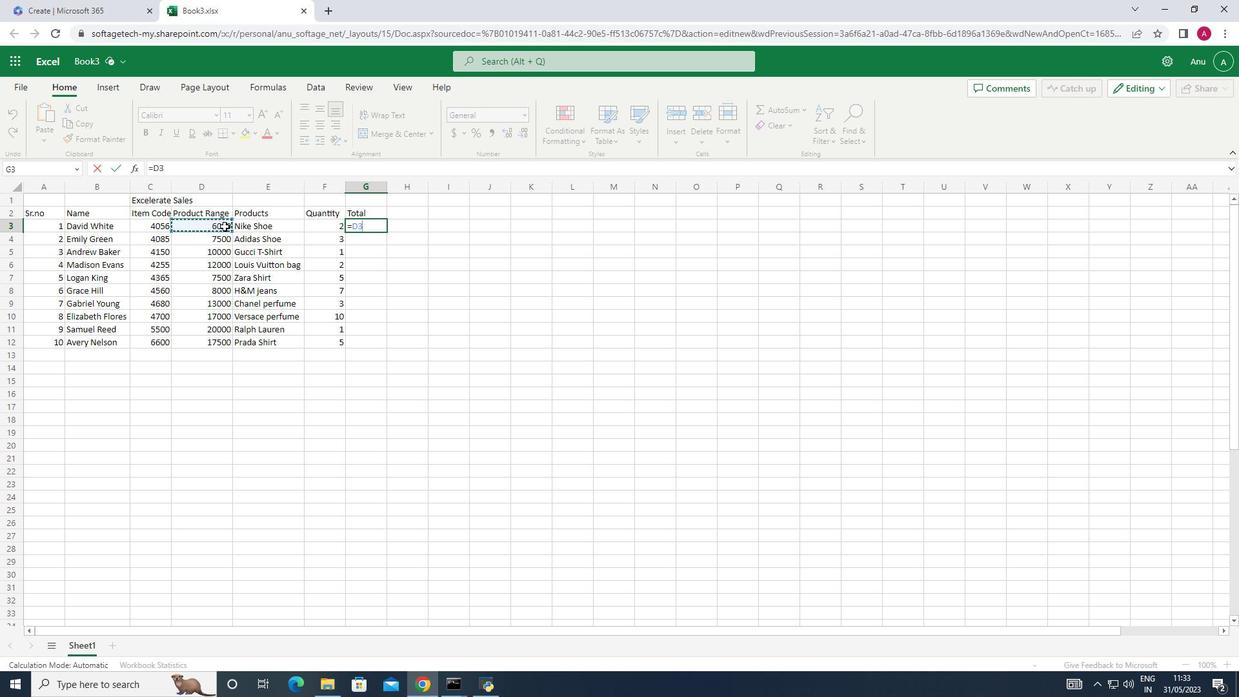 
Action: Mouse moved to (321, 225)
Screenshot: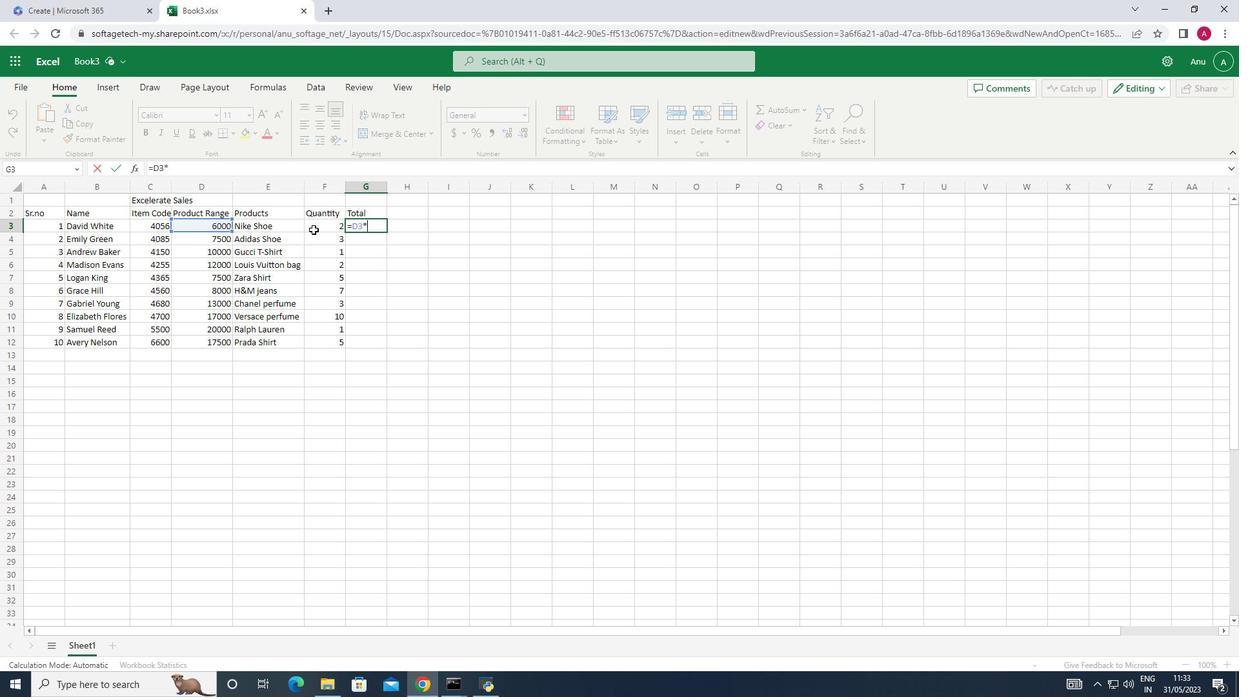 
Action: Mouse pressed left at (321, 225)
Screenshot: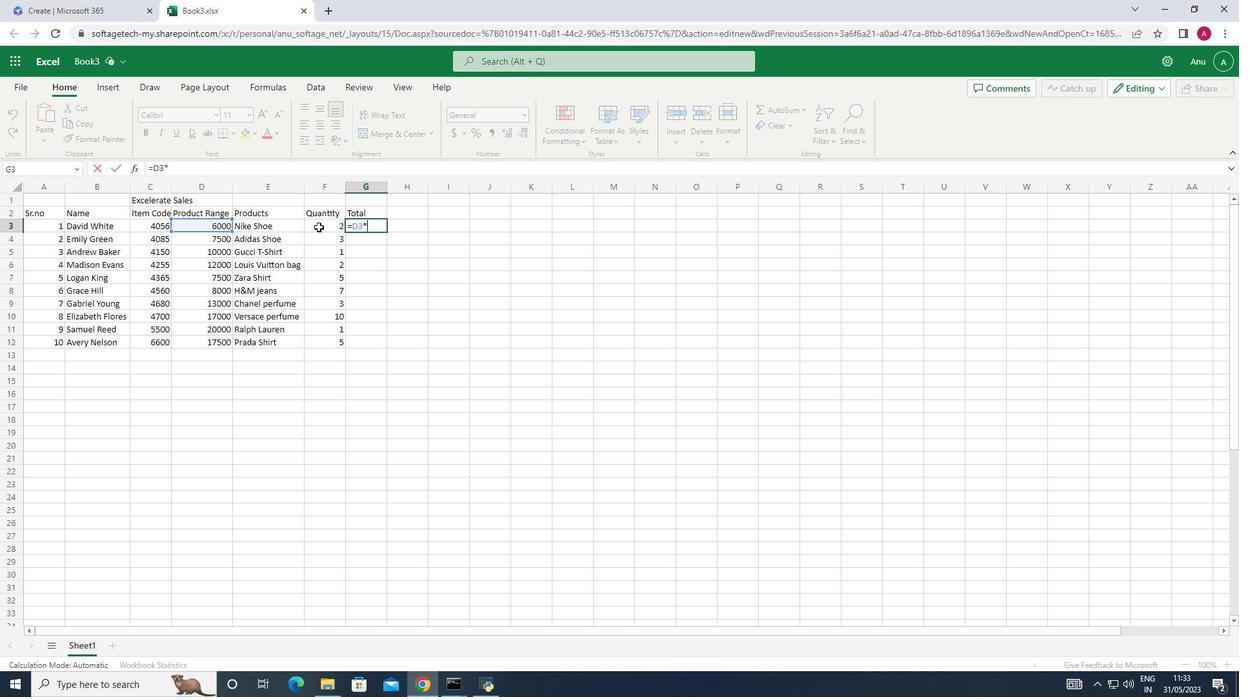 
Action: Mouse moved to (327, 228)
Screenshot: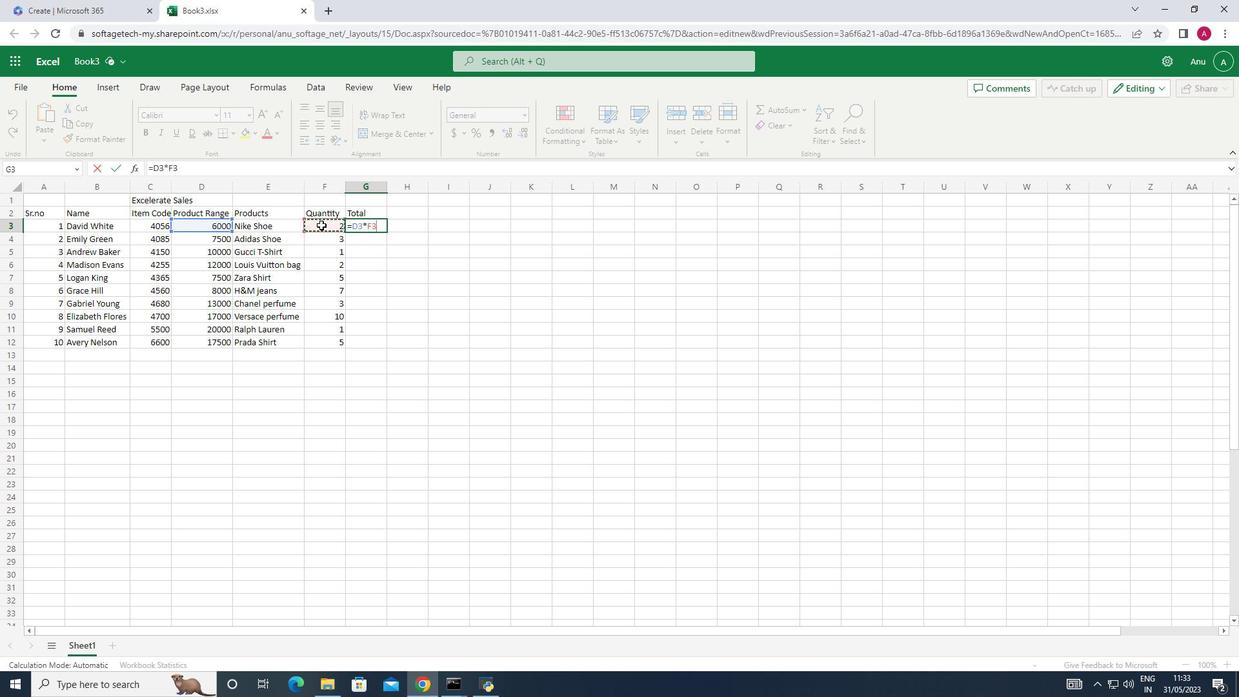 
Action: Key pressed <Key.enter>
Screenshot: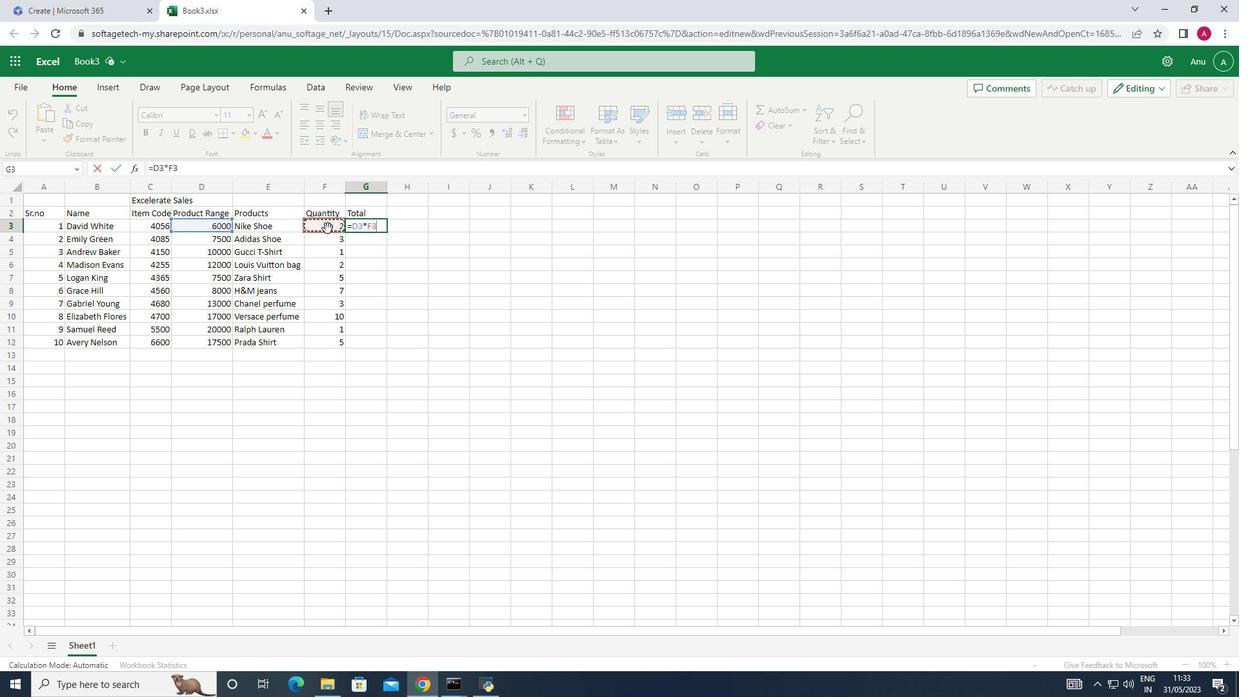 
Action: Mouse moved to (382, 228)
Screenshot: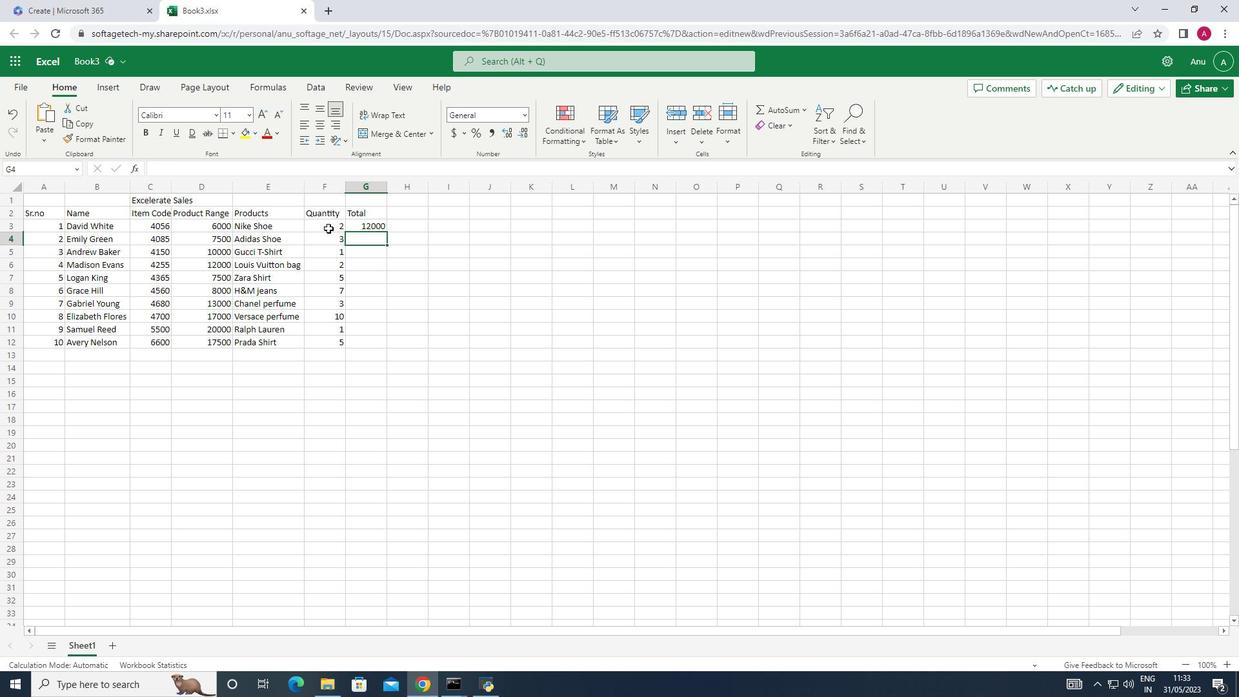 
Action: Mouse pressed left at (382, 228)
Screenshot: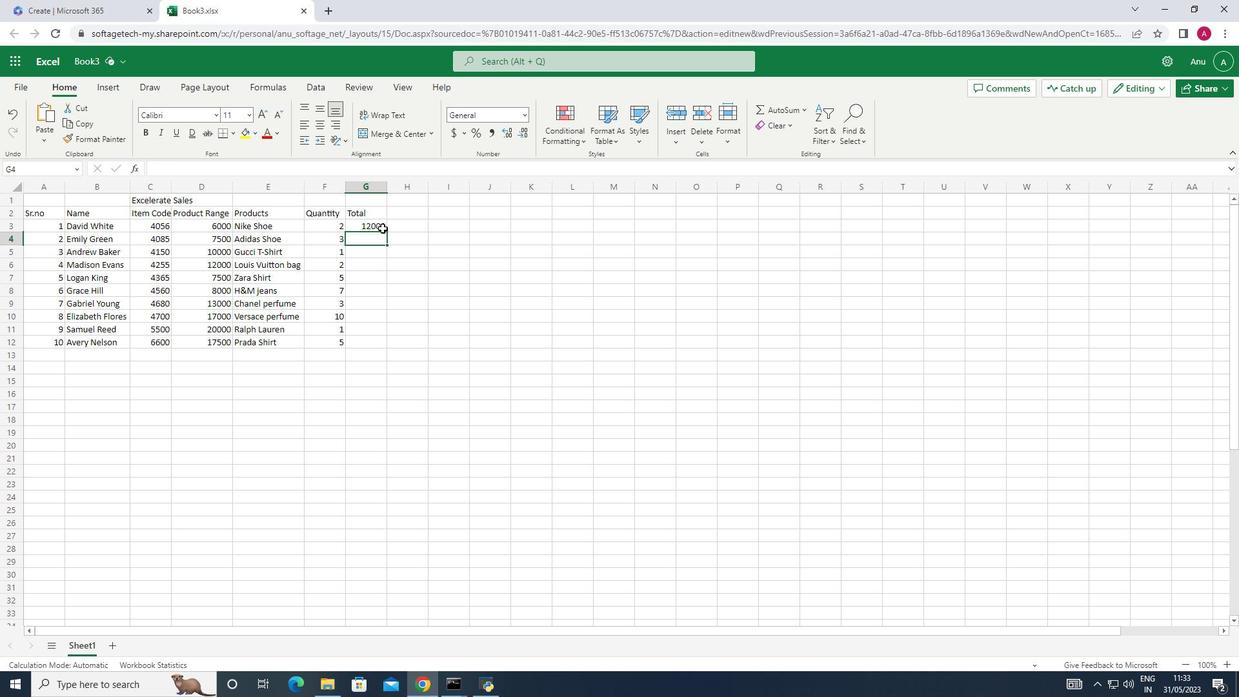 
Action: Mouse moved to (387, 232)
Screenshot: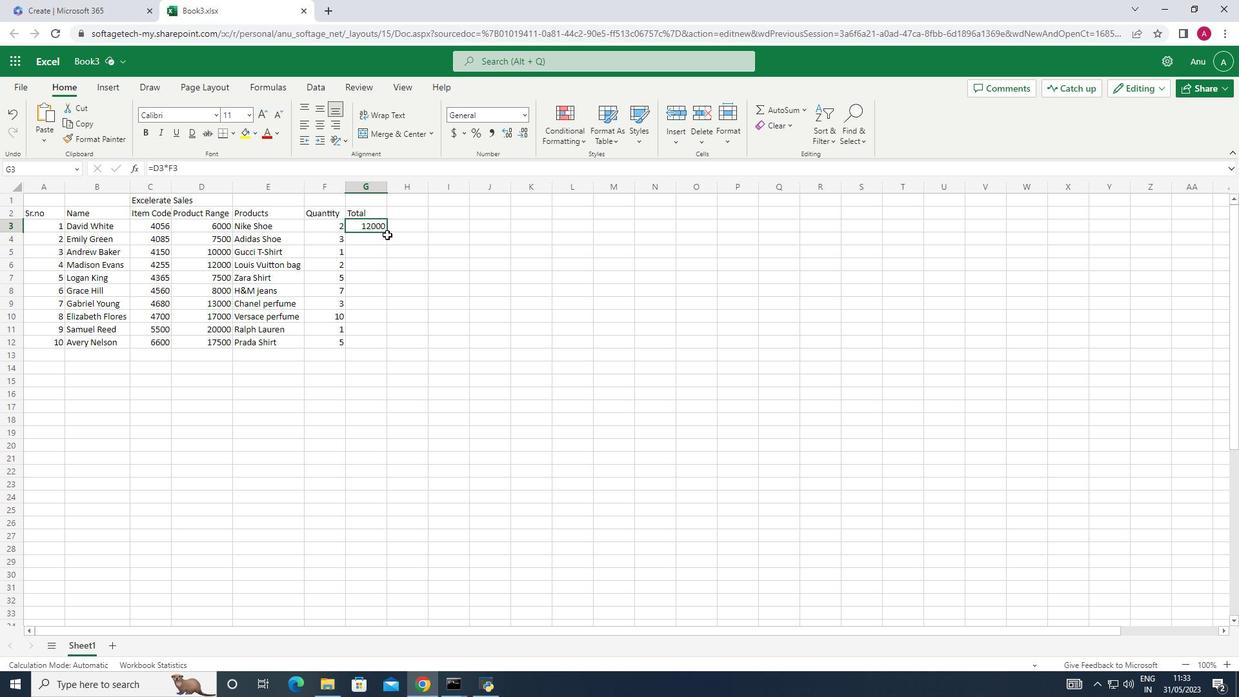
Action: Mouse pressed left at (387, 232)
Screenshot: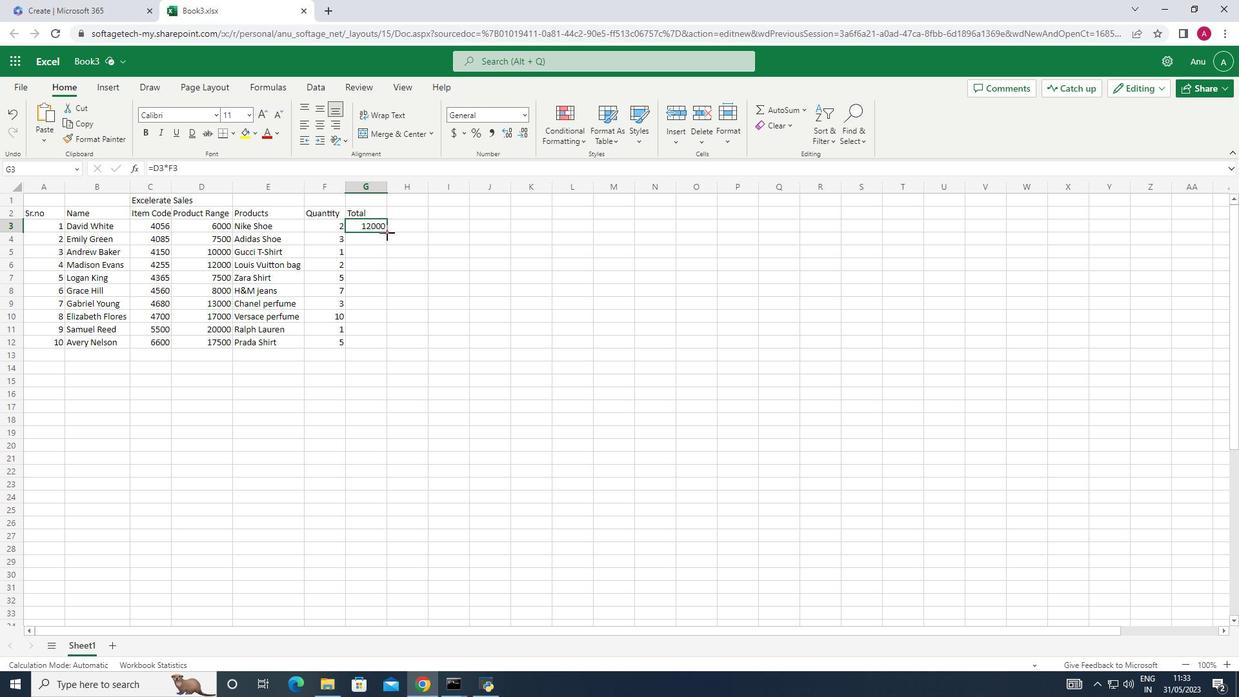 
Action: Mouse moved to (412, 215)
Screenshot: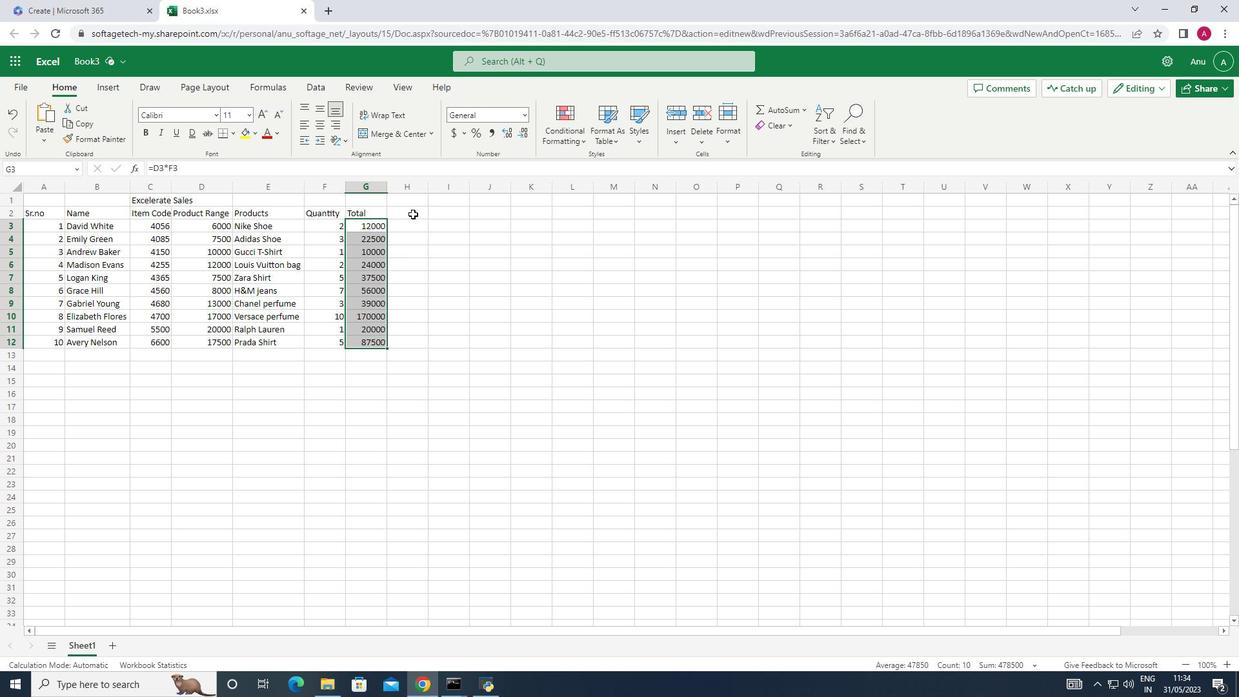 
Action: Mouse pressed left at (412, 215)
Screenshot: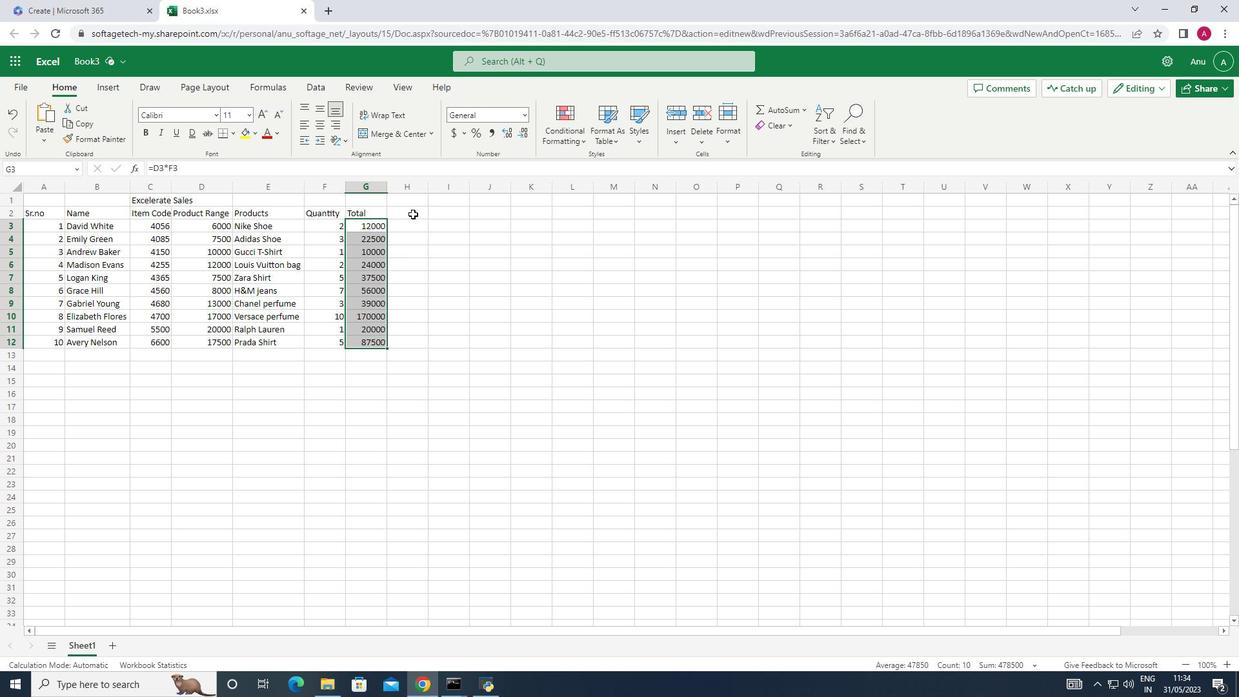 
Action: Mouse moved to (331, 253)
Screenshot: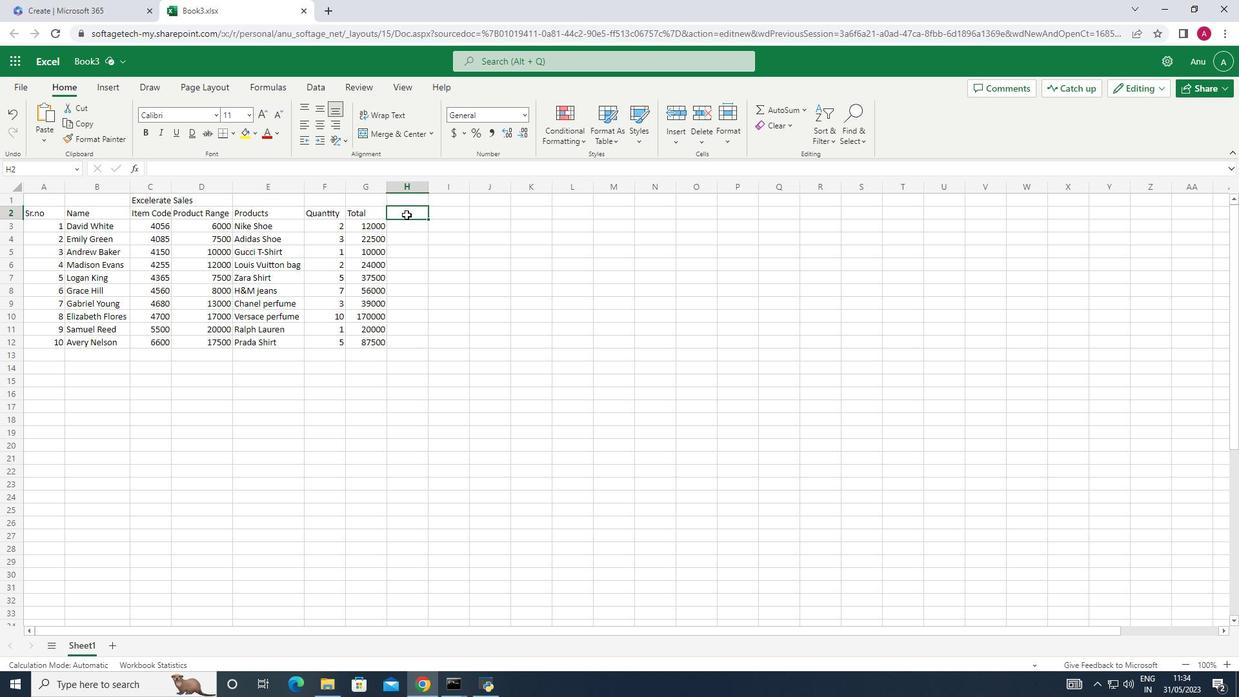 
Action: Key pressed <Key.shift>Commission
Screenshot: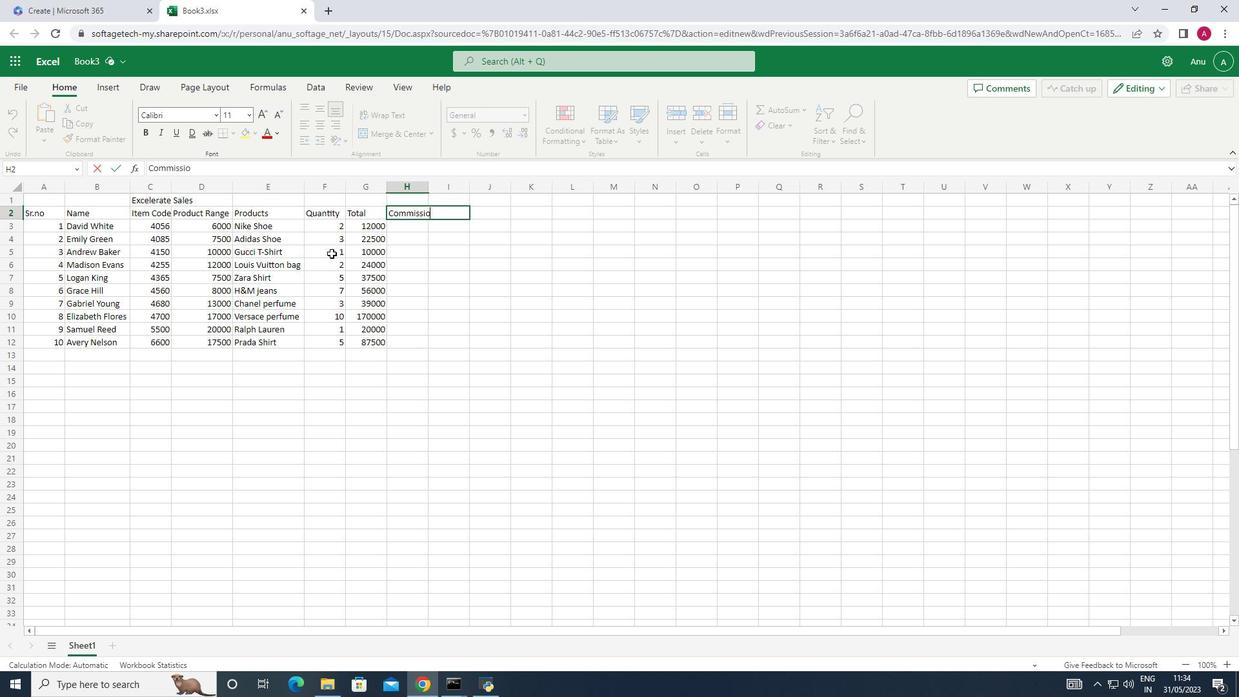 
Action: Mouse moved to (427, 183)
Screenshot: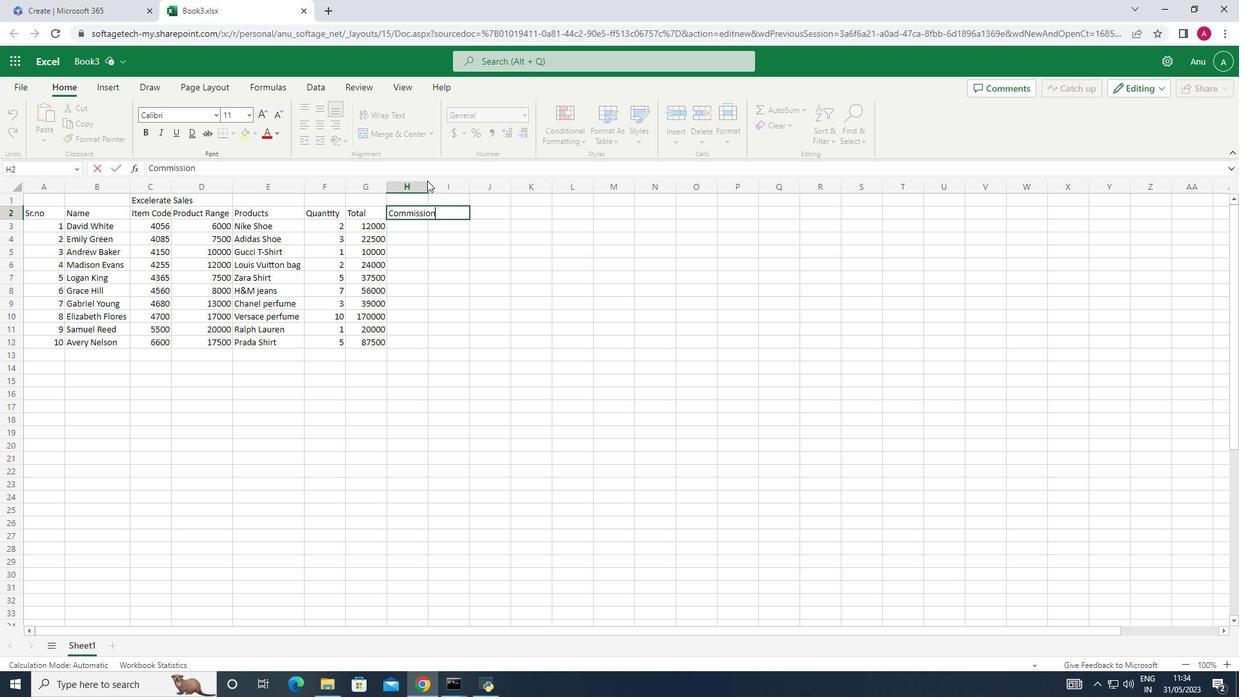 
Action: Mouse pressed left at (427, 183)
Screenshot: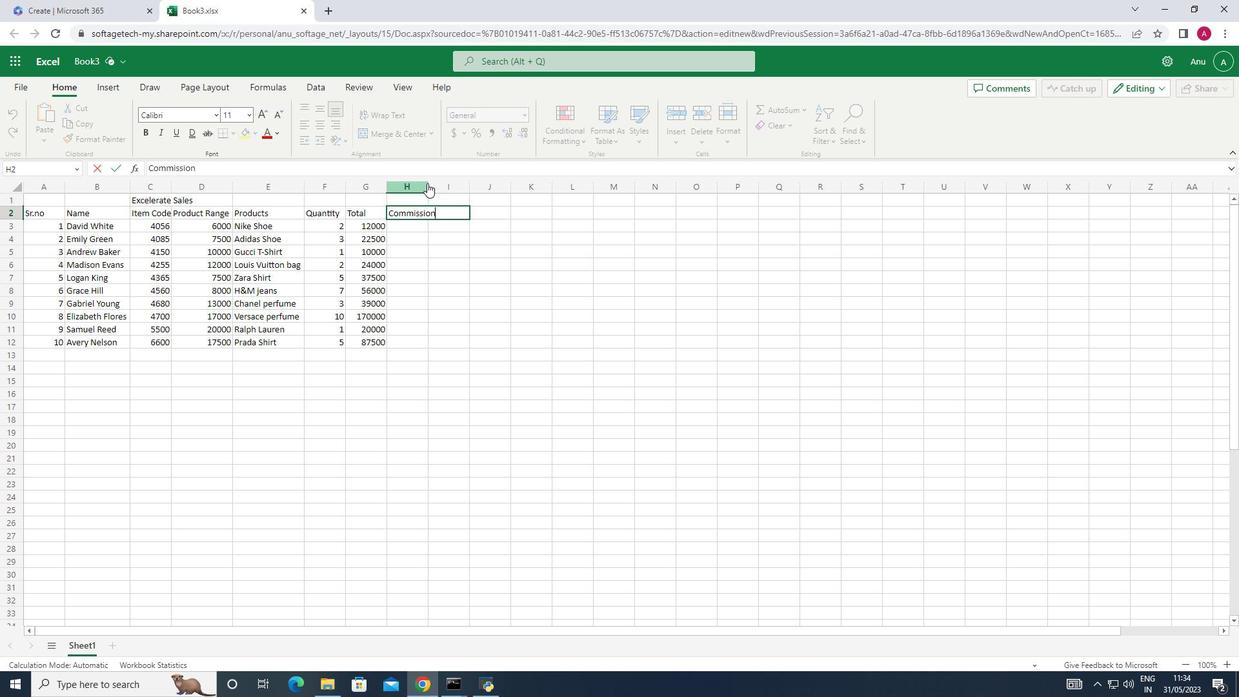 
Action: Mouse moved to (428, 181)
Screenshot: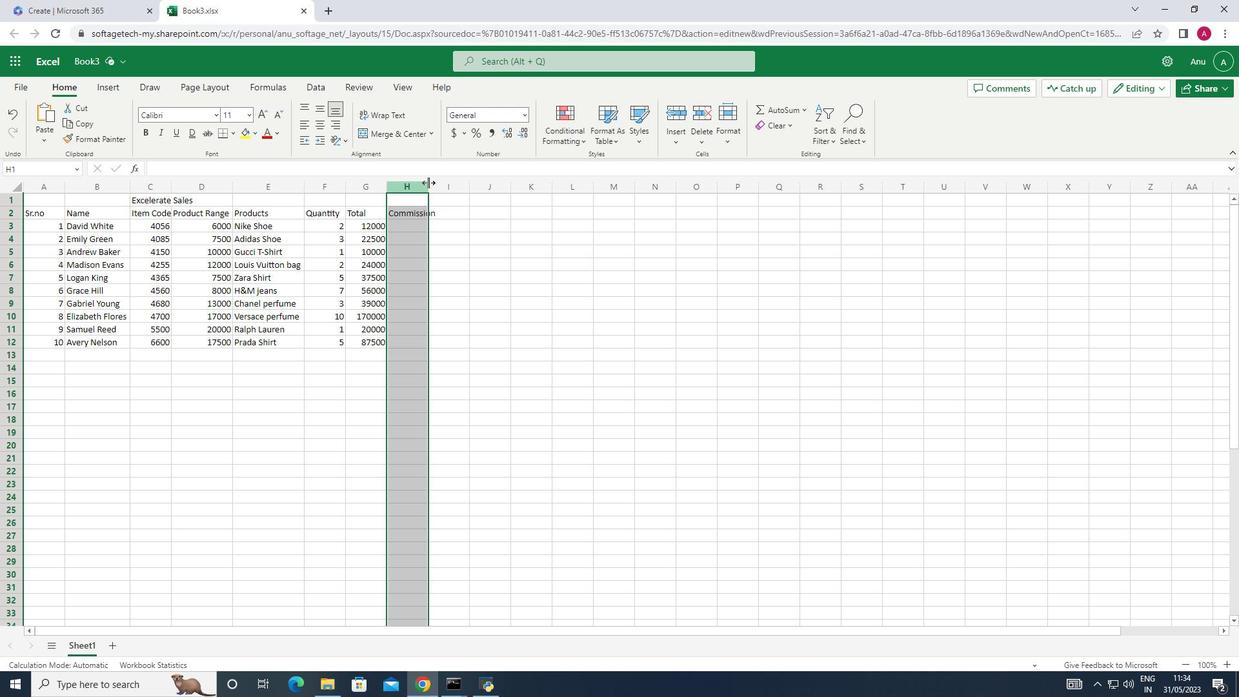 
Action: Mouse pressed left at (428, 181)
Screenshot: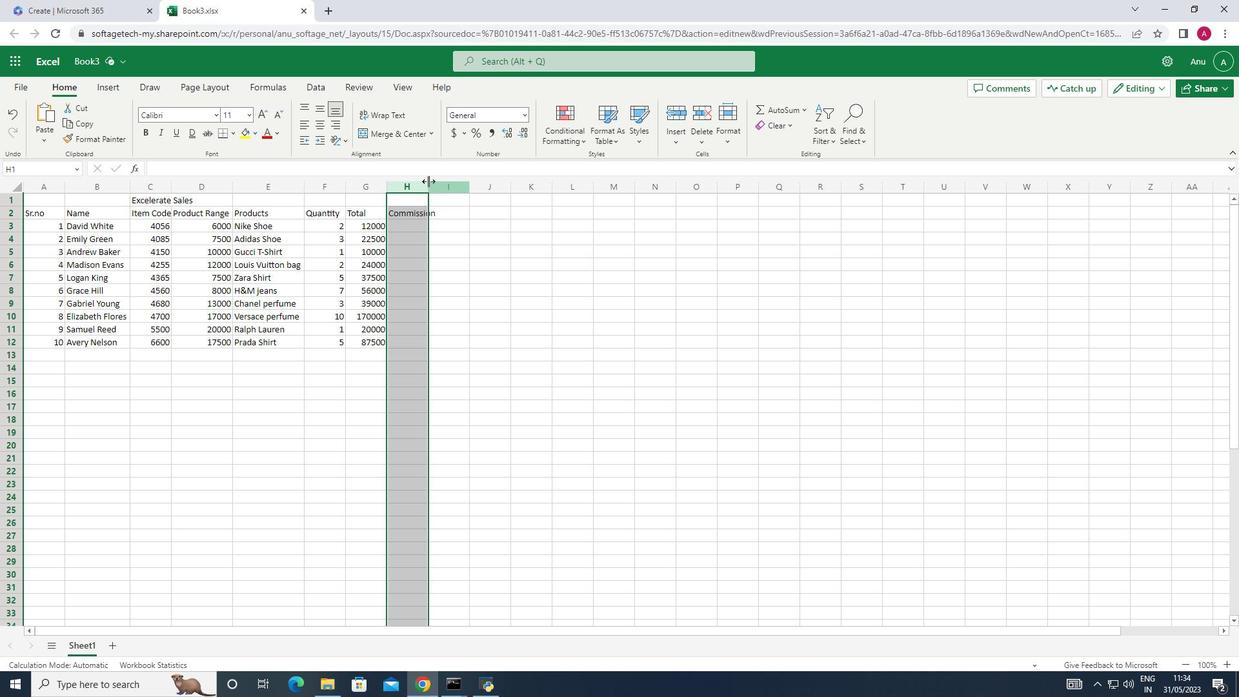 
Action: Mouse pressed left at (428, 181)
Screenshot: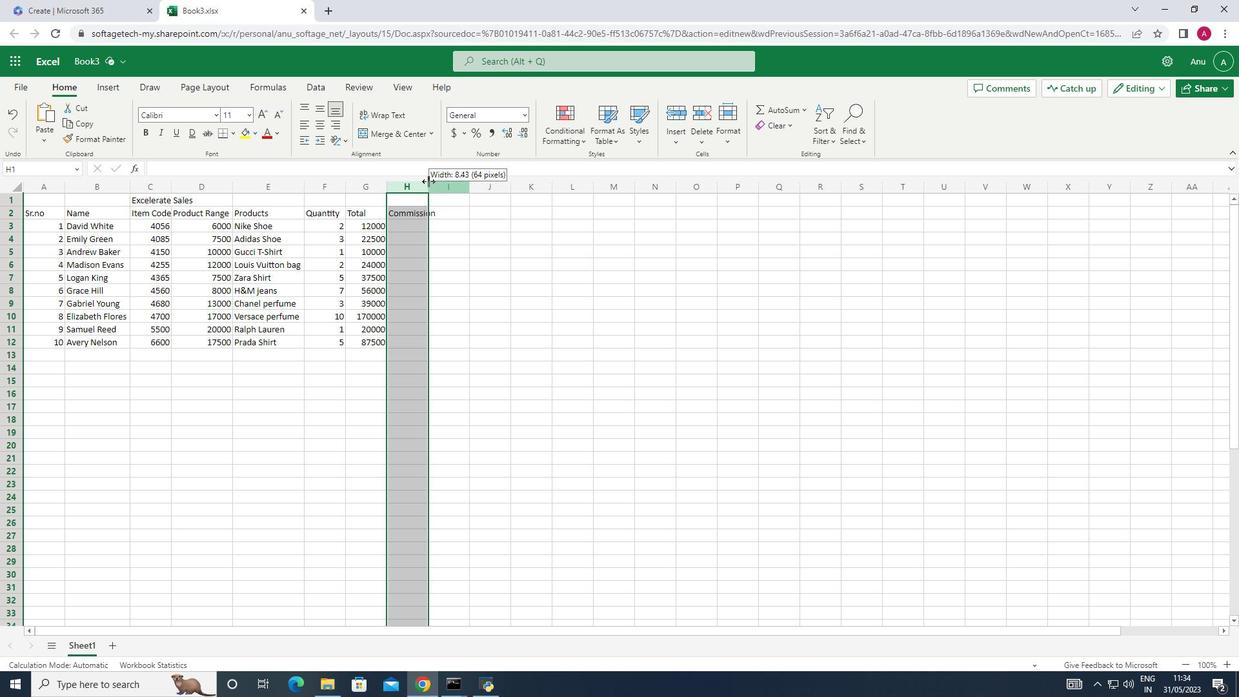 
Action: Mouse moved to (409, 224)
Screenshot: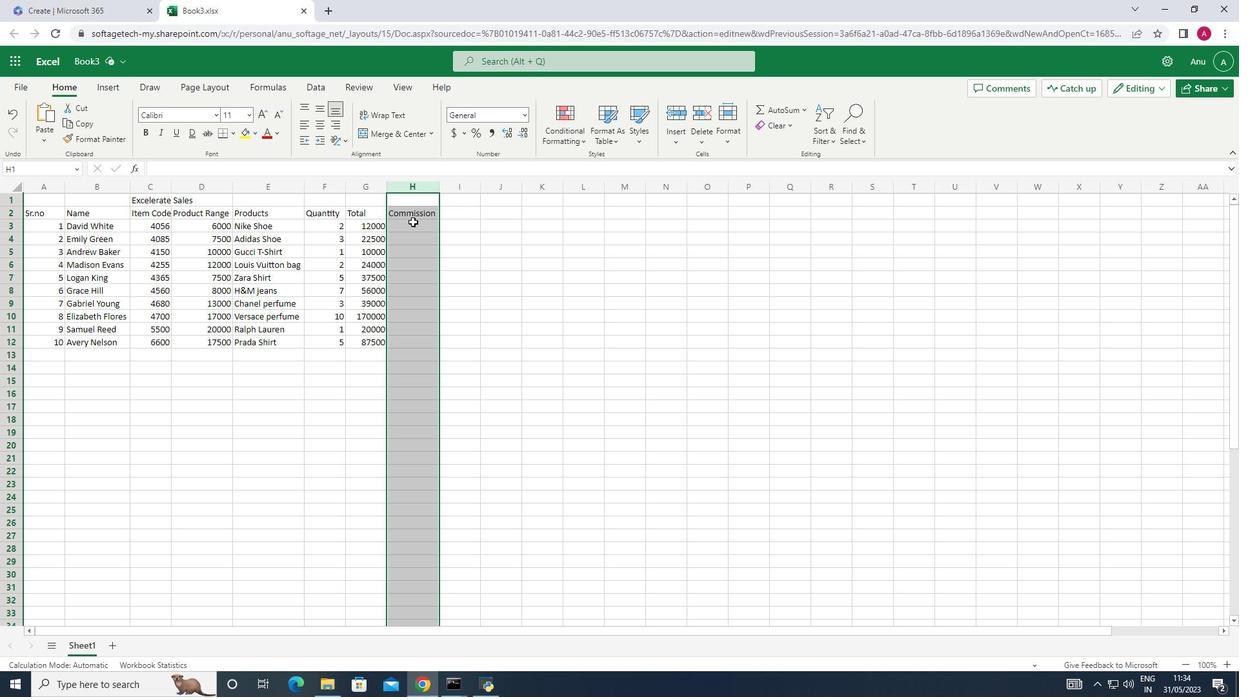 
Action: Mouse pressed left at (409, 224)
Screenshot: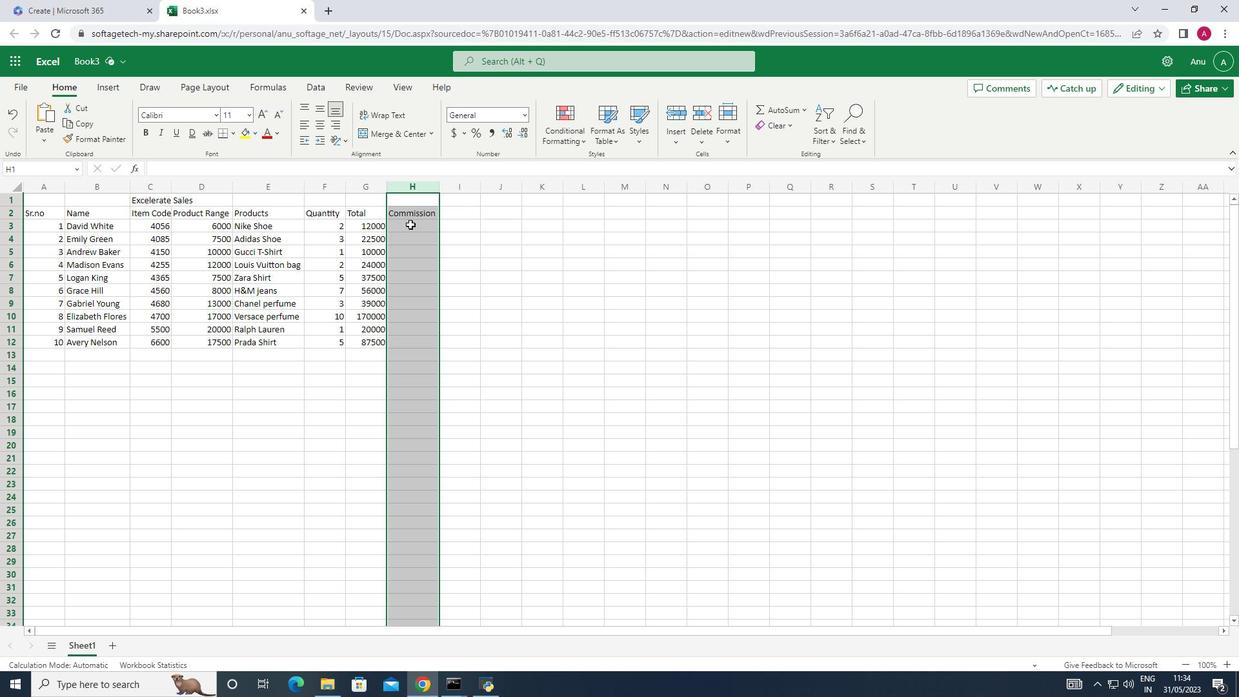 
Action: Mouse moved to (383, 234)
Screenshot: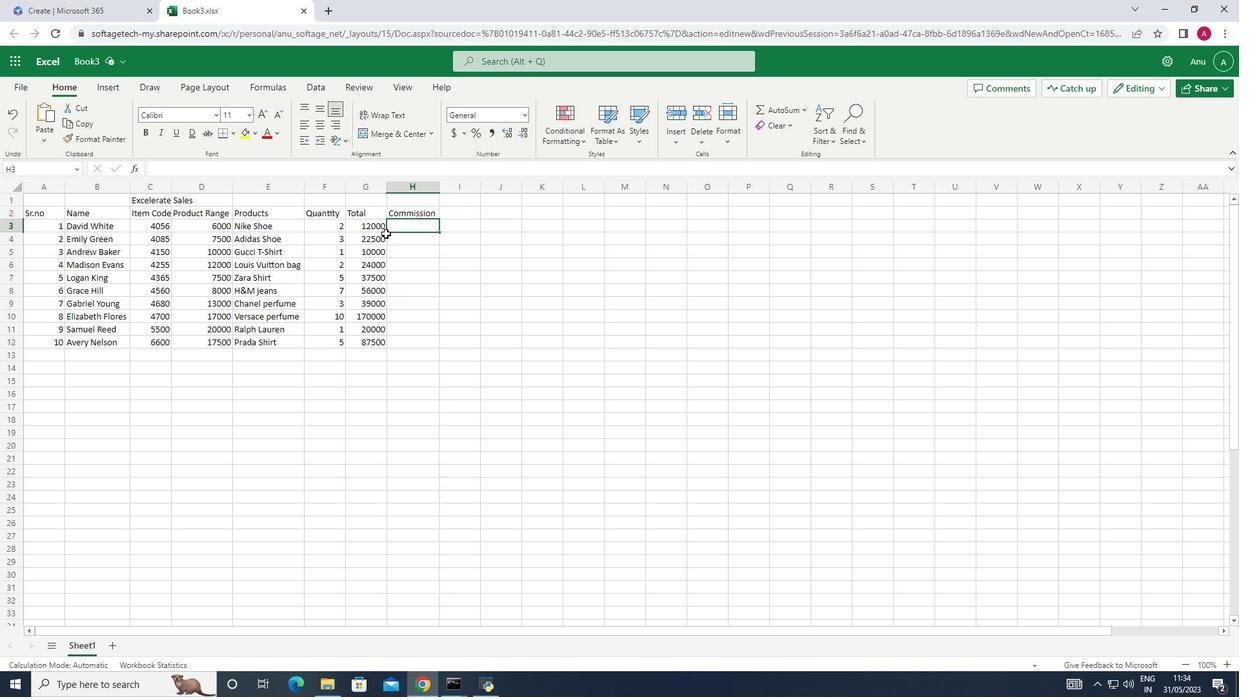 
Action: Key pressed =
Screenshot: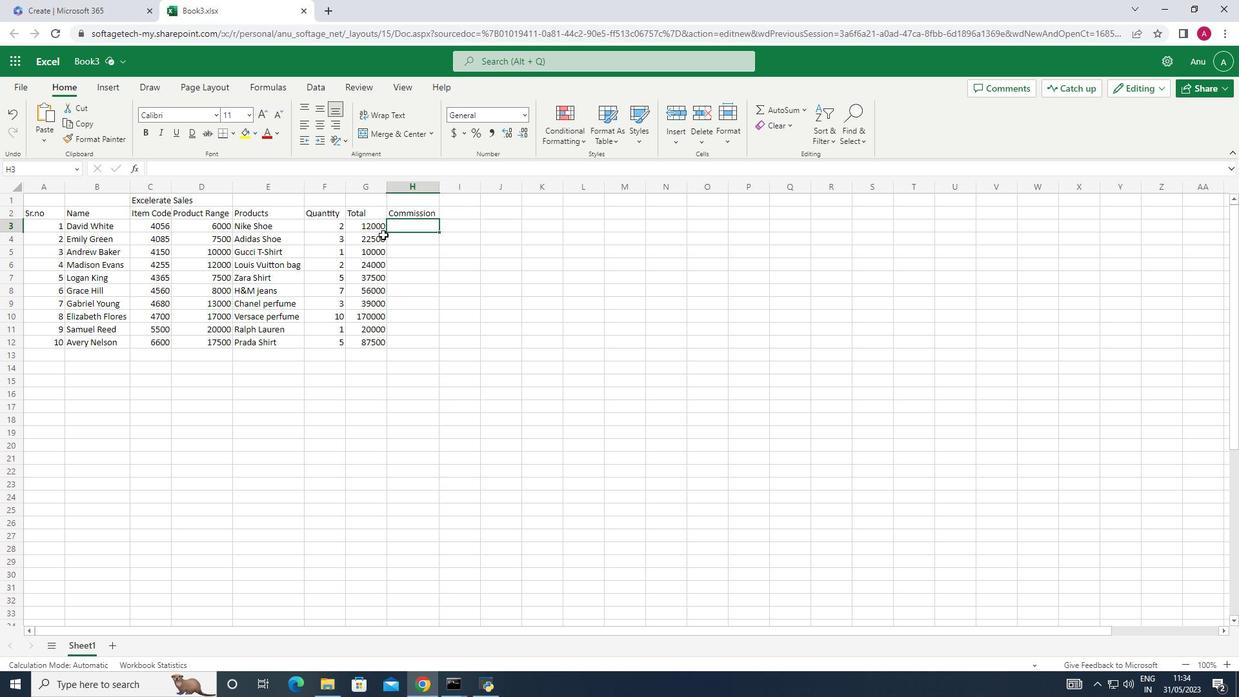 
Action: Mouse moved to (379, 228)
Screenshot: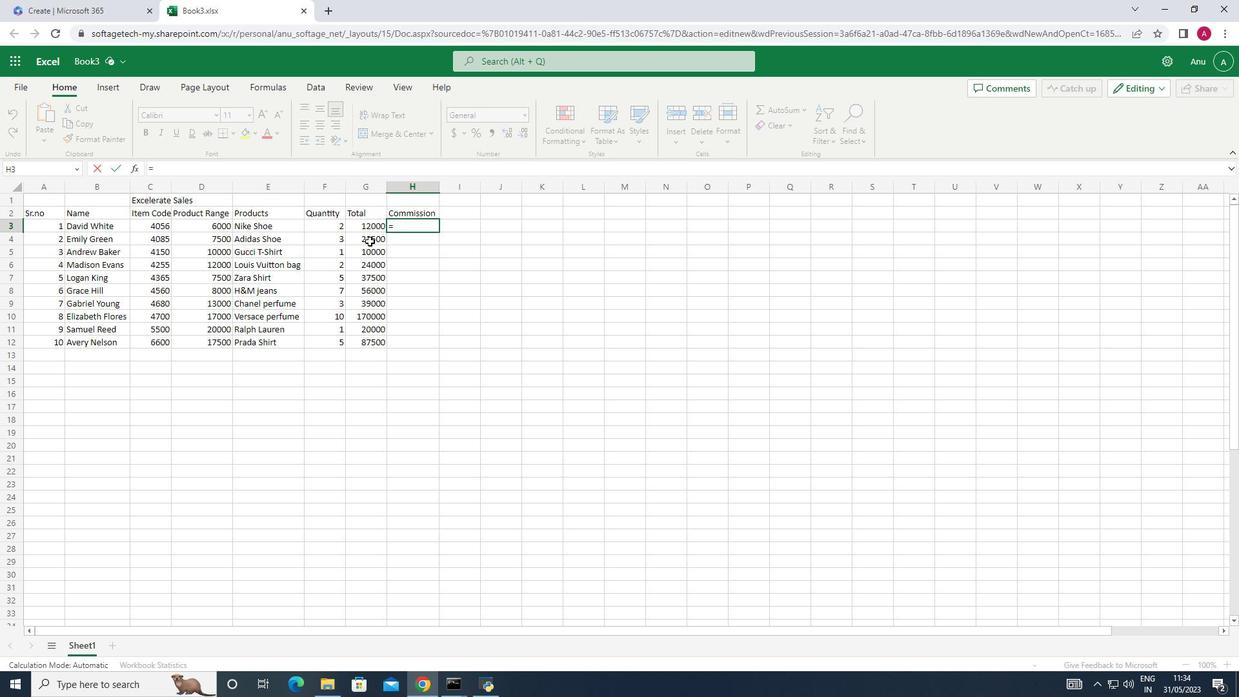 
Action: Mouse pressed left at (379, 228)
Screenshot: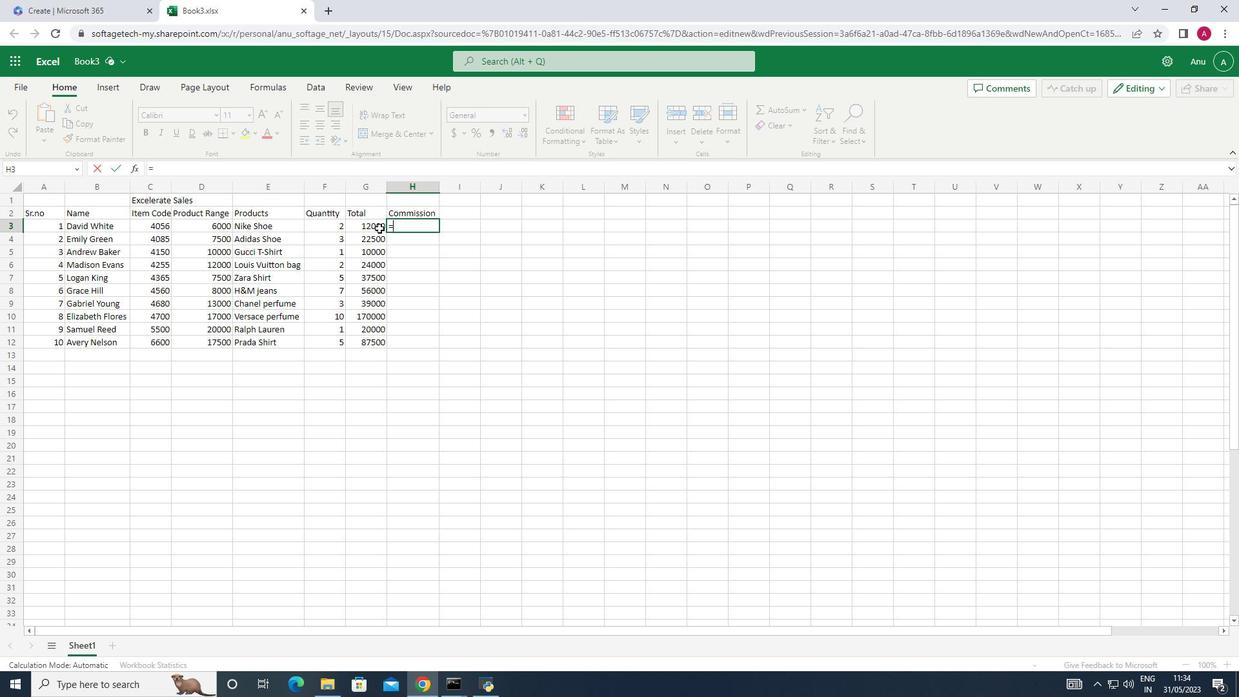 
Action: Key pressed *12/100<Key.enter>
Screenshot: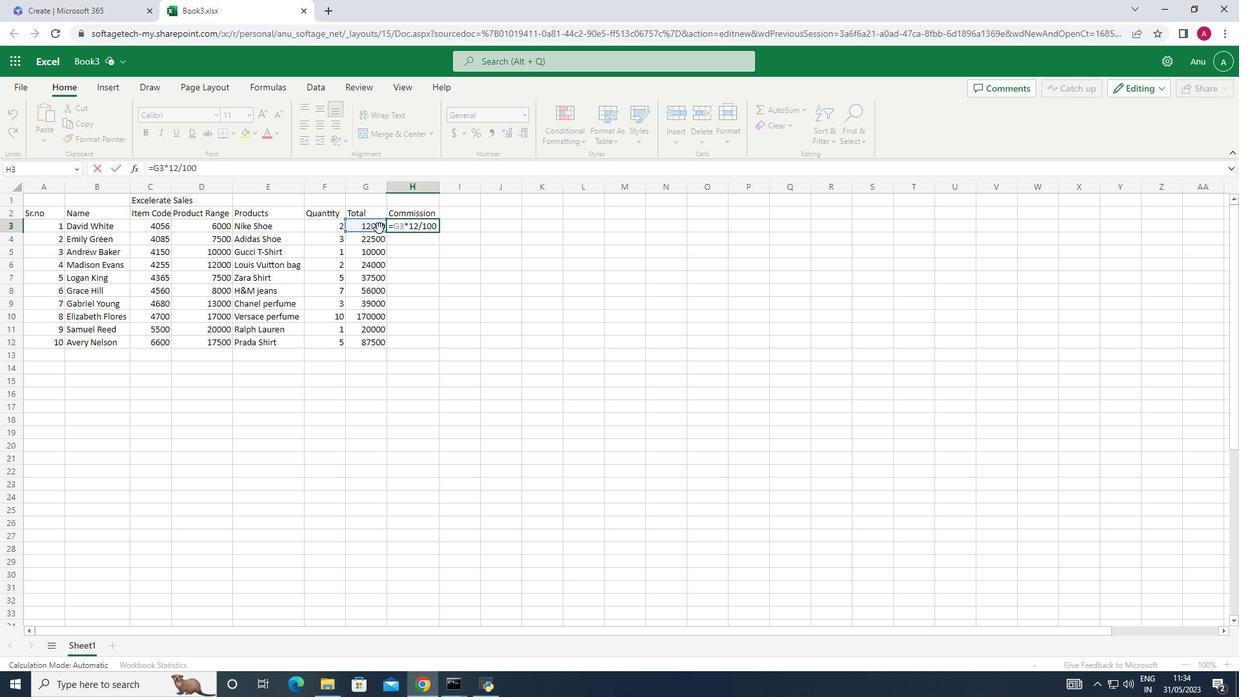 
Action: Mouse moved to (418, 225)
Screenshot: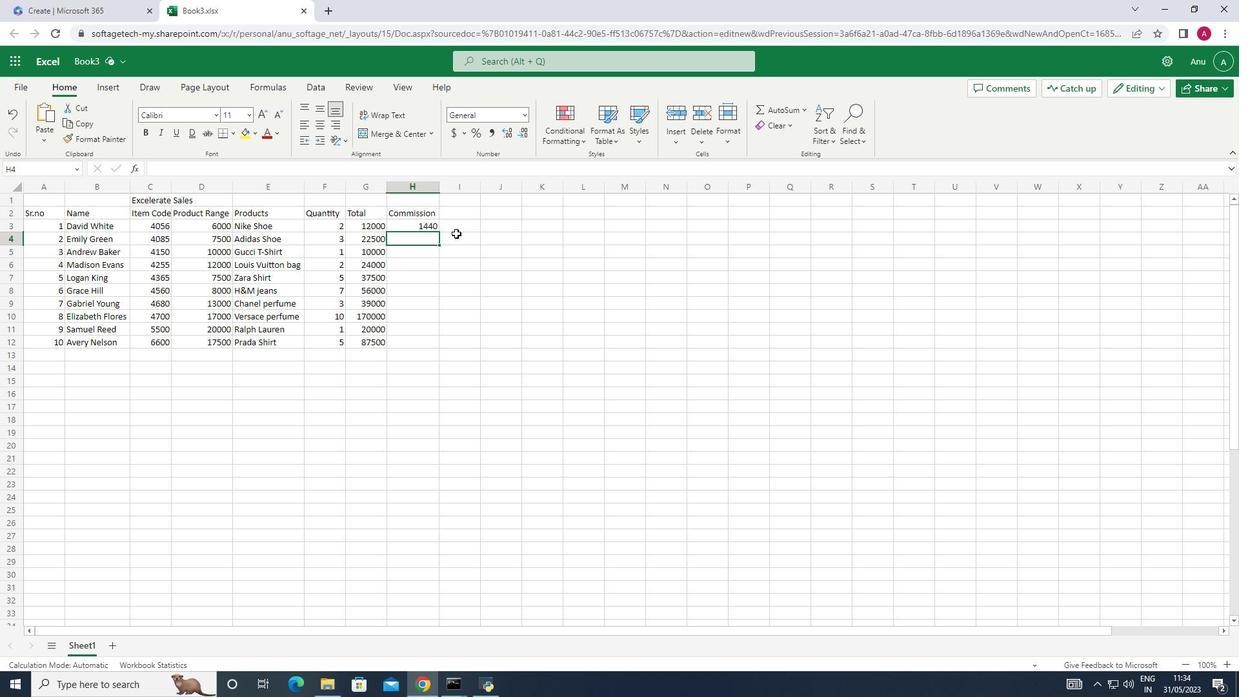
Action: Mouse pressed left at (418, 225)
Screenshot: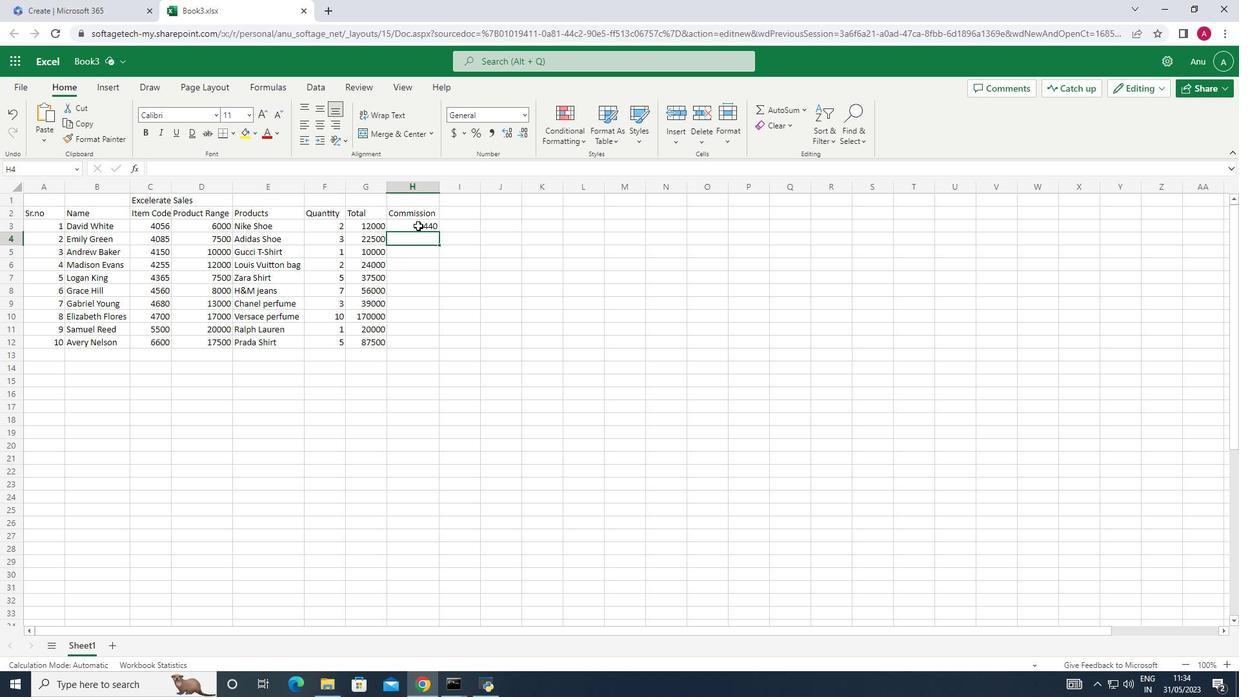 
Action: Mouse moved to (431, 226)
Screenshot: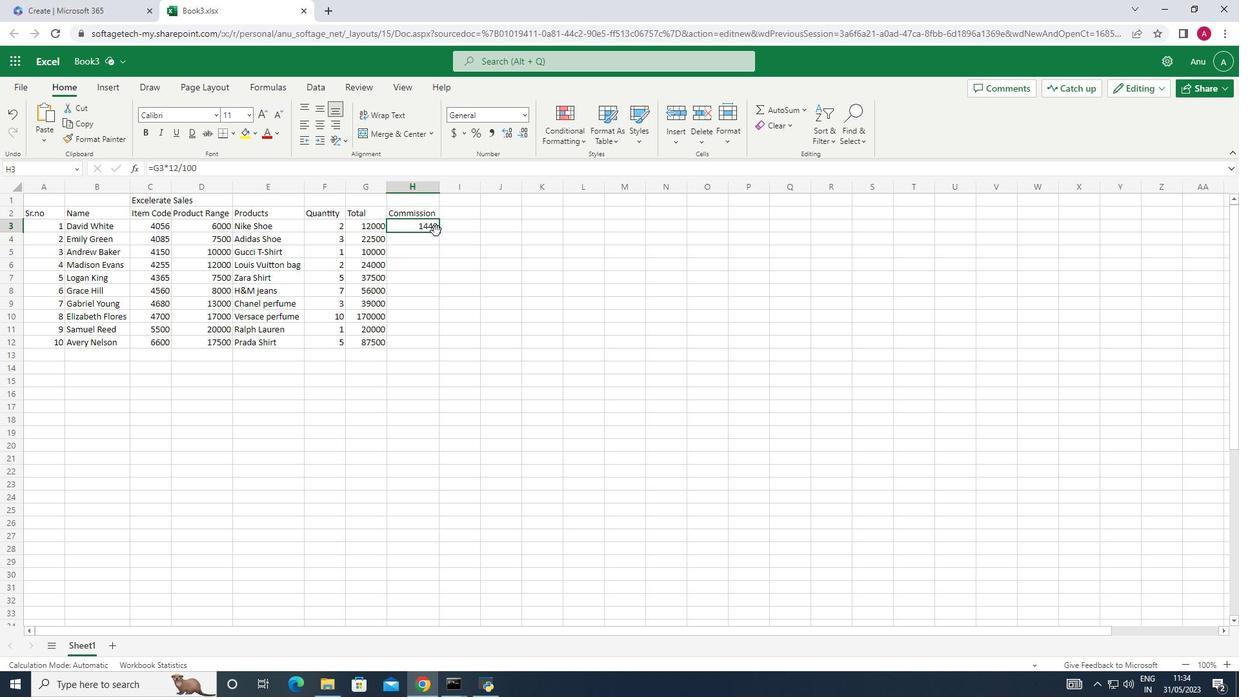 
Action: Mouse pressed left at (431, 226)
Screenshot: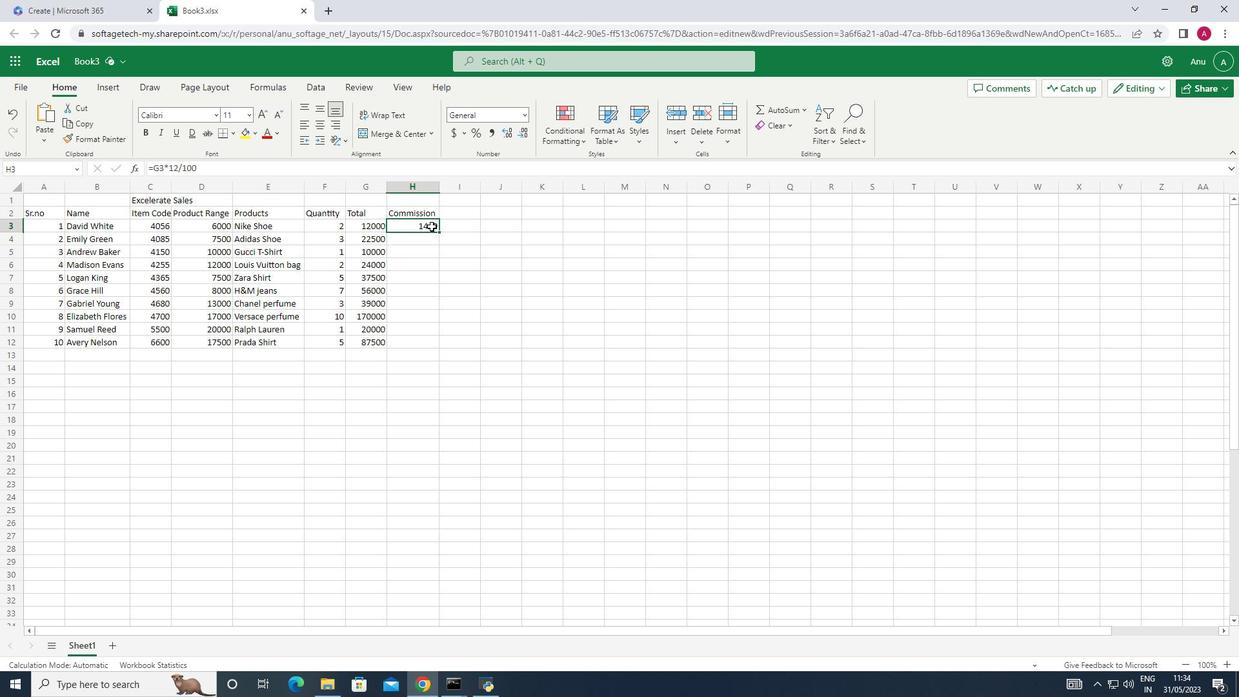 
Action: Mouse moved to (387, 244)
Screenshot: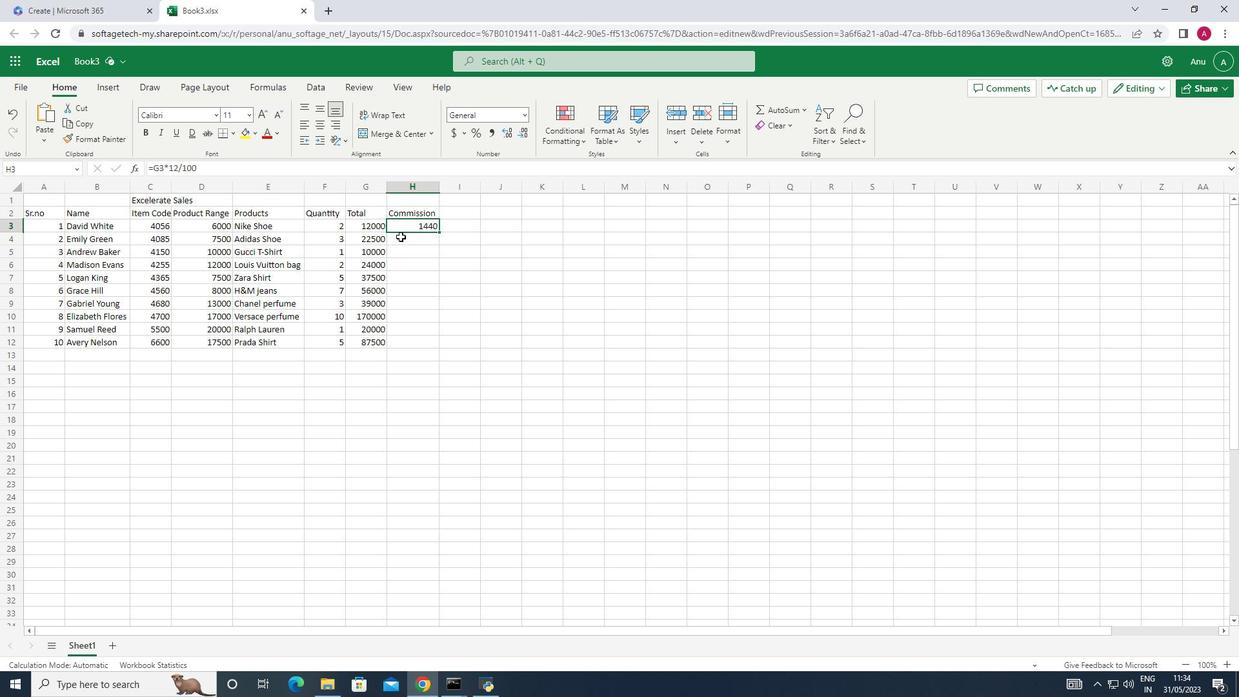 
Action: Key pressed <Key.delete>
Screenshot: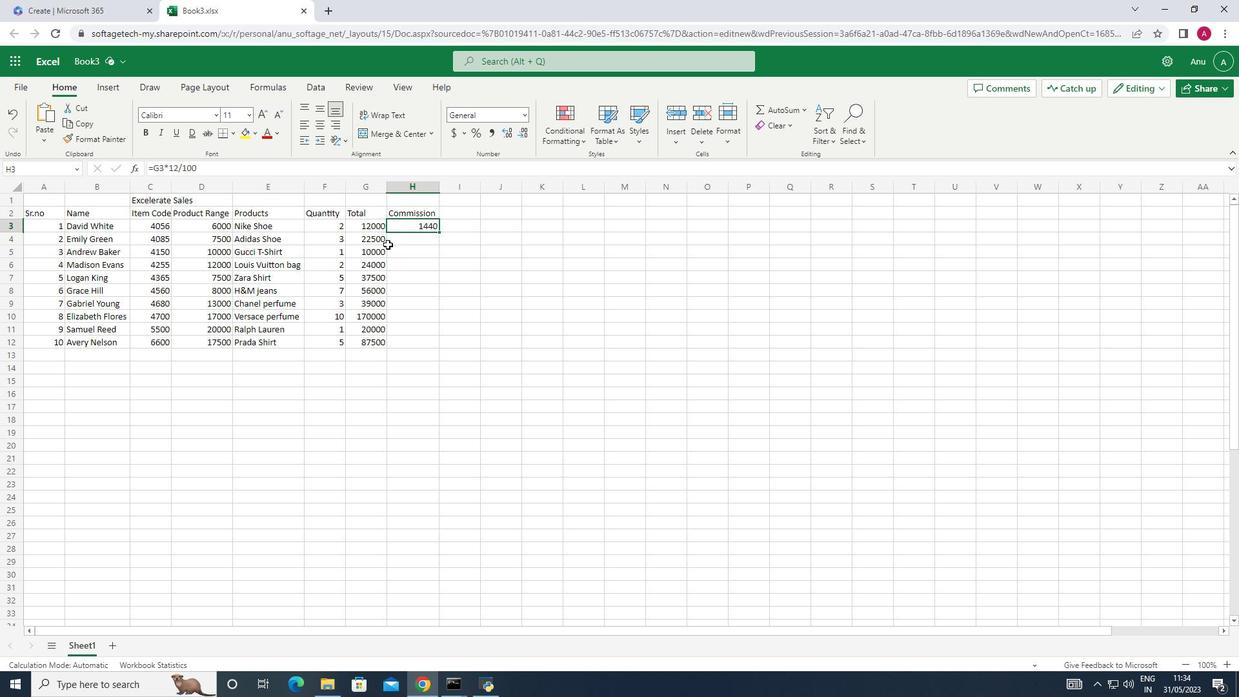 
Action: Mouse moved to (394, 225)
Screenshot: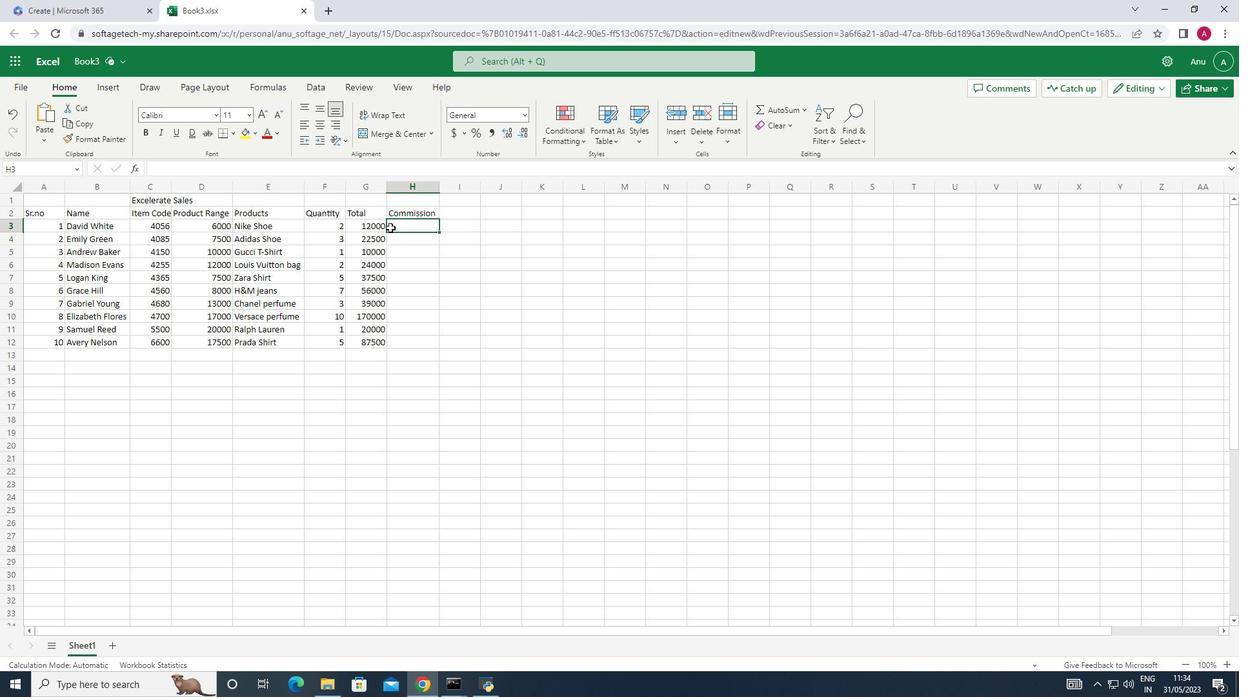 
Action: Mouse pressed left at (394, 225)
Screenshot: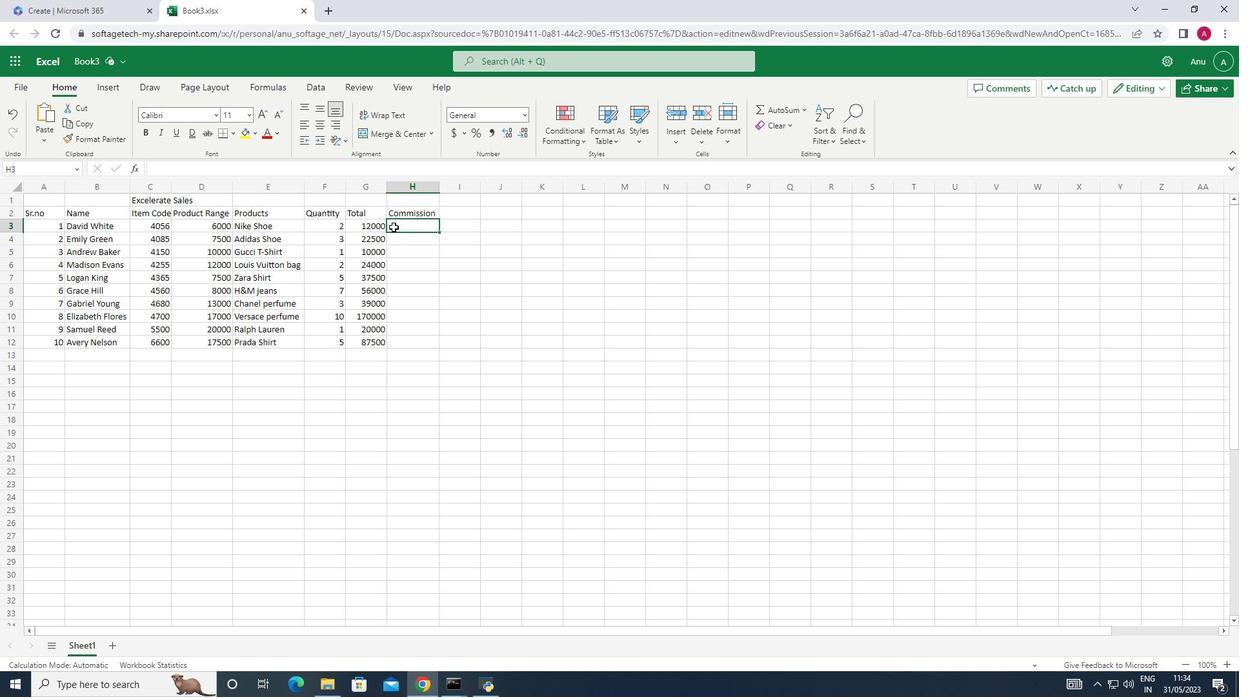 
Action: Key pressed =
Screenshot: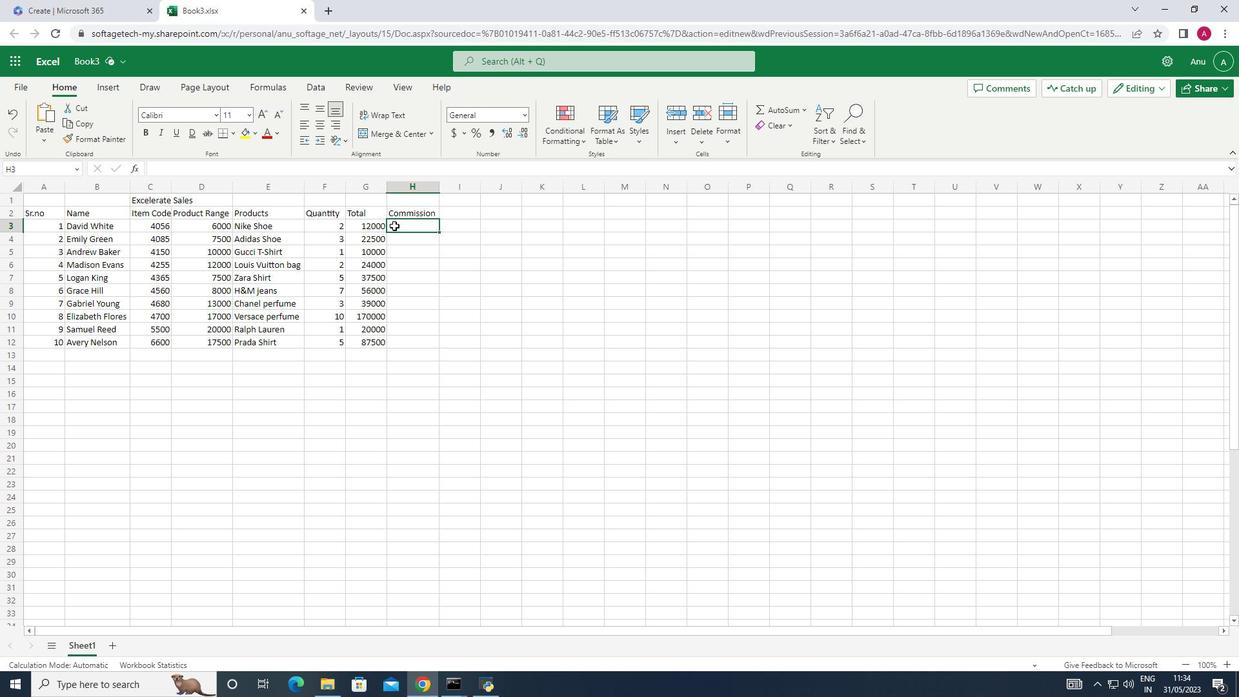 
Action: Mouse moved to (376, 226)
Screenshot: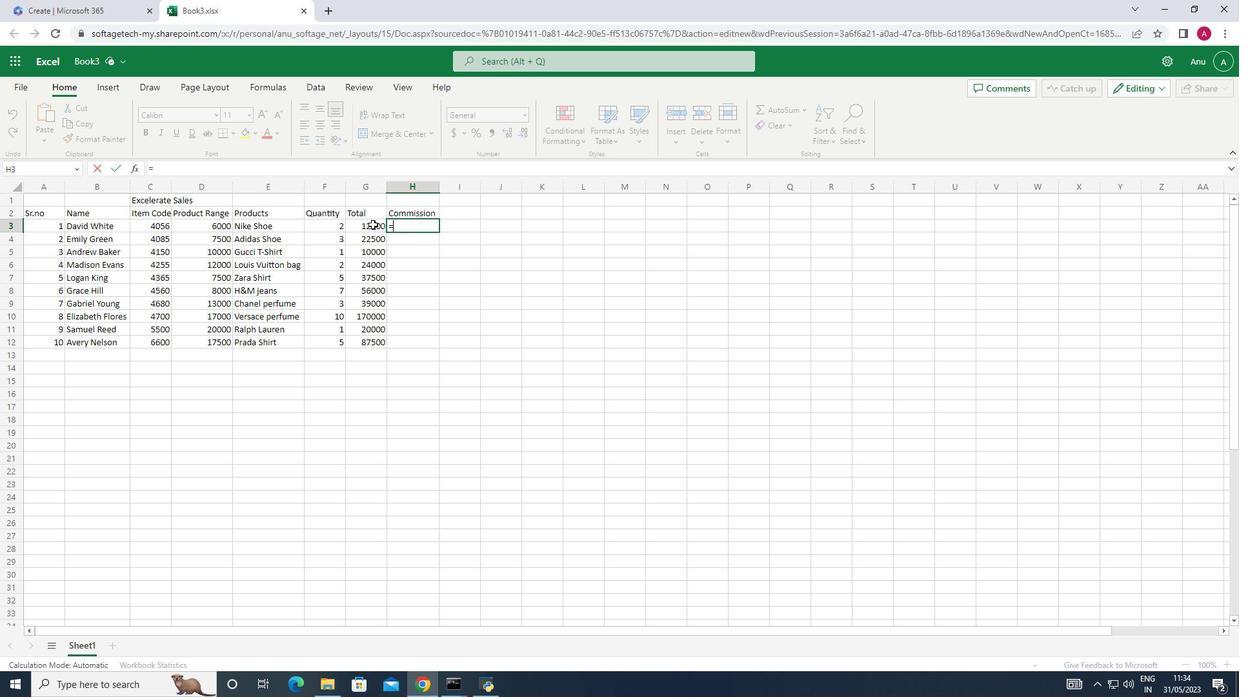 
Action: Mouse pressed left at (376, 226)
Screenshot: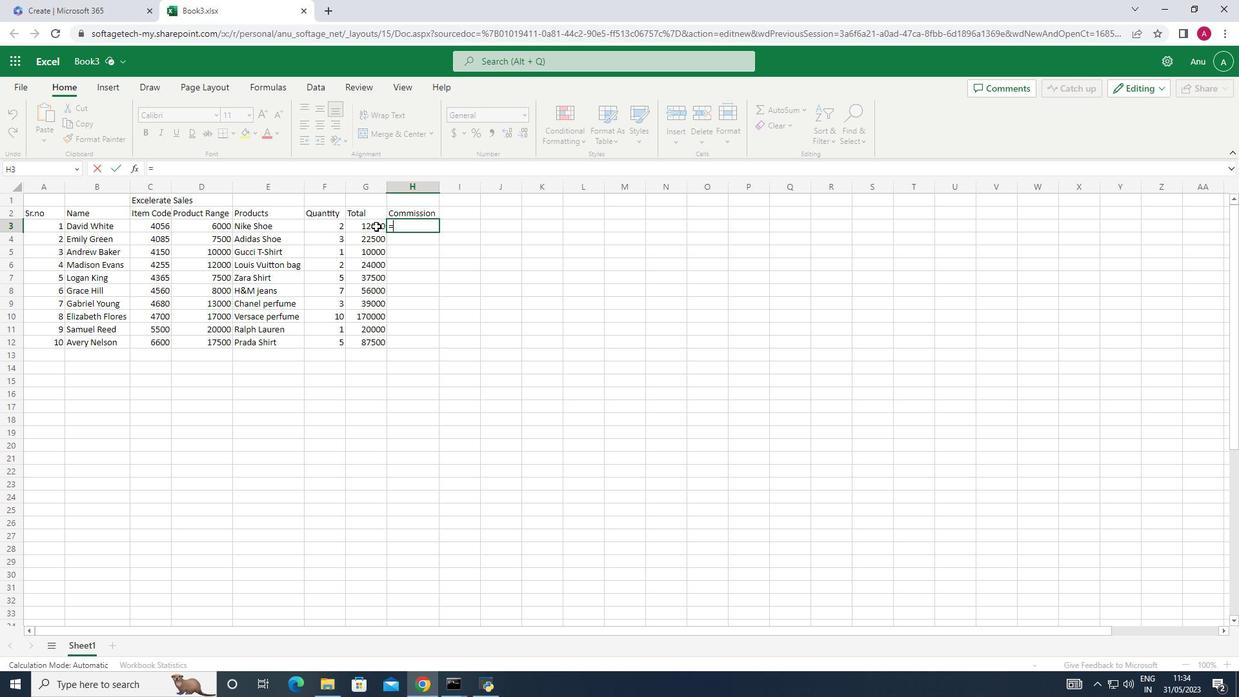 
Action: Mouse moved to (404, 229)
Screenshot: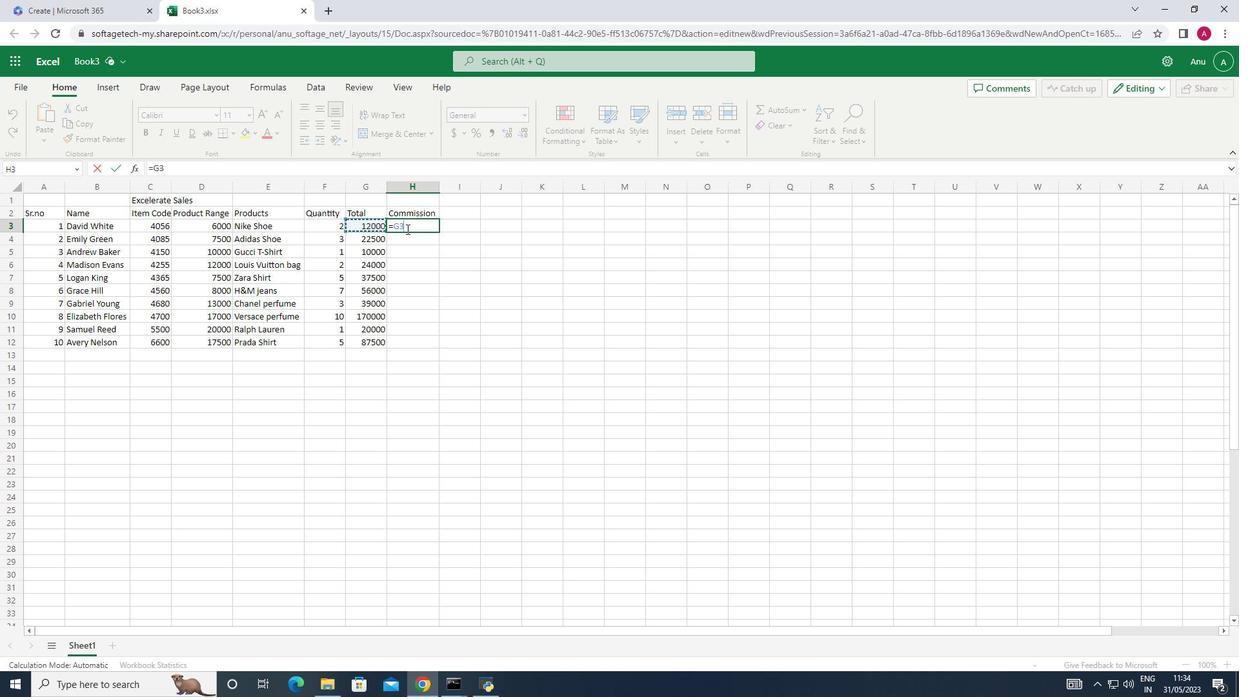 
Action: Key pressed *2/1
Screenshot: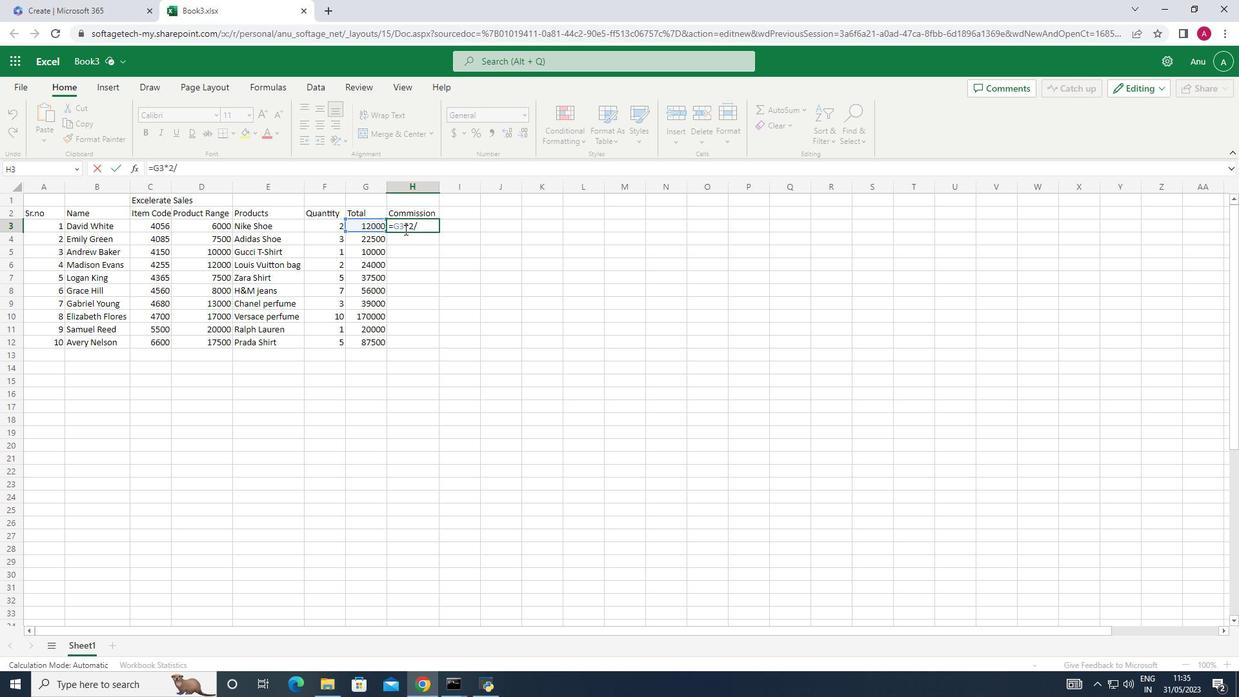 
Action: Mouse moved to (400, 232)
Screenshot: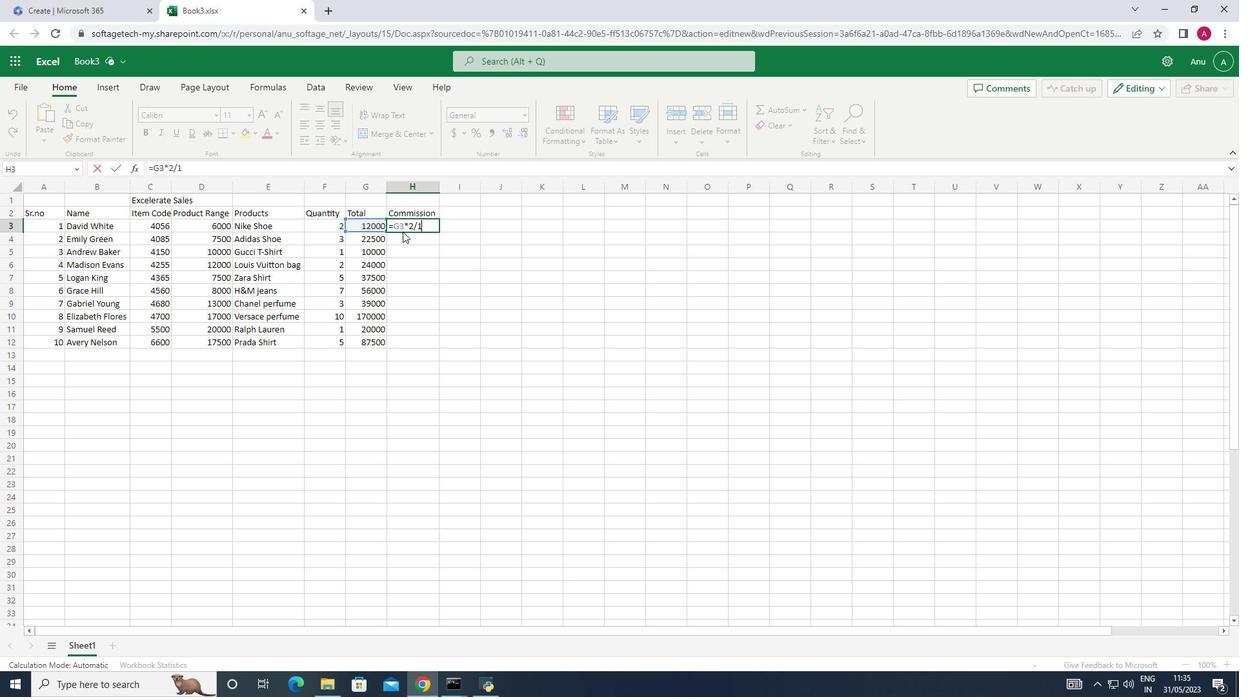 
Action: Key pressed 0
Screenshot: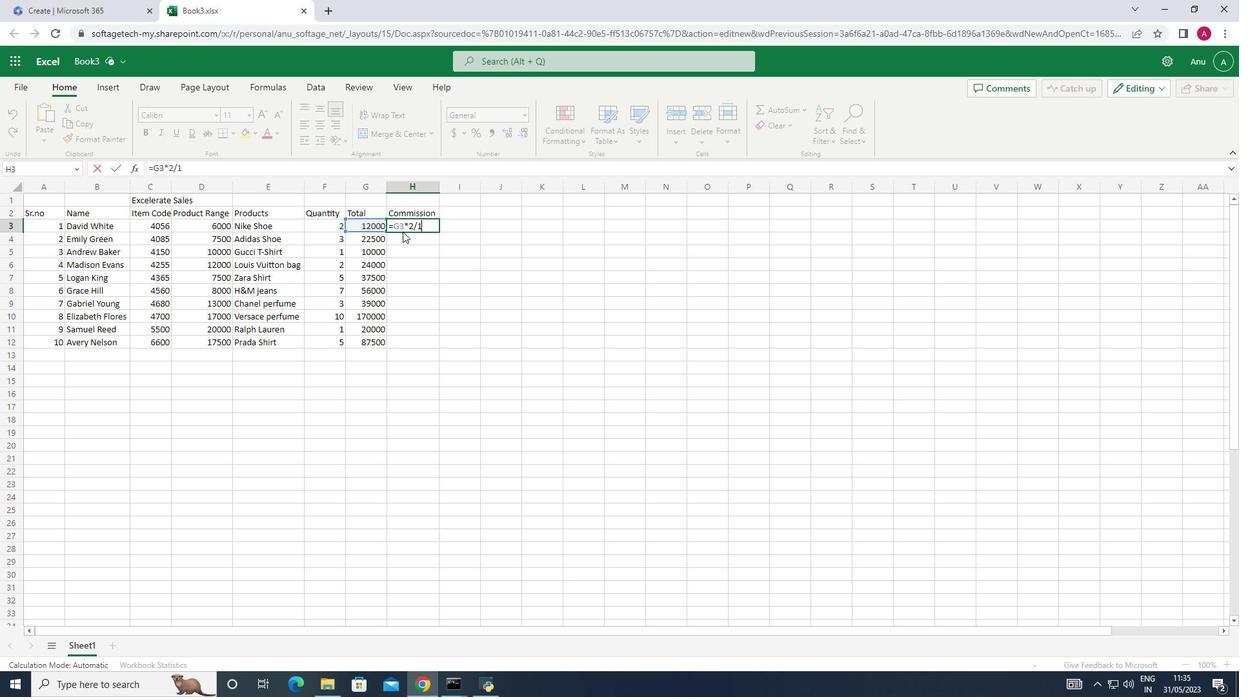 
Action: Mouse moved to (400, 232)
Screenshot: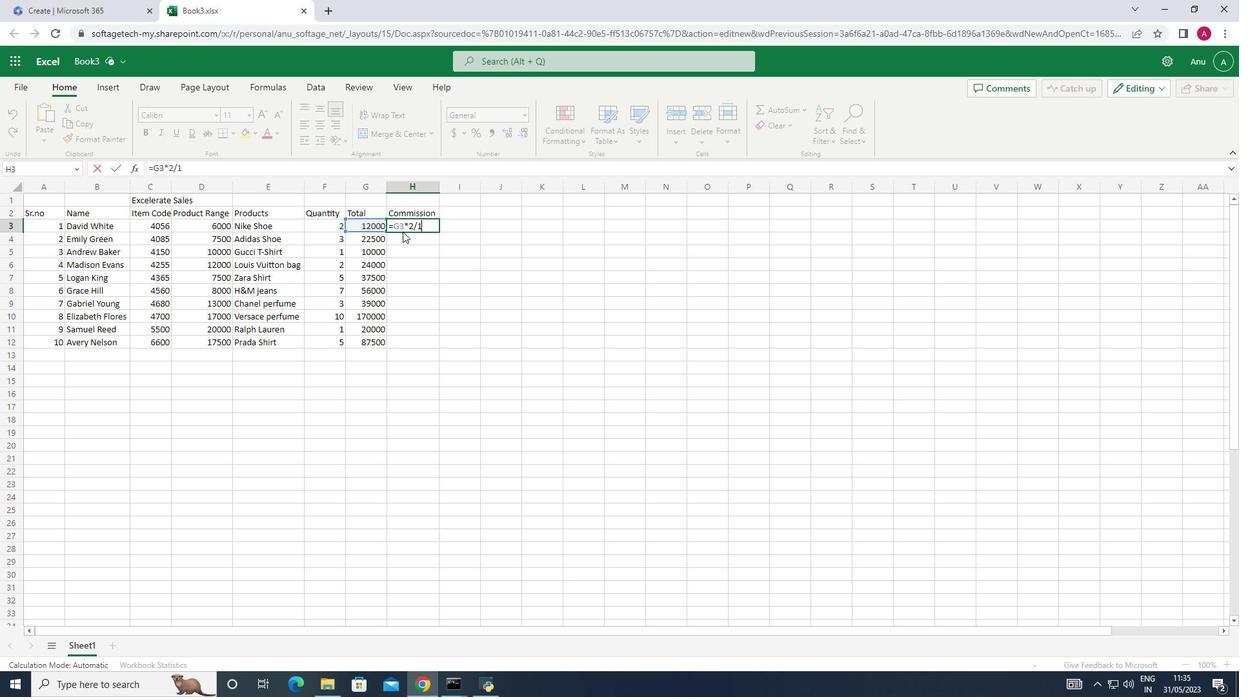 
Action: Key pressed 0
Screenshot: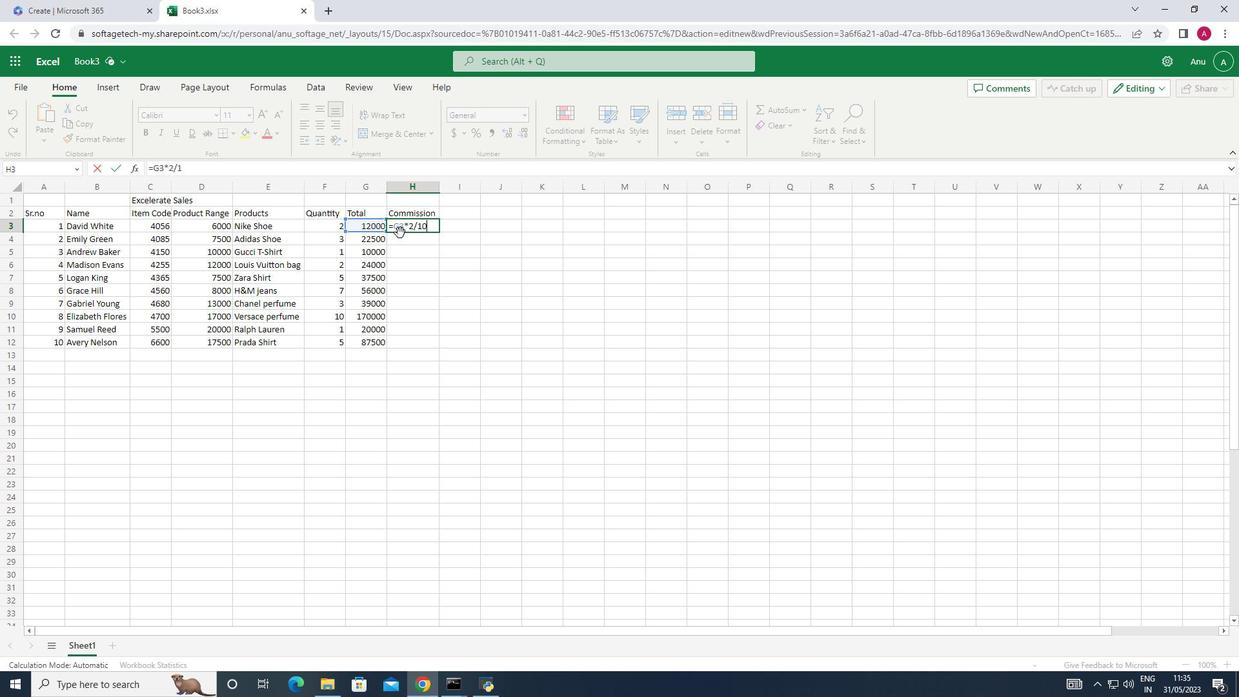 
Action: Mouse moved to (399, 231)
Screenshot: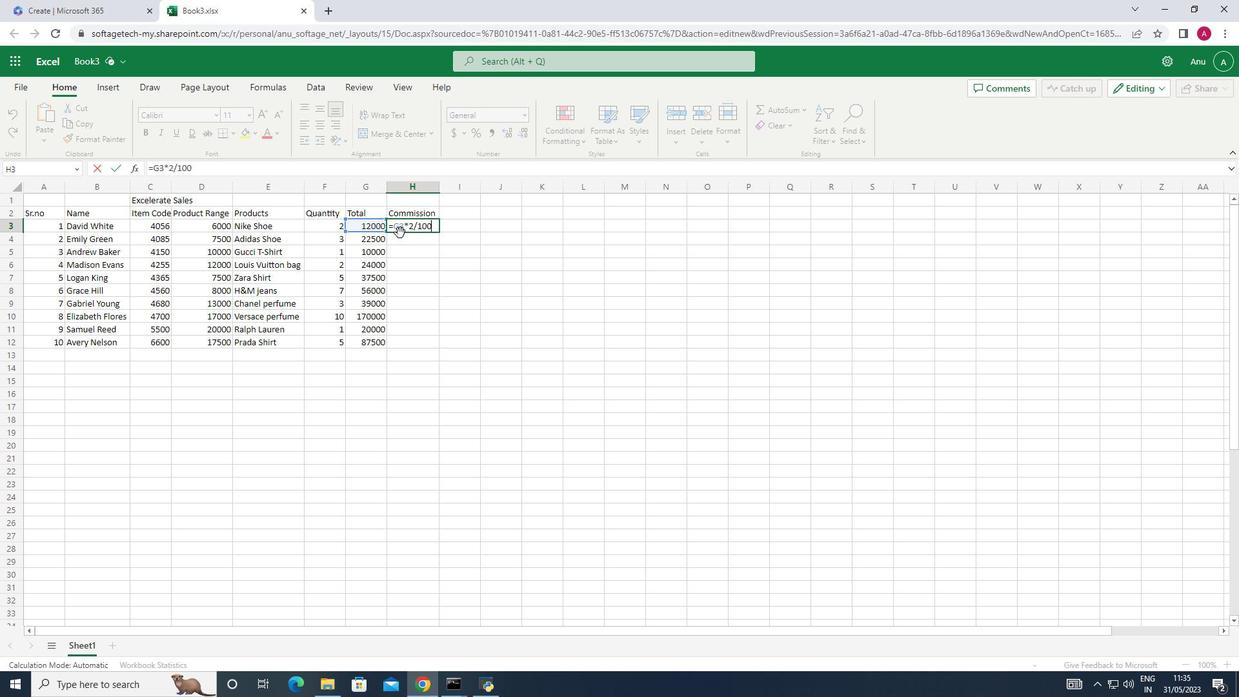 
Action: Key pressed <Key.enter>
Screenshot: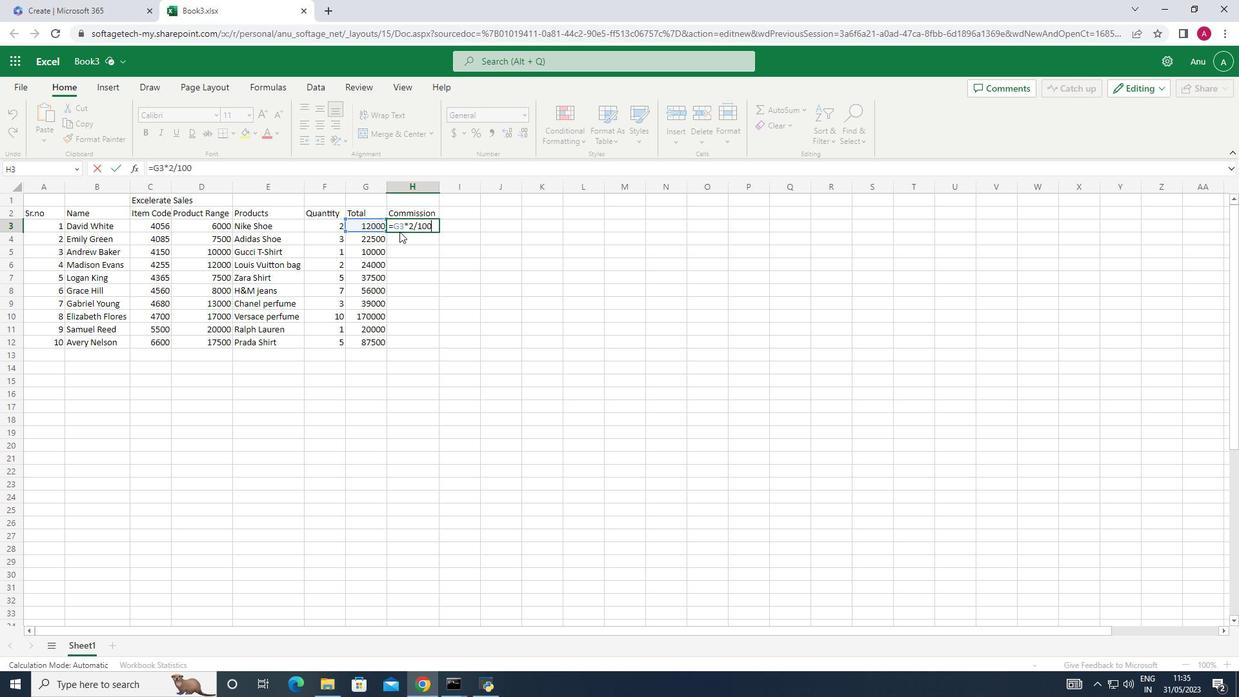 
Action: Mouse moved to (432, 228)
Screenshot: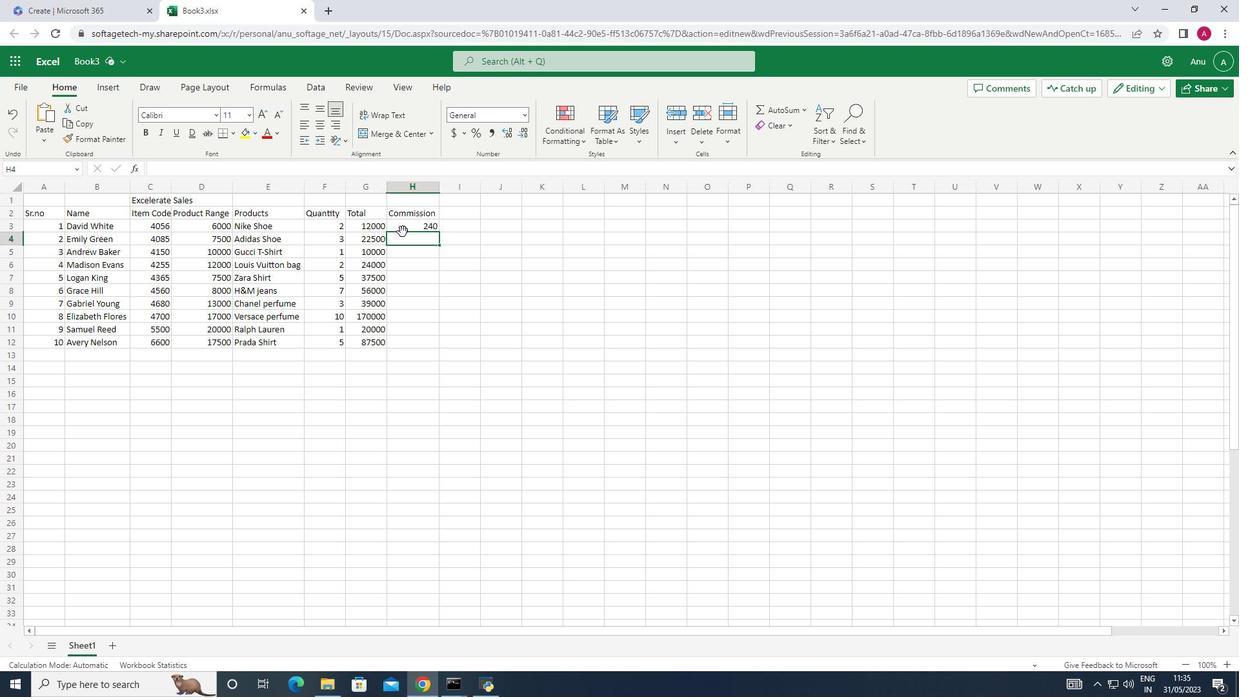 
Action: Mouse pressed left at (432, 228)
Screenshot: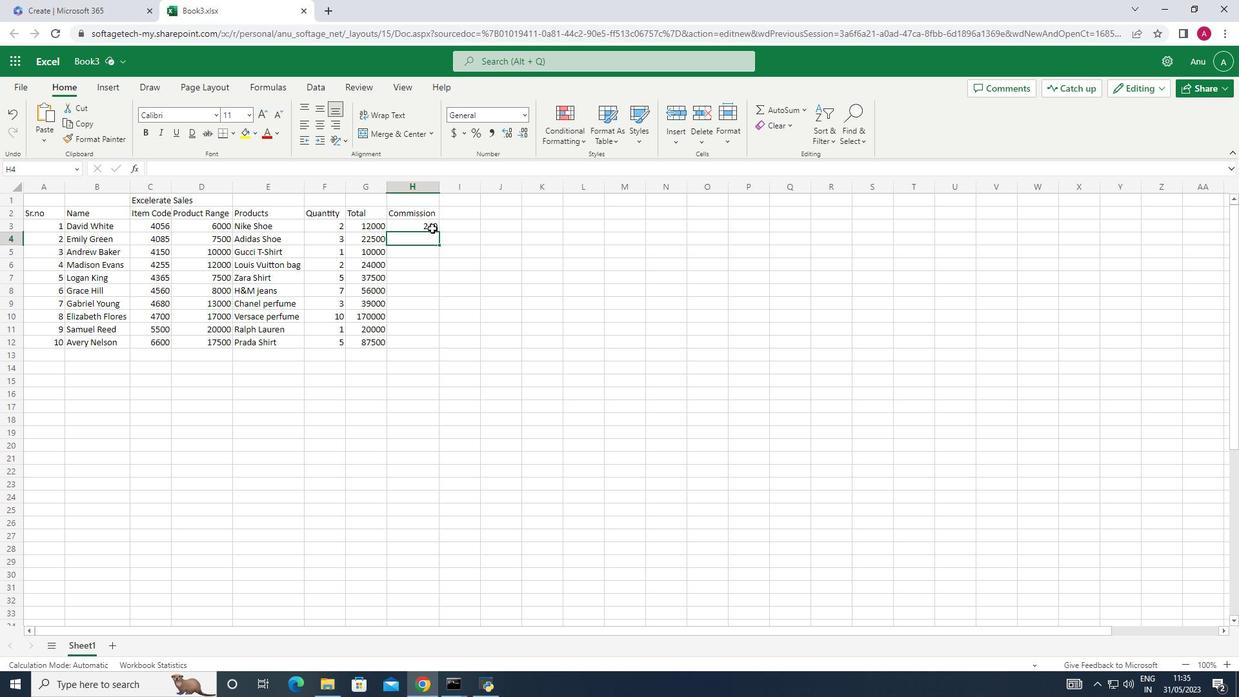 
Action: Mouse moved to (436, 233)
Screenshot: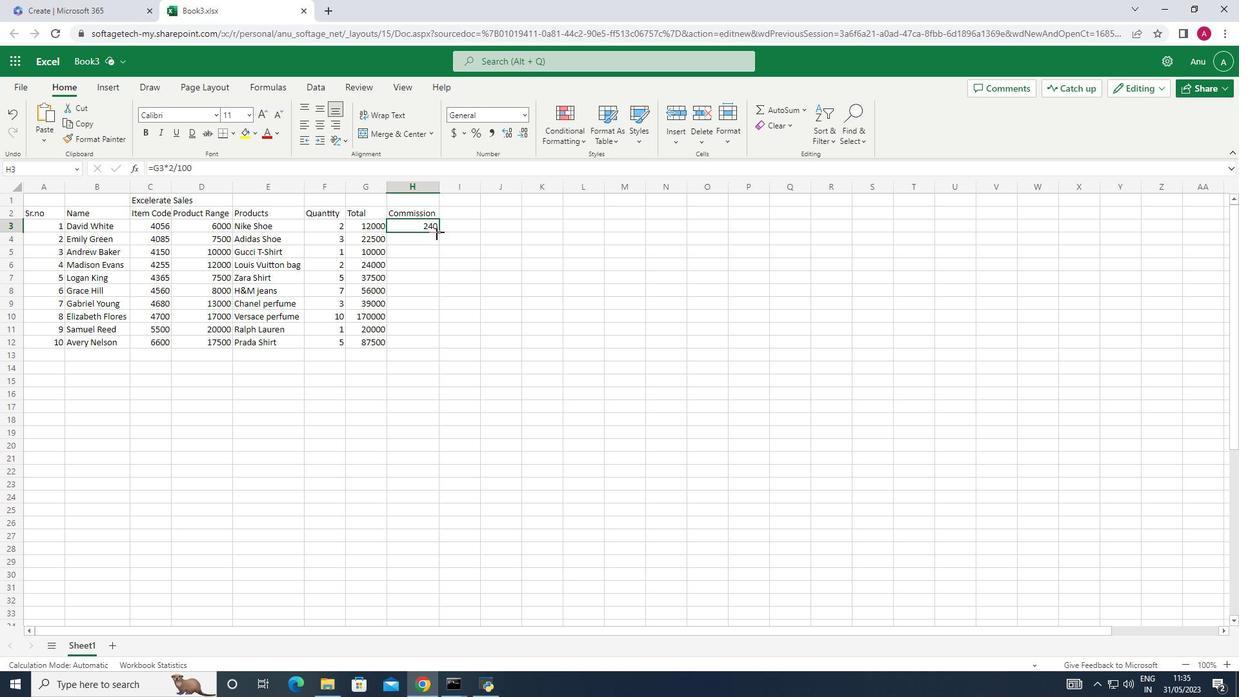 
Action: Mouse pressed left at (436, 233)
Screenshot: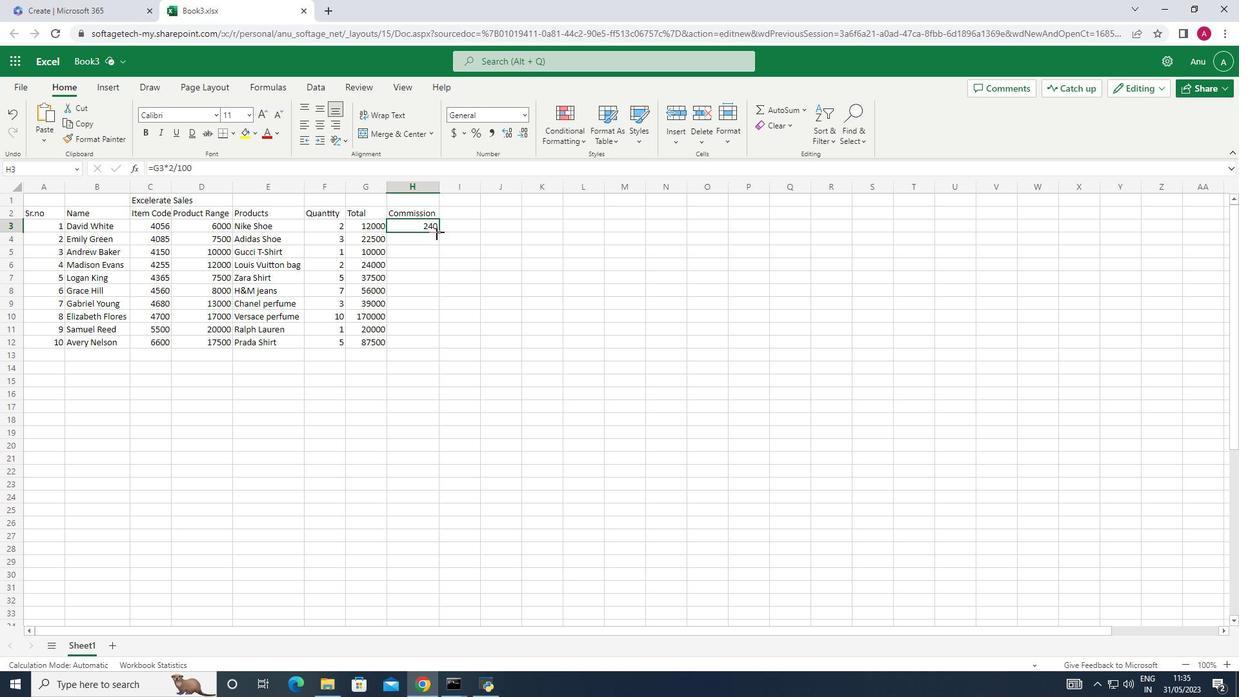 
Action: Mouse moved to (279, 411)
Screenshot: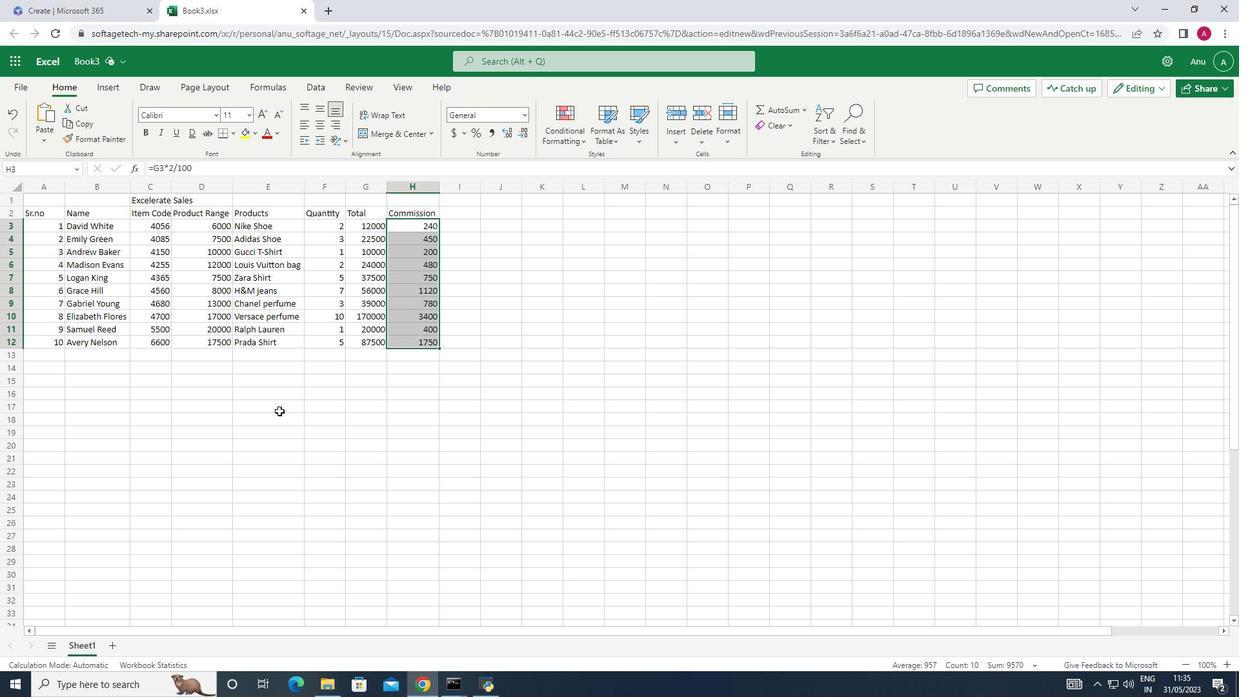 
Action: Mouse scrolled (279, 410) with delta (0, 0)
Screenshot: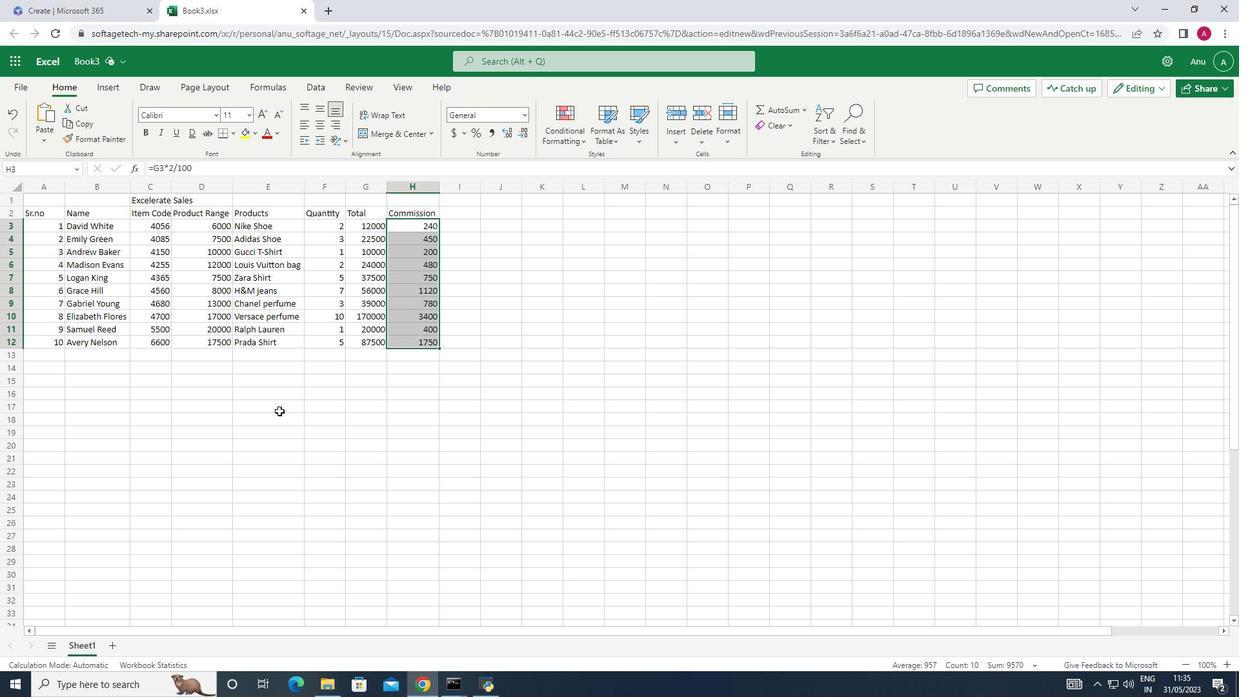 
Action: Mouse moved to (326, 380)
Screenshot: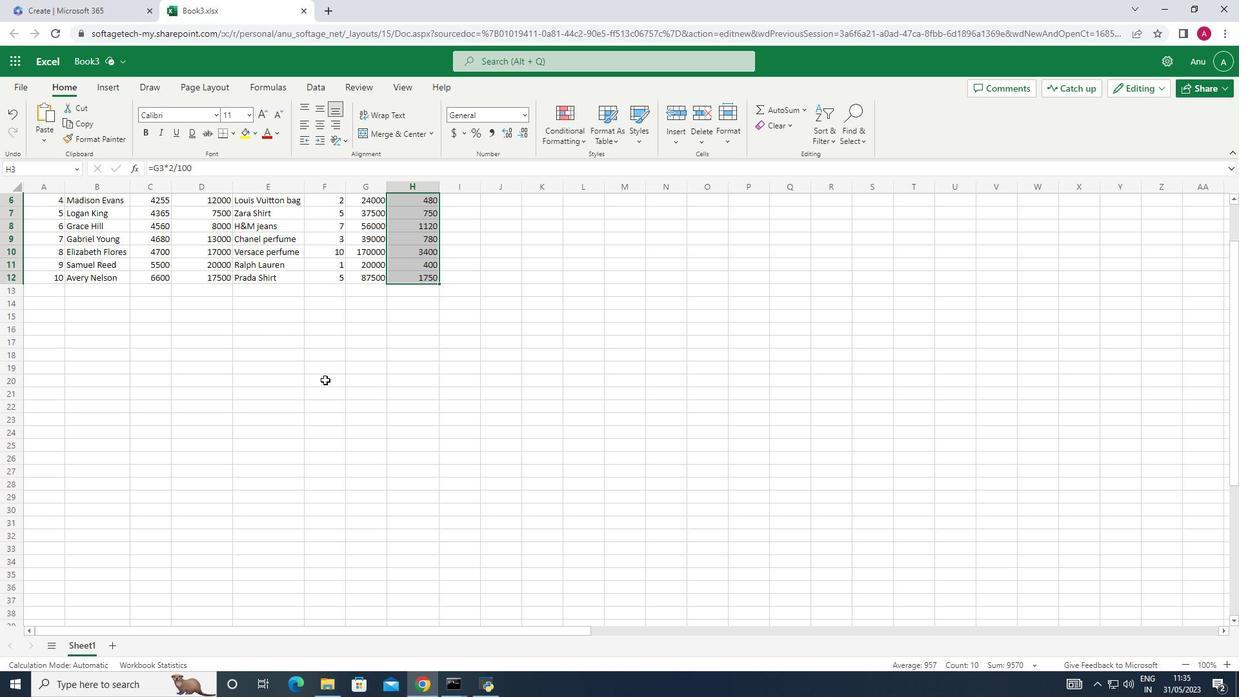 
Action: Mouse scrolled (326, 380) with delta (0, 0)
Screenshot: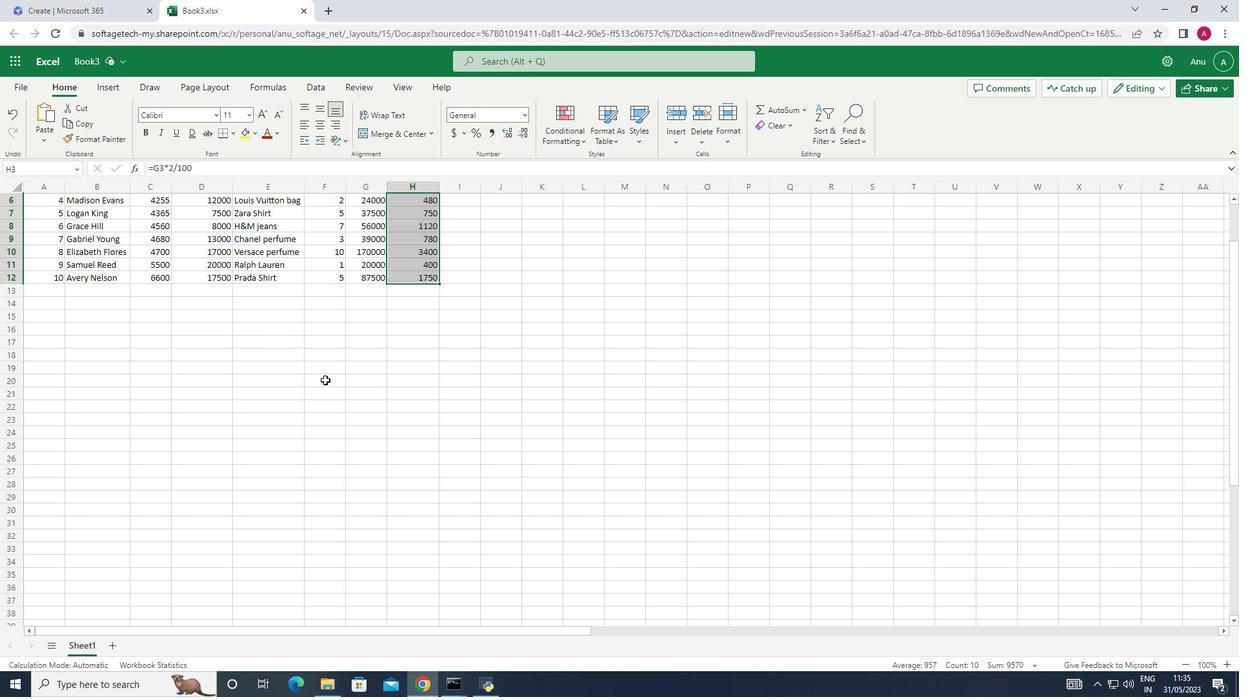 
Action: Mouse moved to (327, 380)
Screenshot: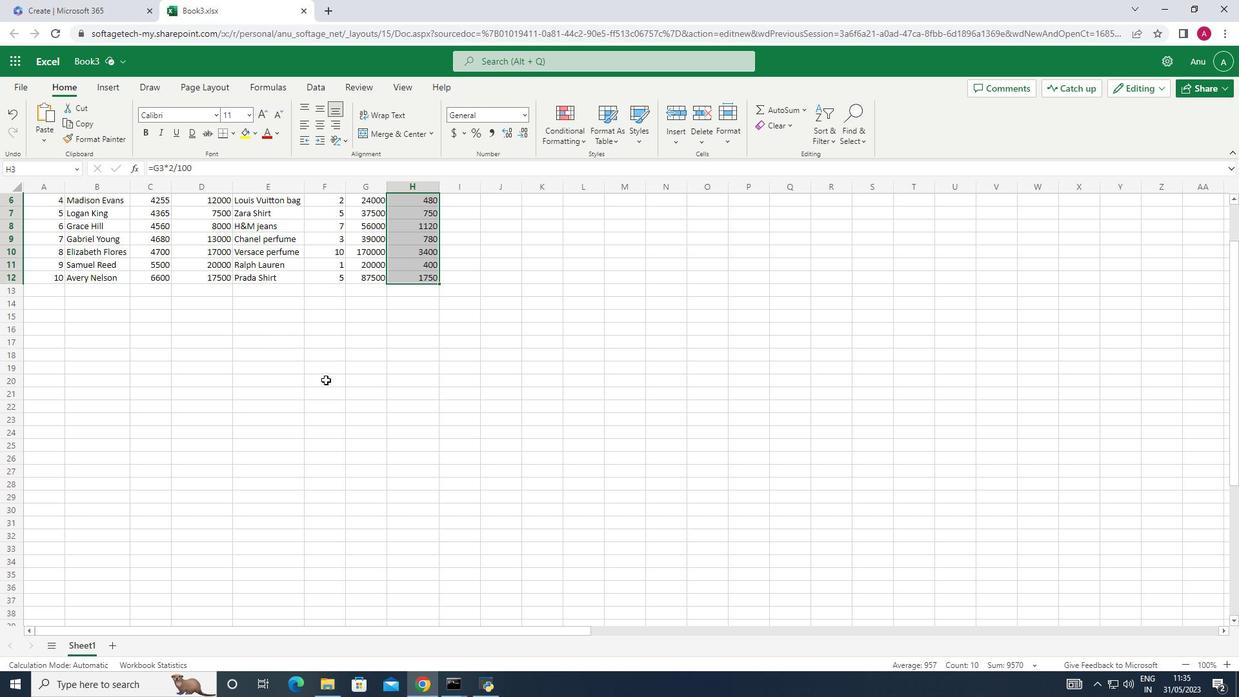 
Action: Mouse scrolled (327, 380) with delta (0, 0)
Screenshot: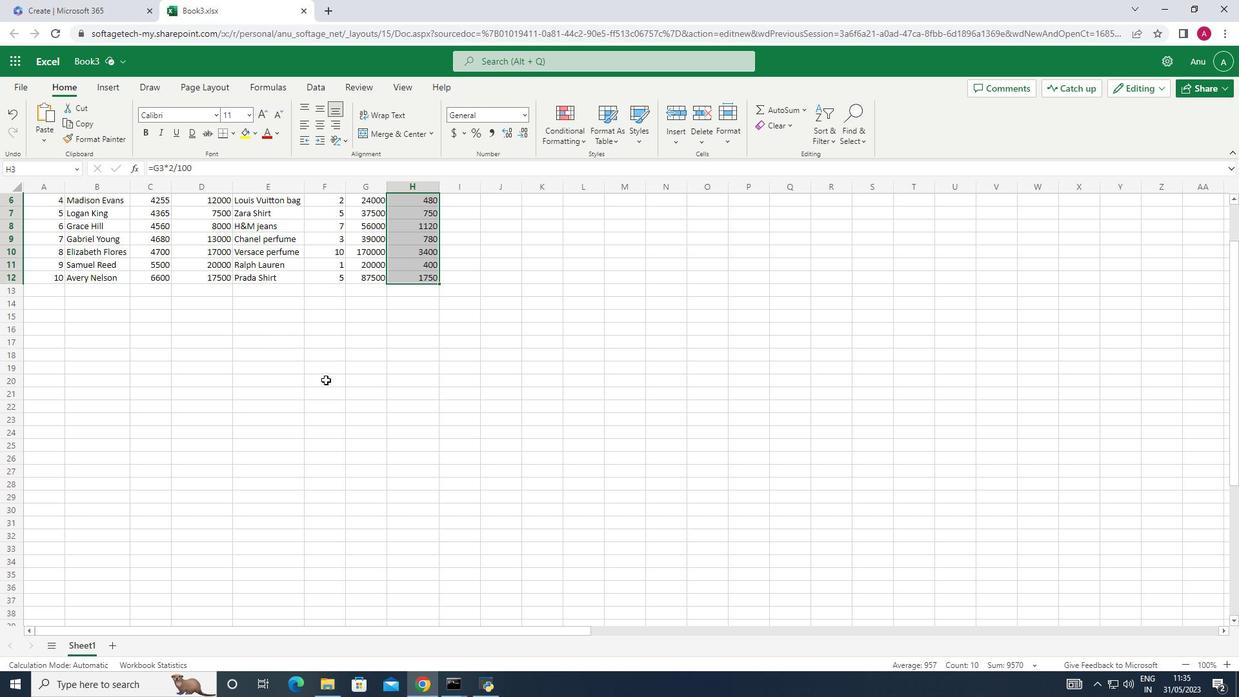 
Action: Mouse moved to (328, 380)
Screenshot: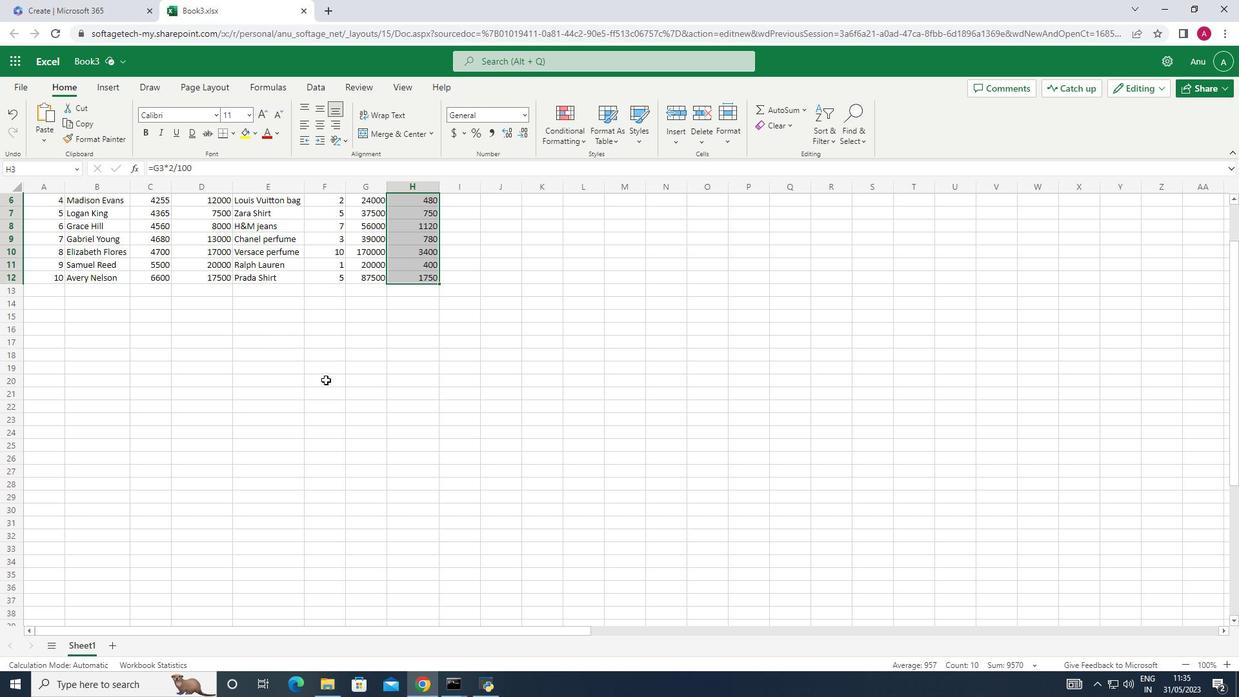 
Action: Mouse scrolled (328, 380) with delta (0, 0)
Screenshot: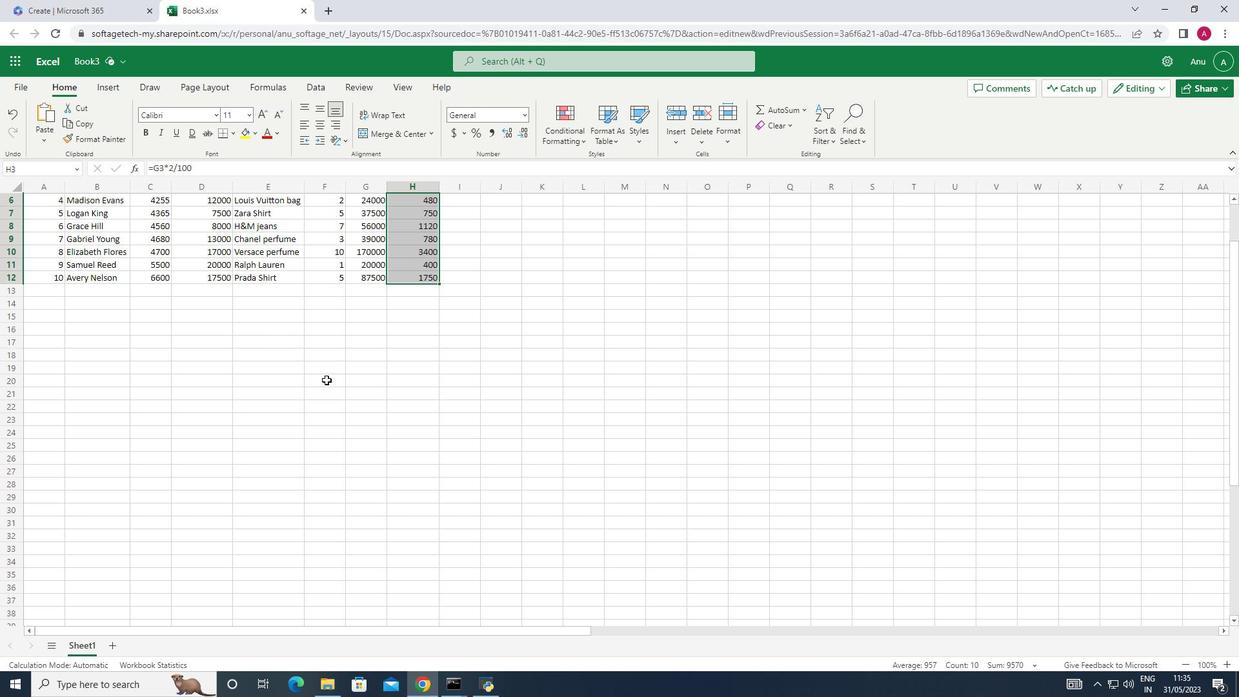 
Action: Mouse moved to (513, 331)
Screenshot: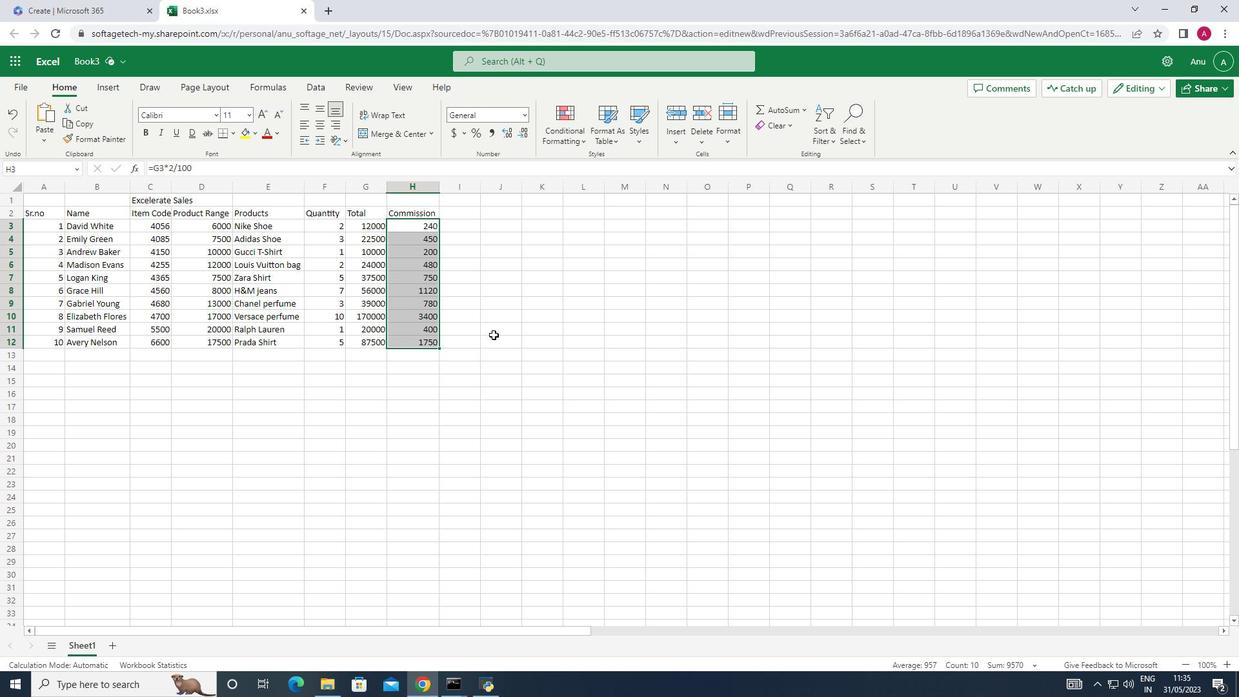 
Action: Mouse pressed left at (513, 331)
Screenshot: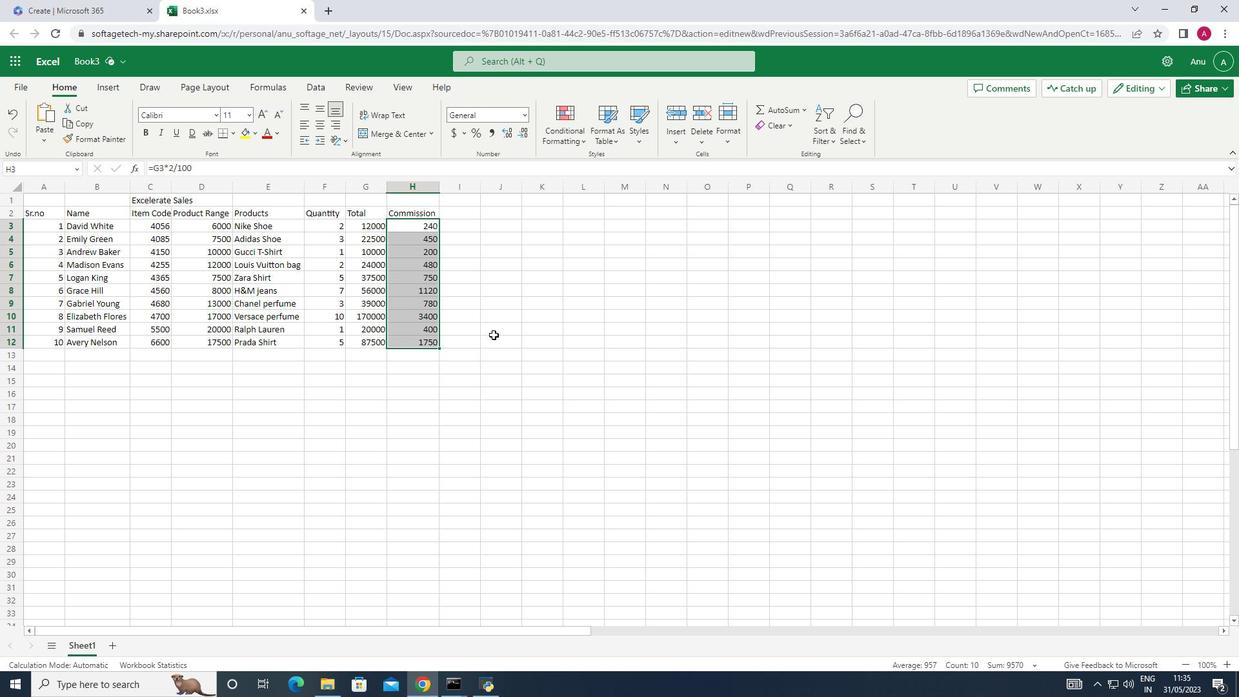 
Action: Mouse moved to (22, 89)
Screenshot: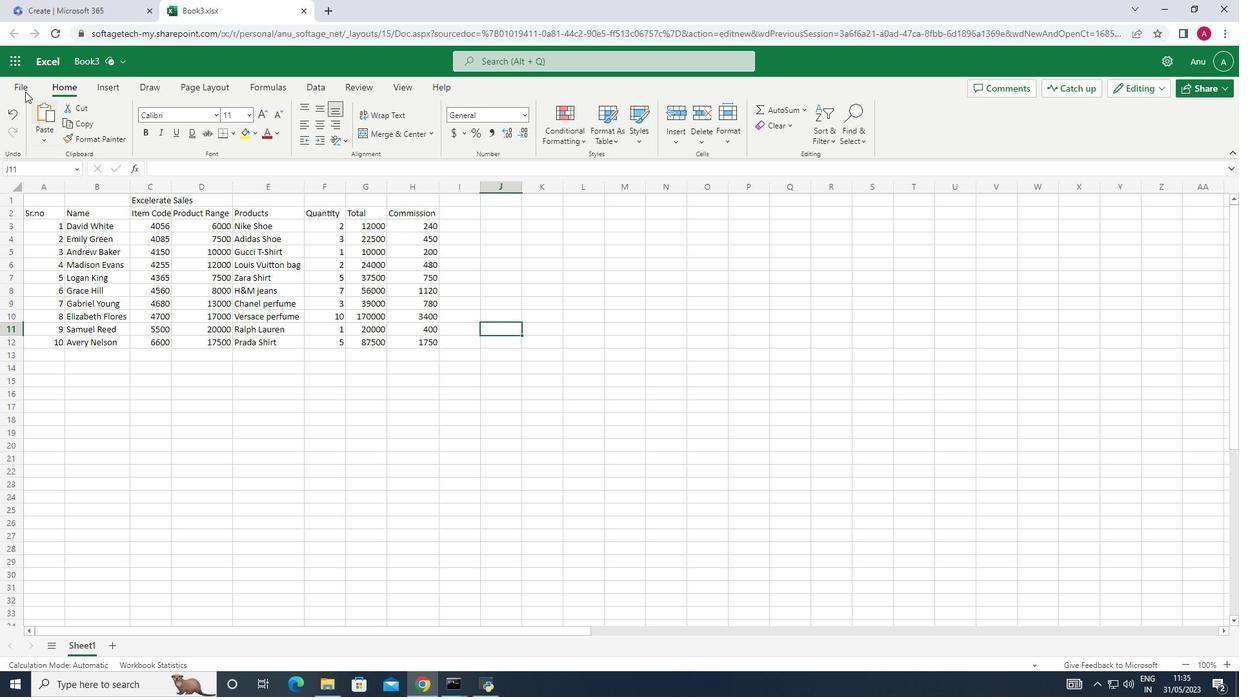 
Action: Mouse pressed left at (22, 89)
Screenshot: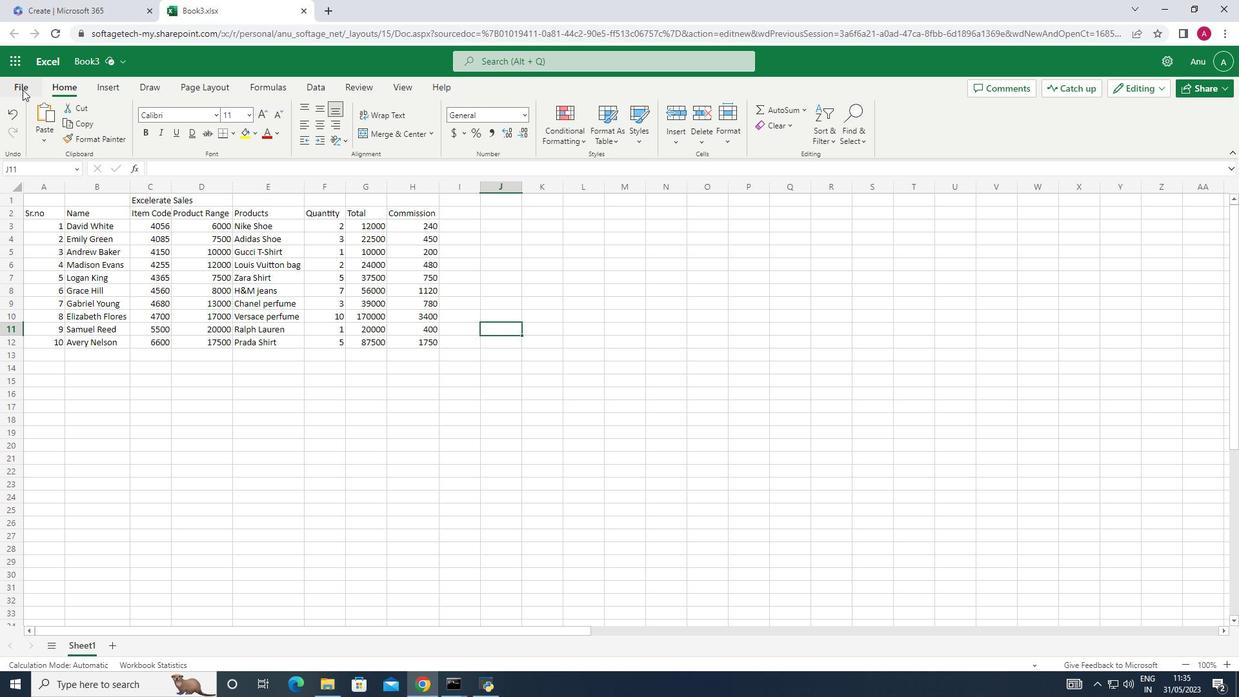 
Action: Mouse moved to (58, 205)
Screenshot: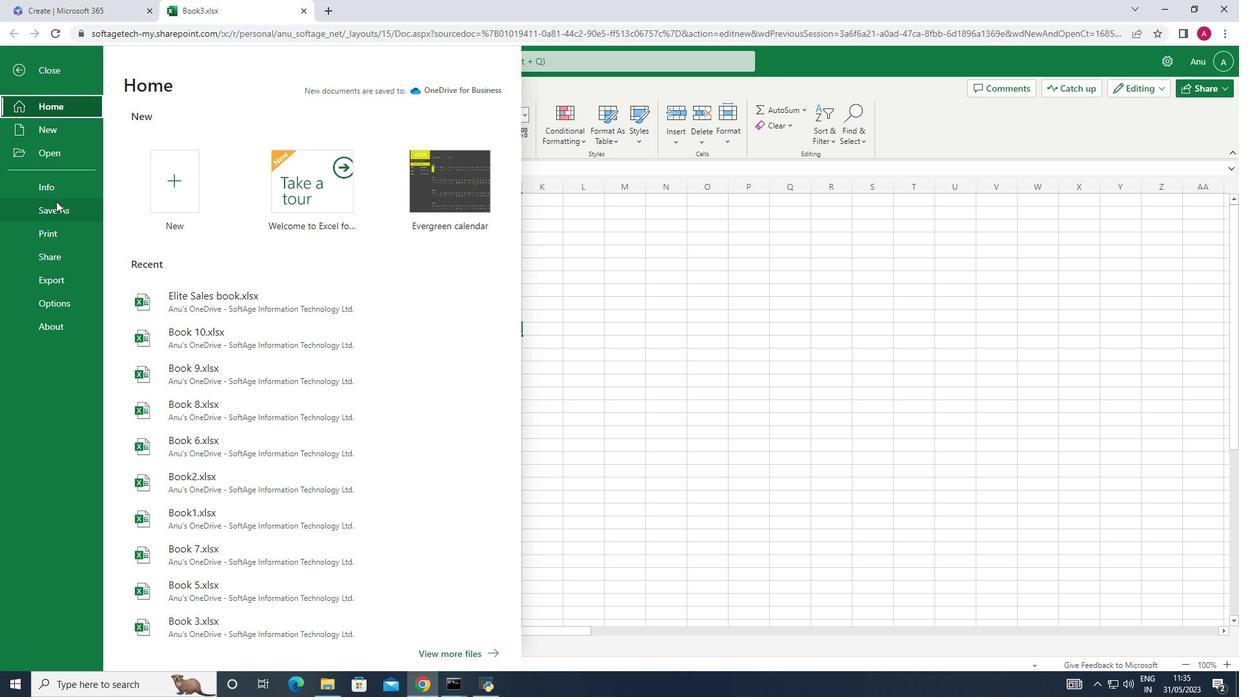 
Action: Mouse pressed left at (58, 205)
Screenshot: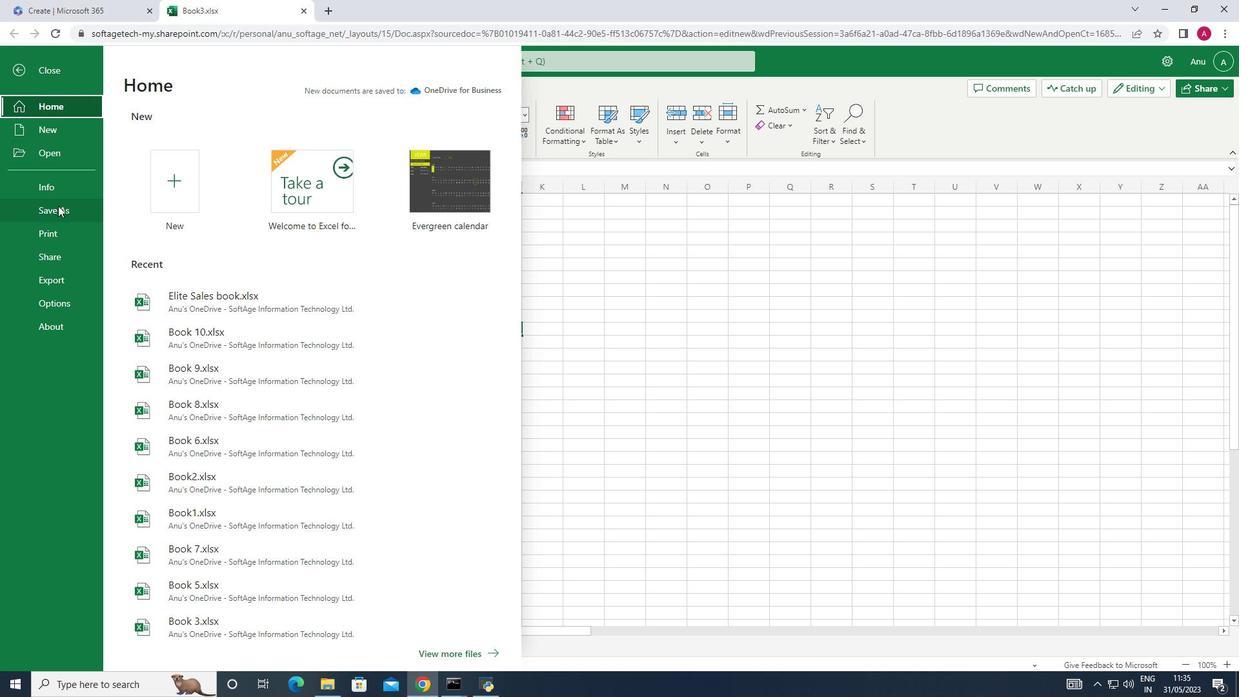 
Action: Mouse moved to (206, 174)
Screenshot: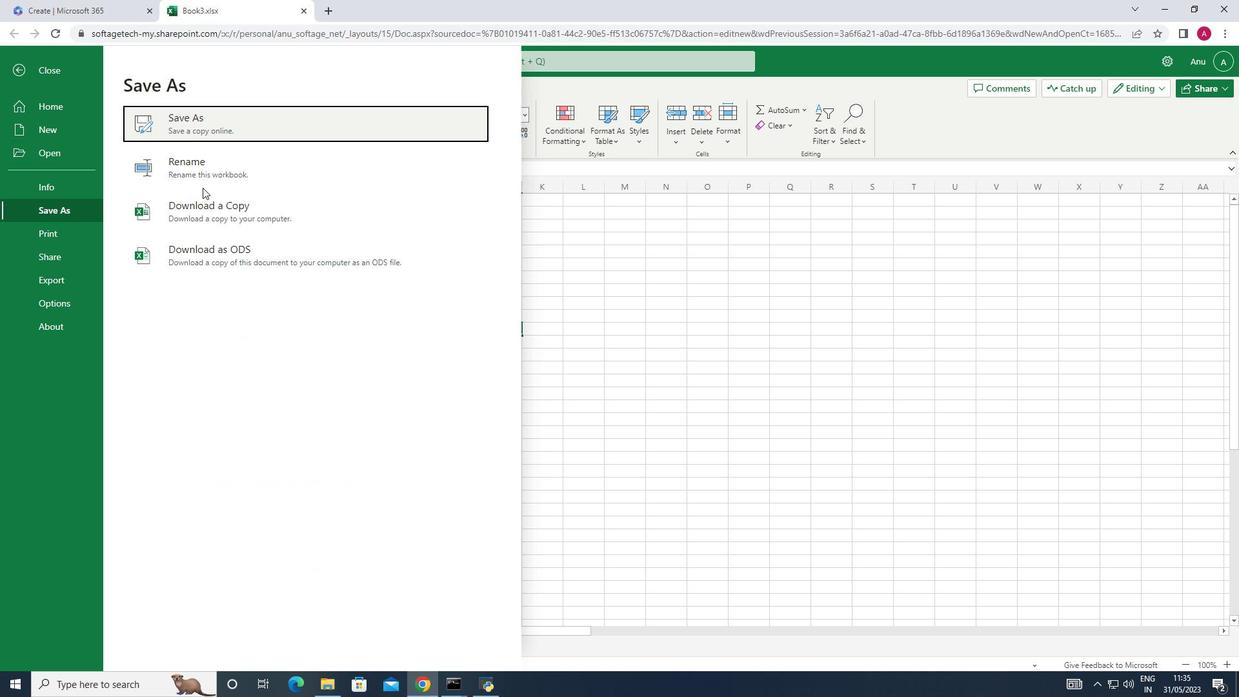 
Action: Mouse pressed left at (206, 174)
Screenshot: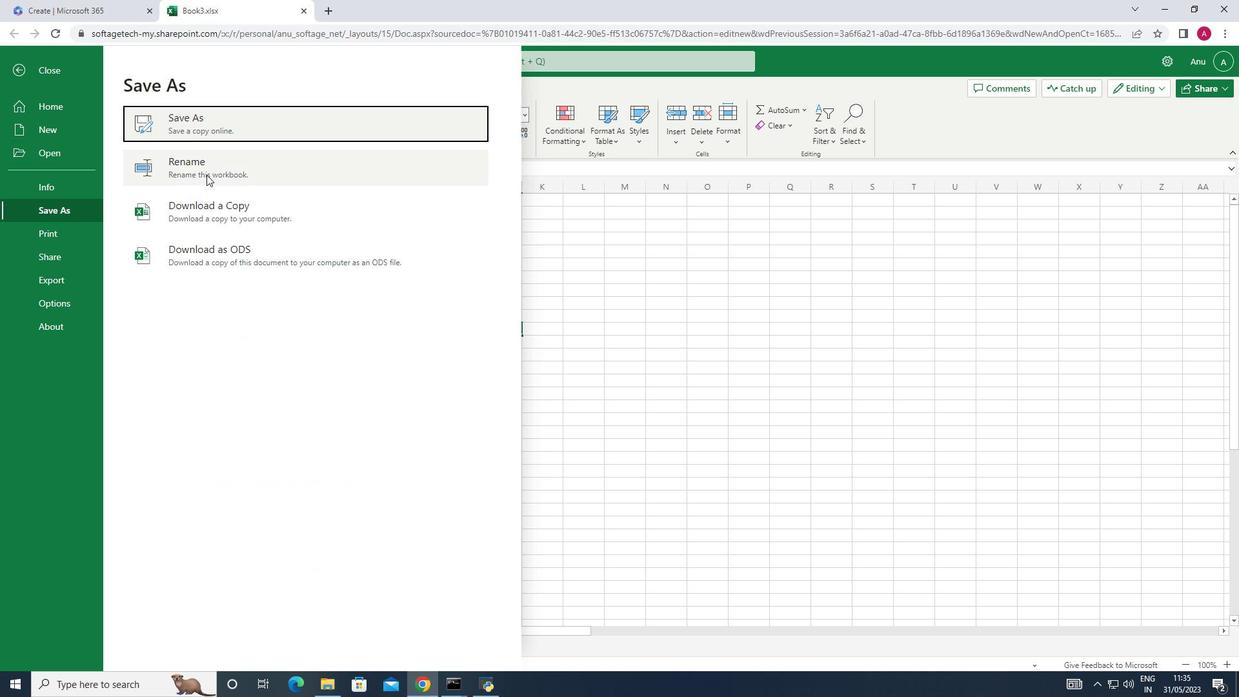 
Action: Mouse moved to (125, 134)
Screenshot: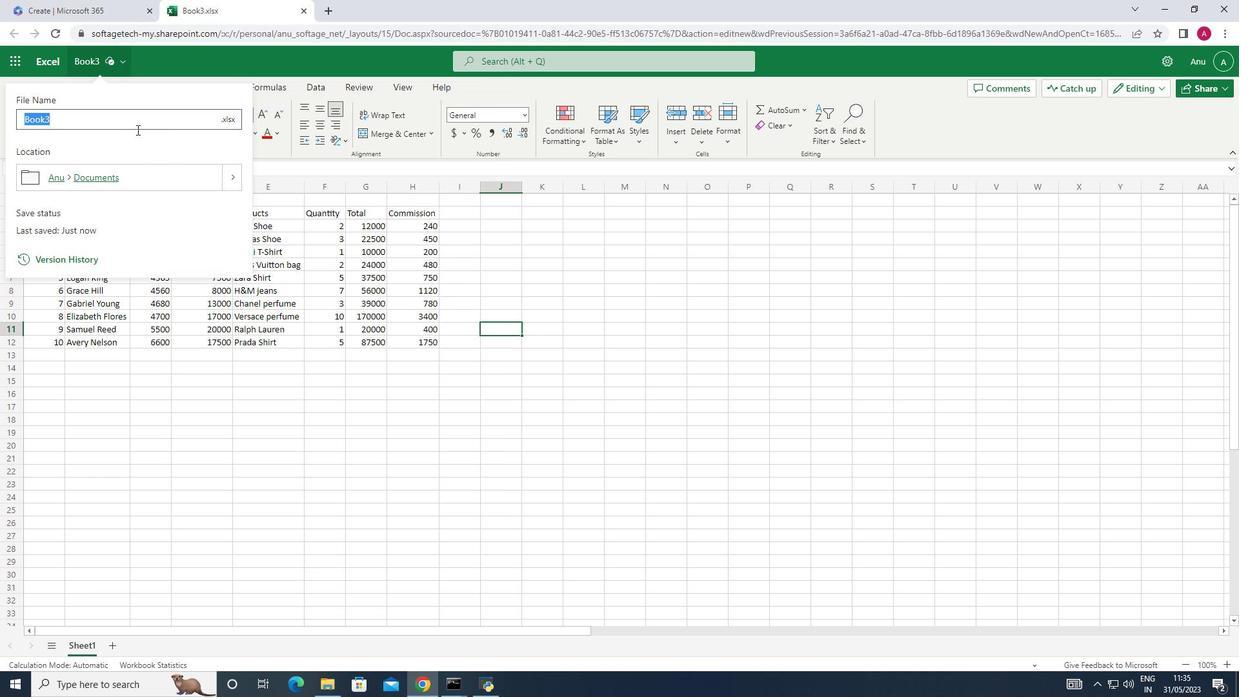 
Action: Key pressed <Key.shift>Excelerate<Key.space><Key.shift>Sales<Key.space><Key.shift>Log<Key.space><Key.shift>Bok<Key.backspace>ok<Key.enter>
Screenshot: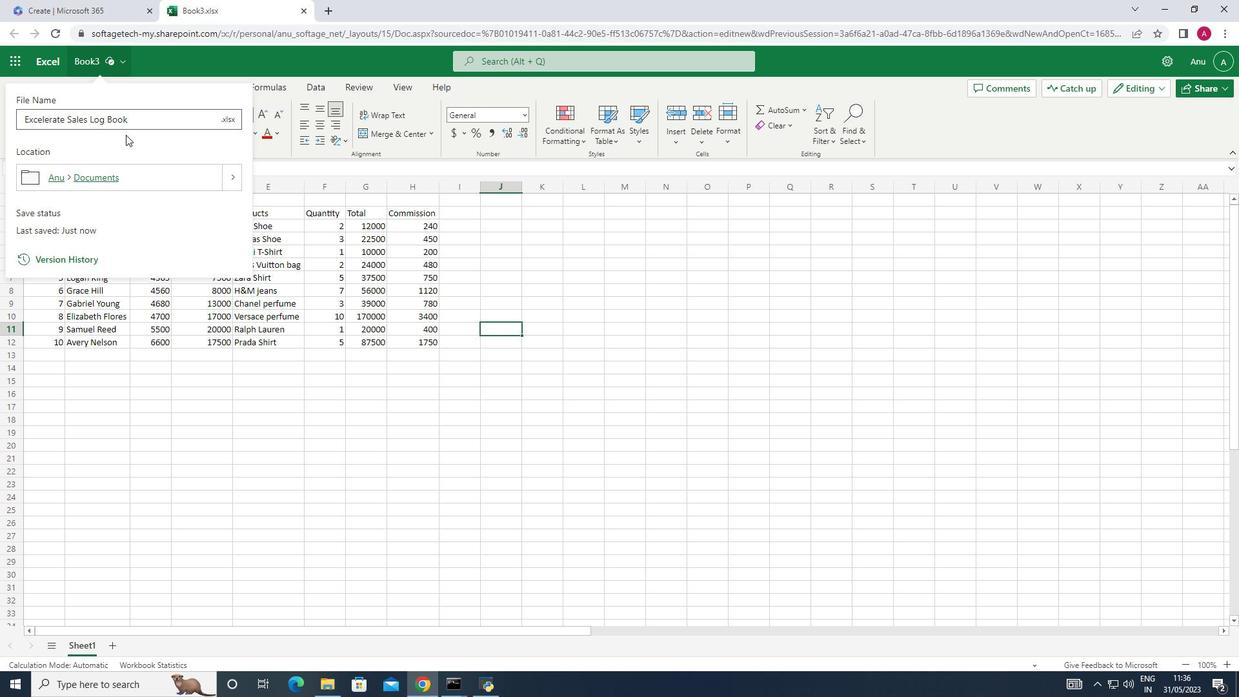 
Action: Mouse moved to (224, 227)
Screenshot: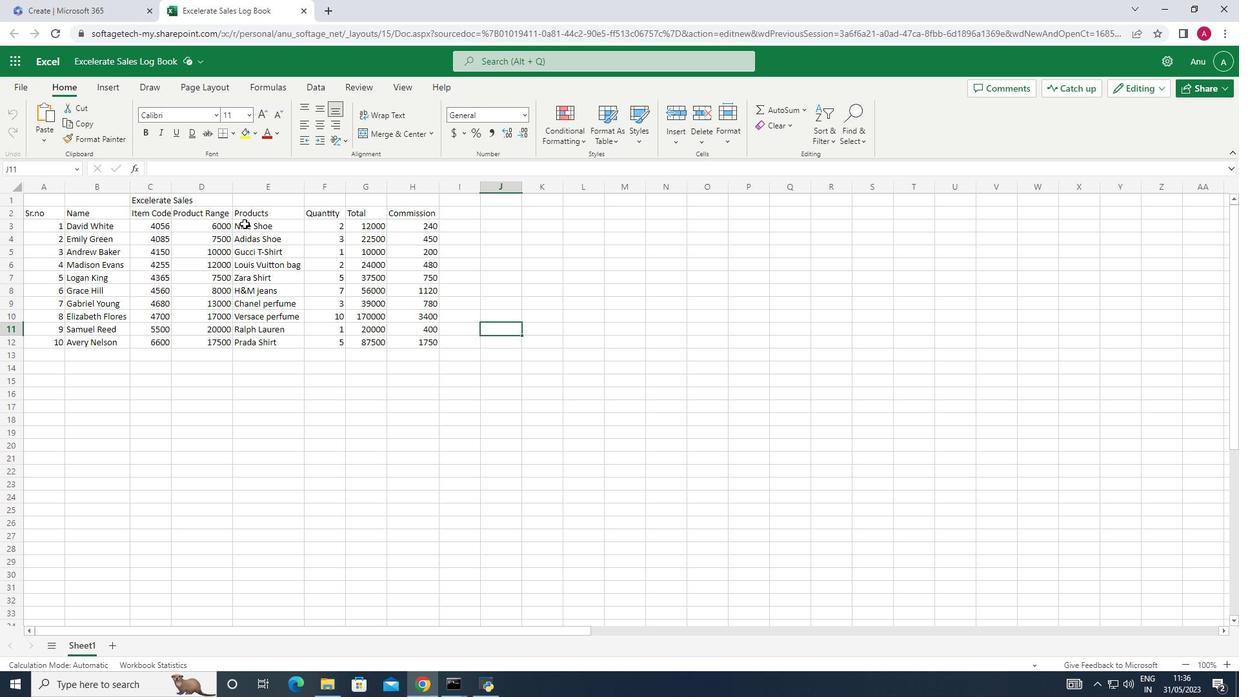 
